 Task: Find an Airbnb in Kalamazoo, United States for 4 guests from 10th to 16th September, with specific amenities and a price range.
Action: Mouse moved to (677, 128)
Screenshot: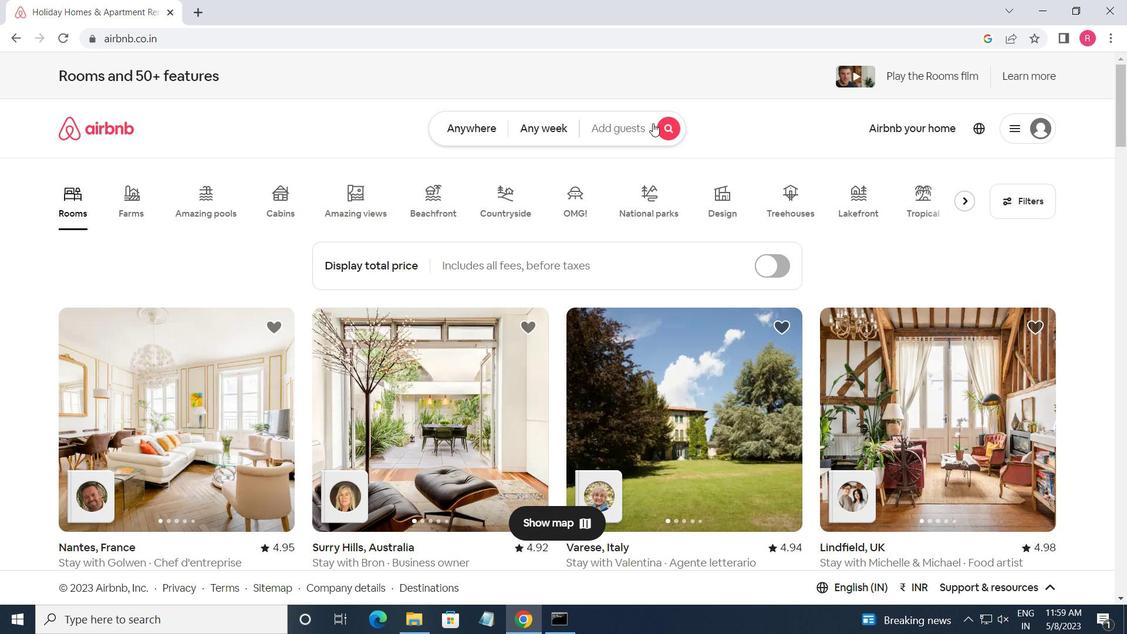 
Action: Mouse pressed left at (677, 128)
Screenshot: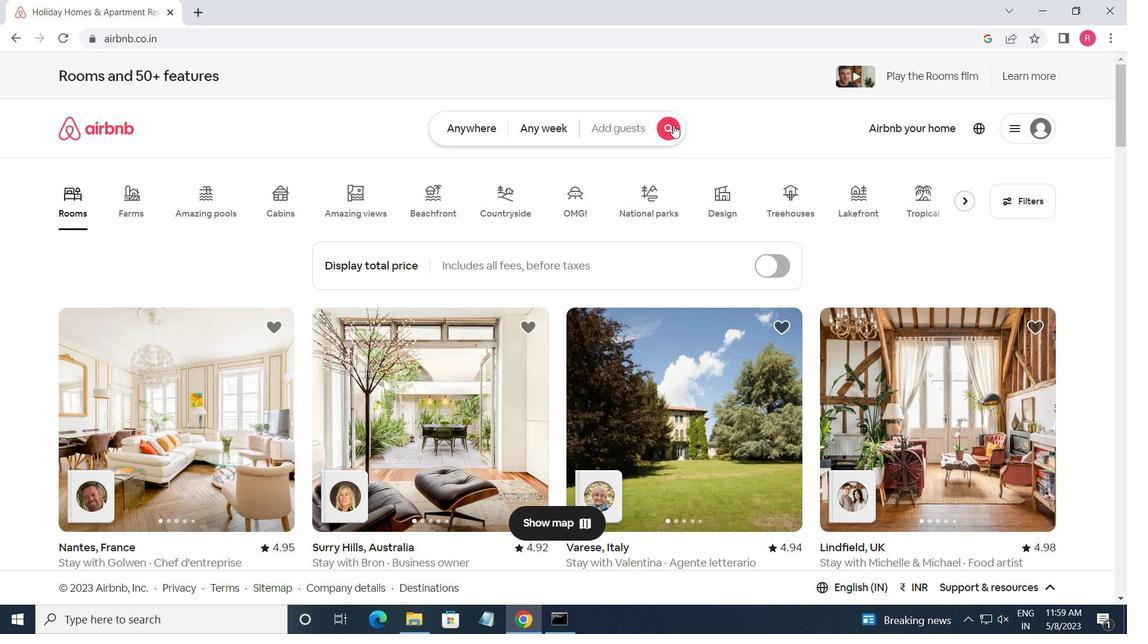 
Action: Mouse moved to (423, 186)
Screenshot: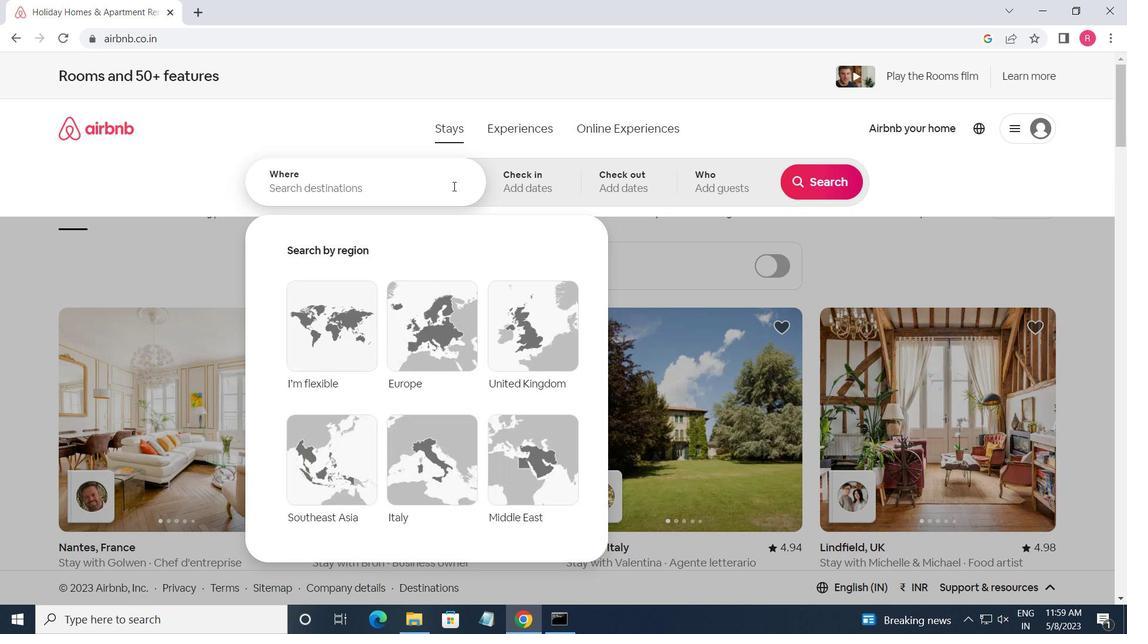 
Action: Mouse pressed left at (423, 186)
Screenshot: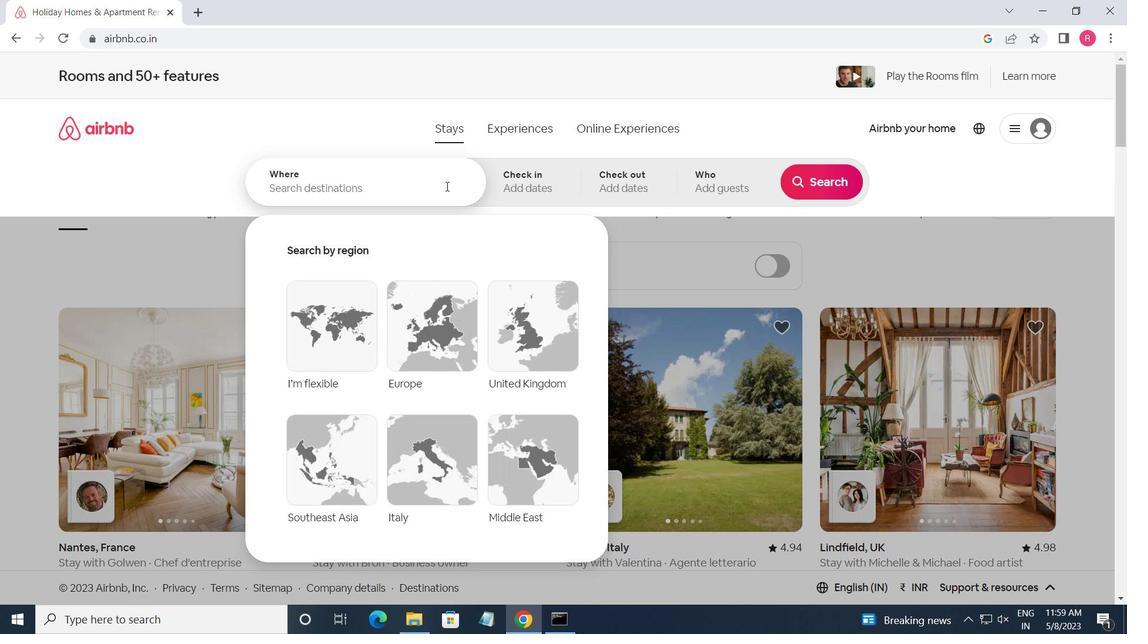 
Action: Key pressed <Key.shift_r>Kalamazoo,<Key.space><Key.shift_r>United<Key.space><Key.shift>STATES<Key.enter>
Screenshot: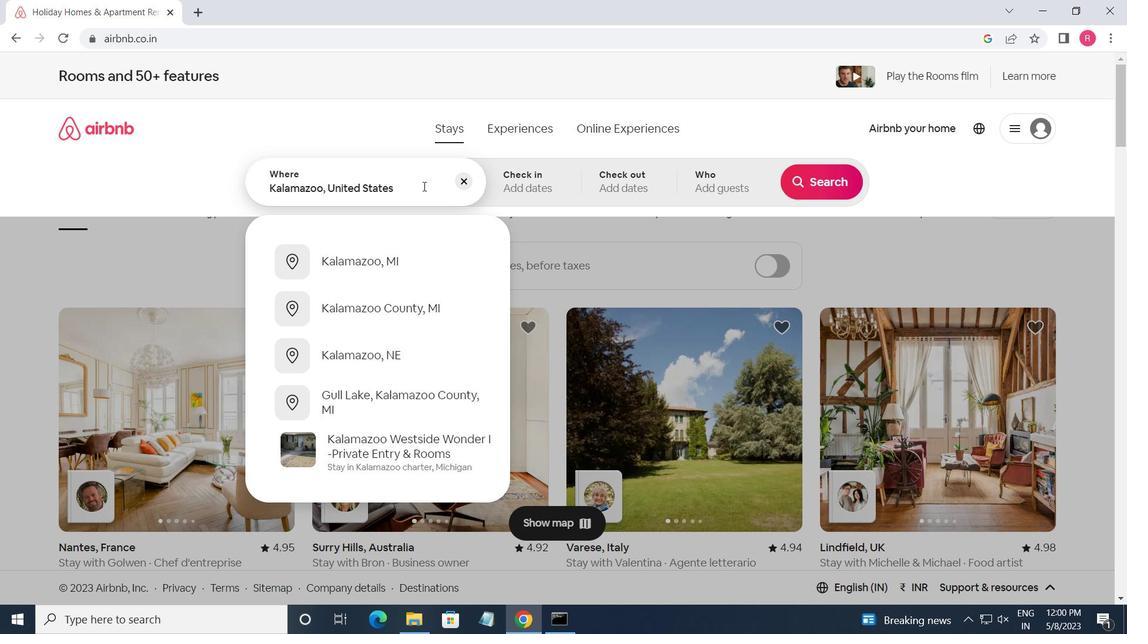 
Action: Mouse moved to (828, 300)
Screenshot: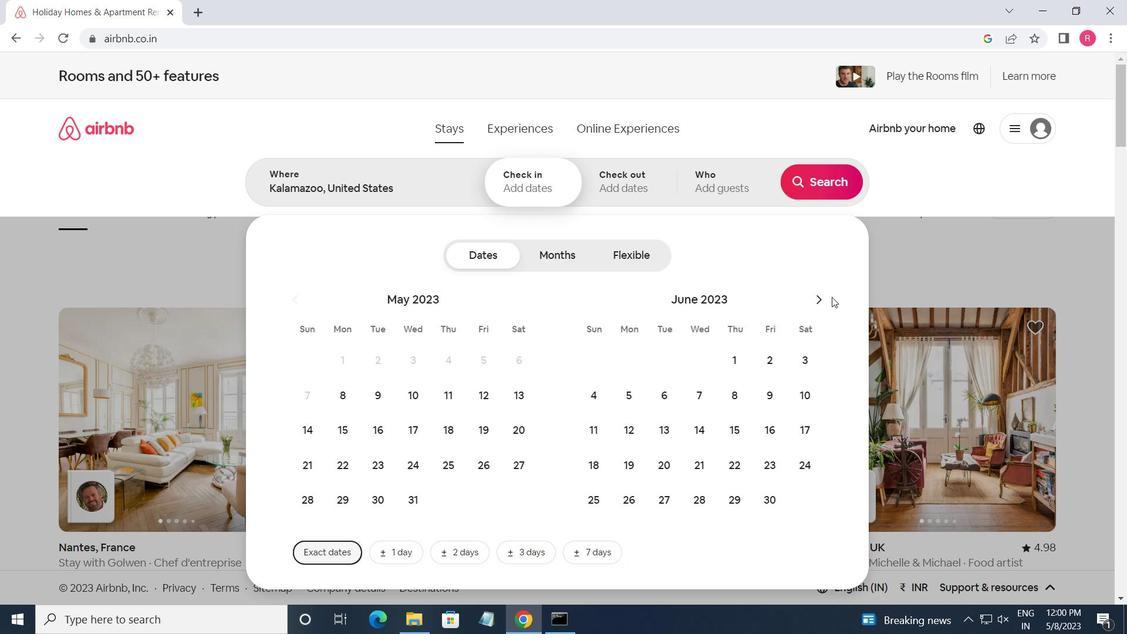
Action: Mouse pressed left at (828, 300)
Screenshot: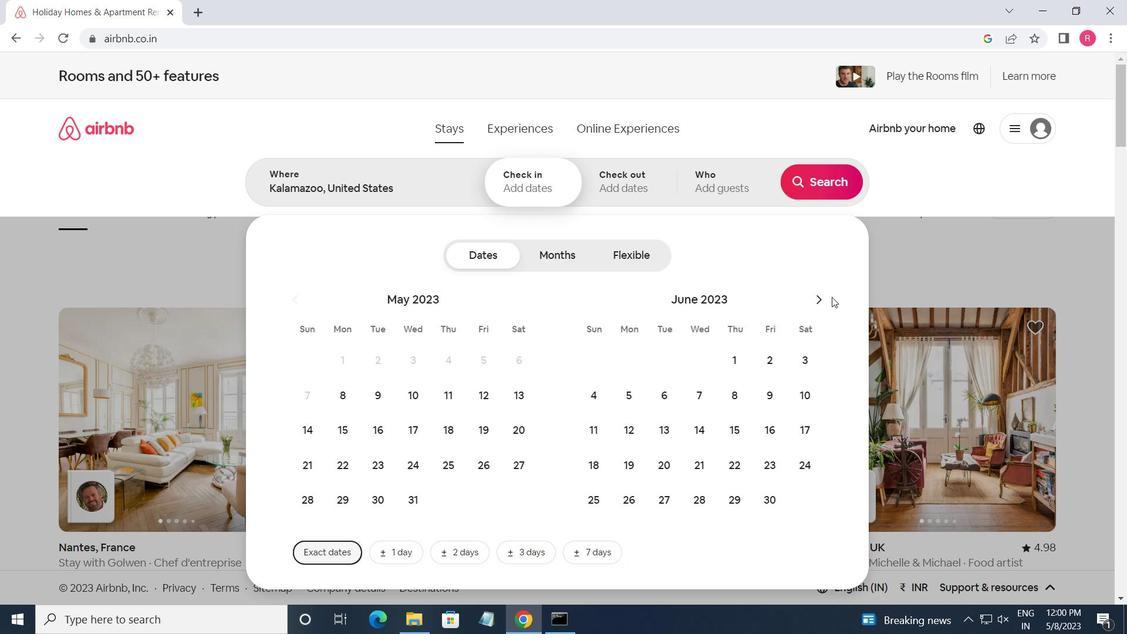 
Action: Mouse moved to (826, 301)
Screenshot: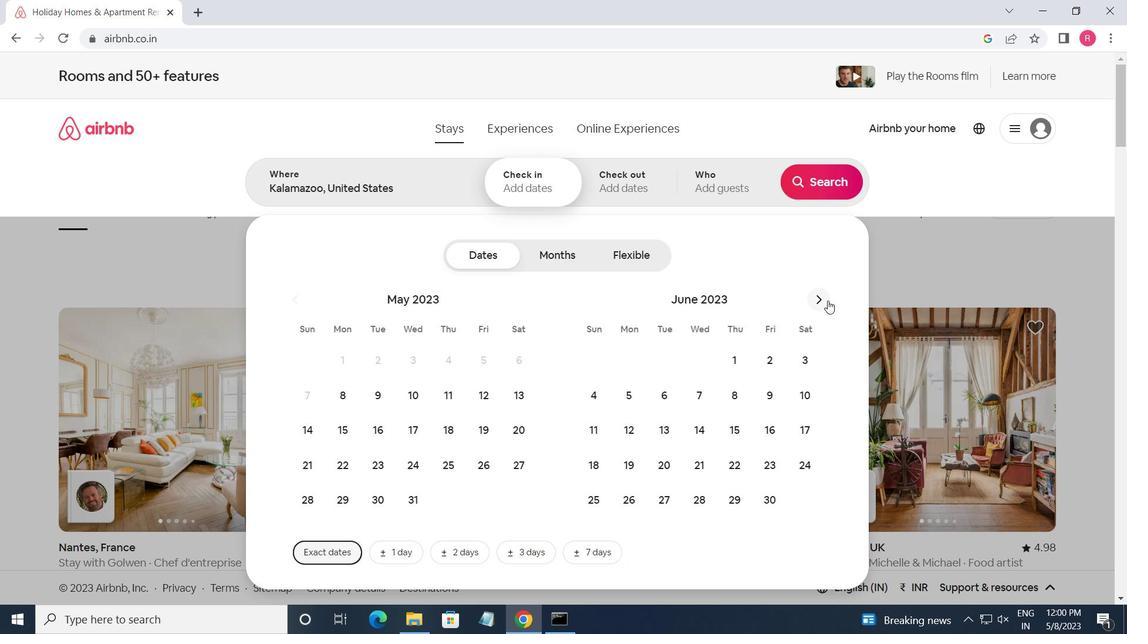 
Action: Mouse pressed left at (826, 301)
Screenshot: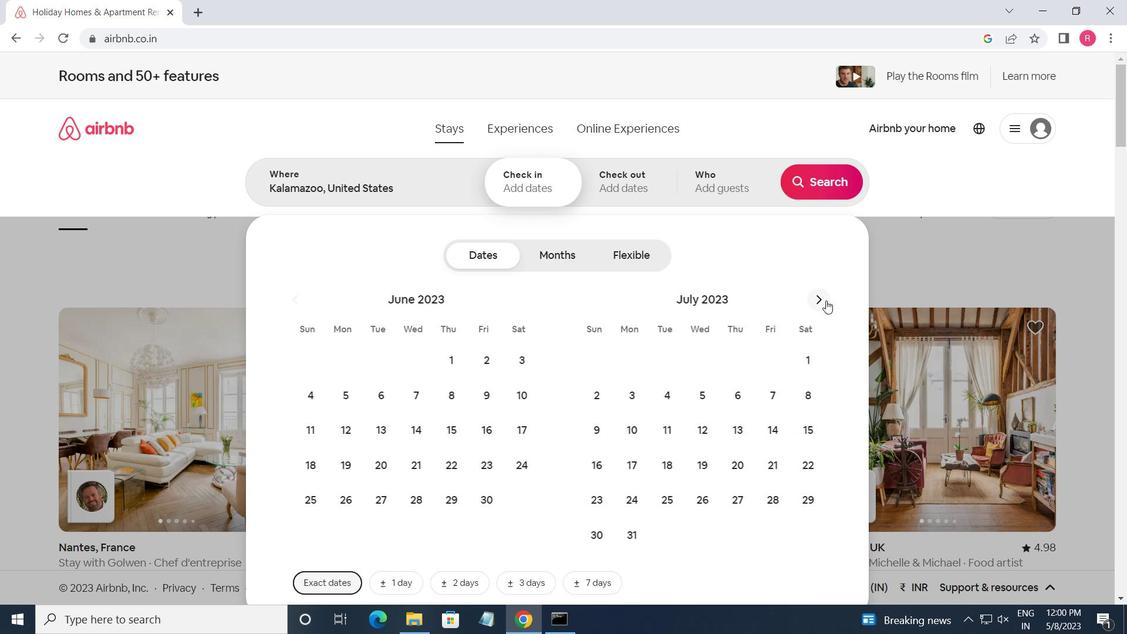 
Action: Mouse moved to (826, 301)
Screenshot: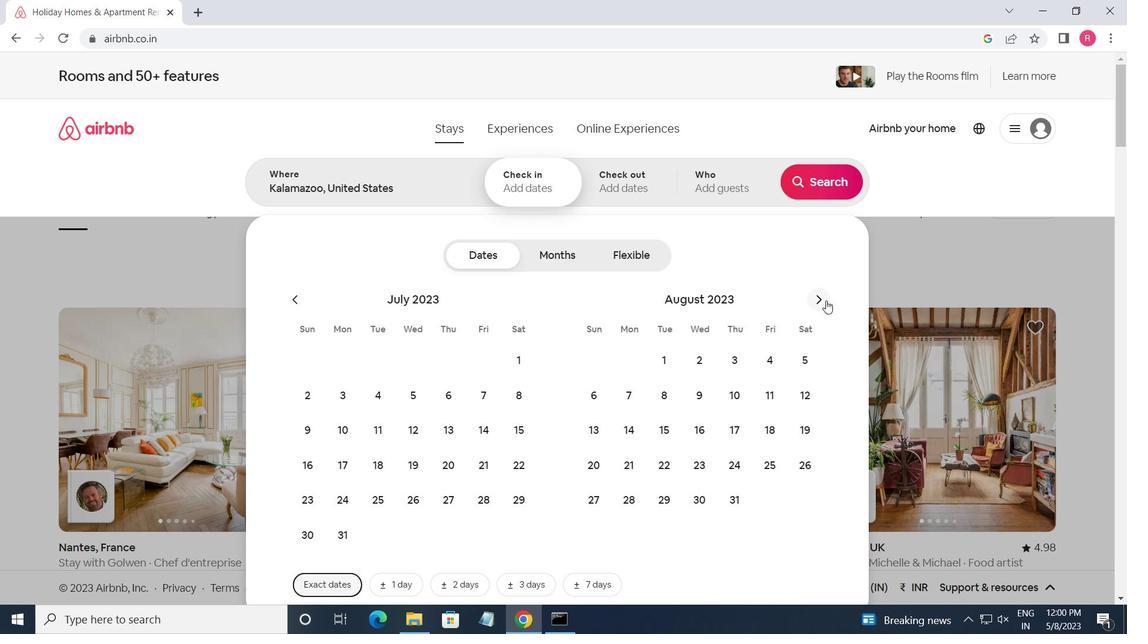 
Action: Mouse pressed left at (826, 301)
Screenshot: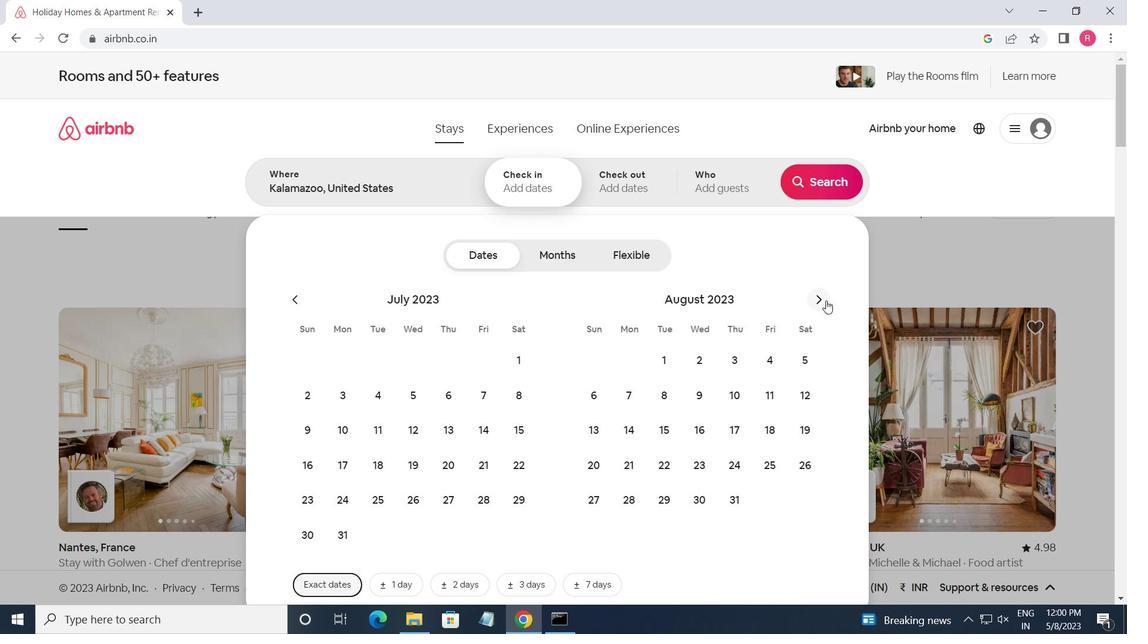 
Action: Mouse moved to (596, 431)
Screenshot: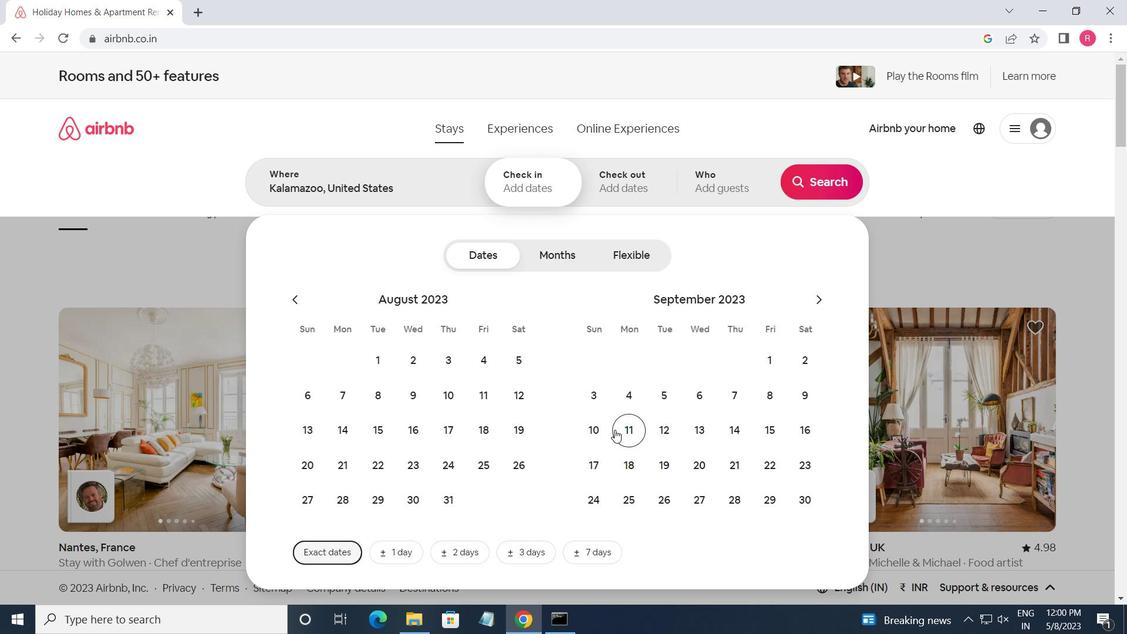 
Action: Mouse pressed left at (596, 431)
Screenshot: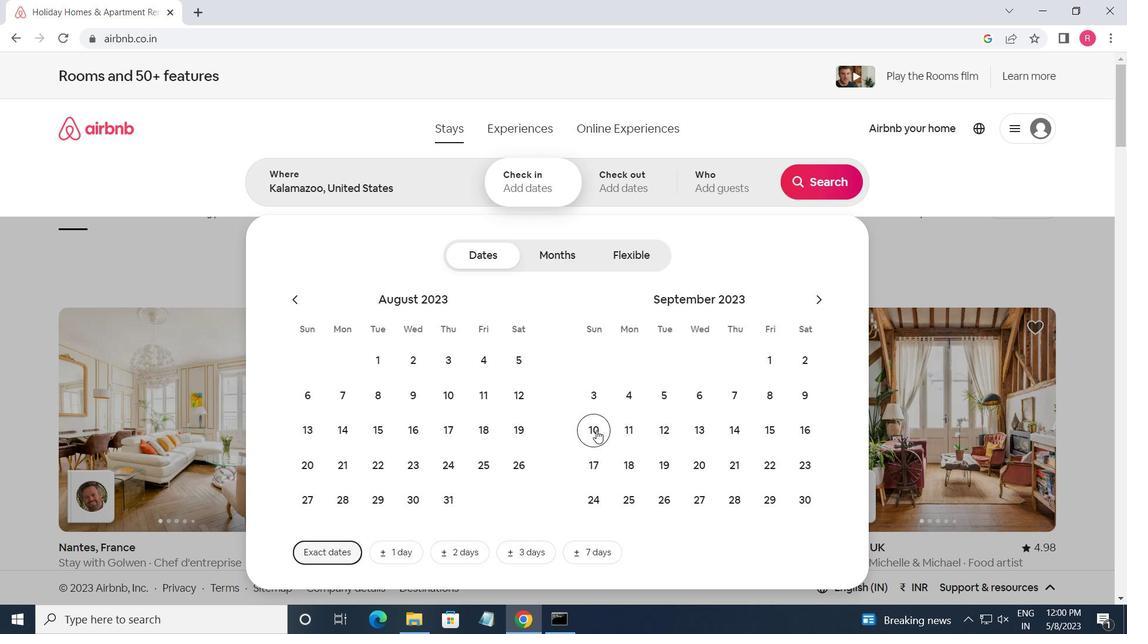 
Action: Mouse moved to (812, 432)
Screenshot: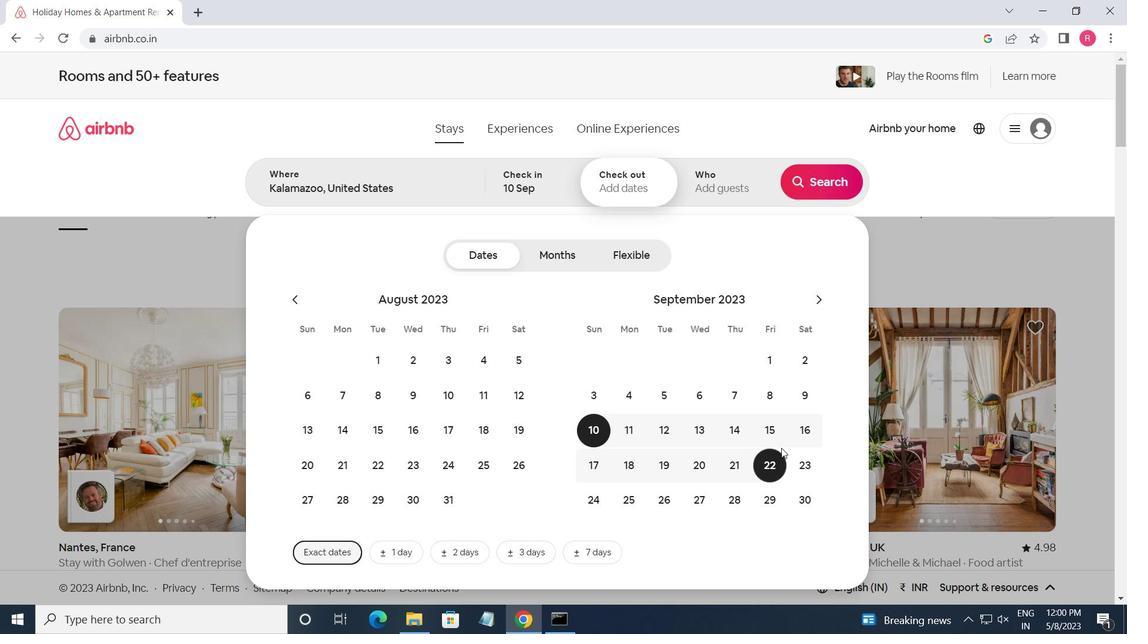 
Action: Mouse pressed left at (812, 432)
Screenshot: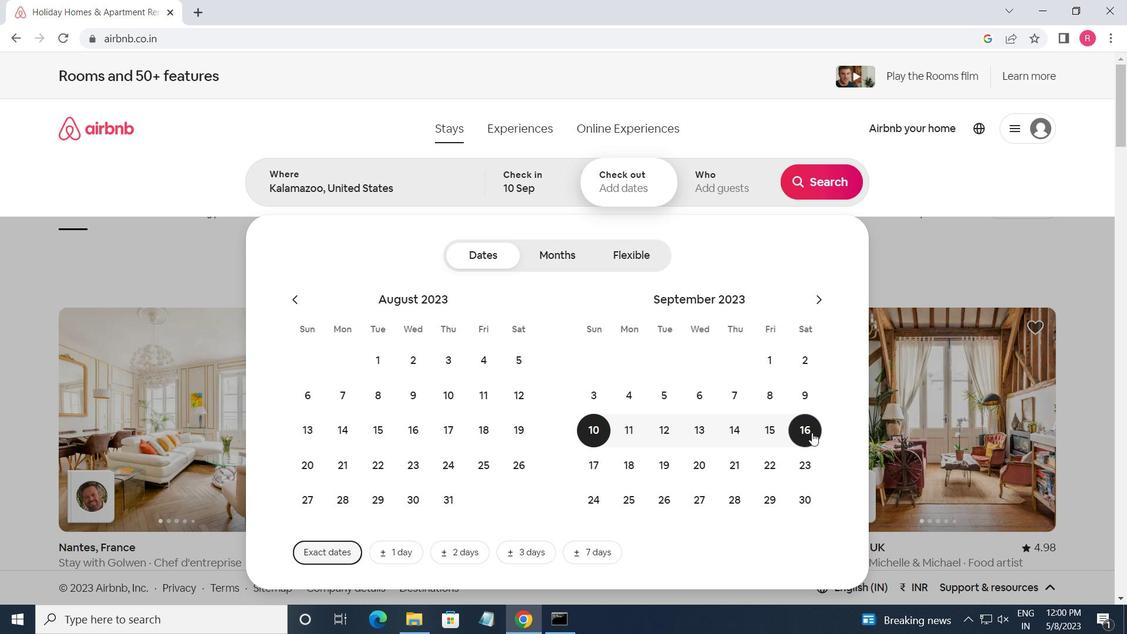 
Action: Mouse moved to (741, 199)
Screenshot: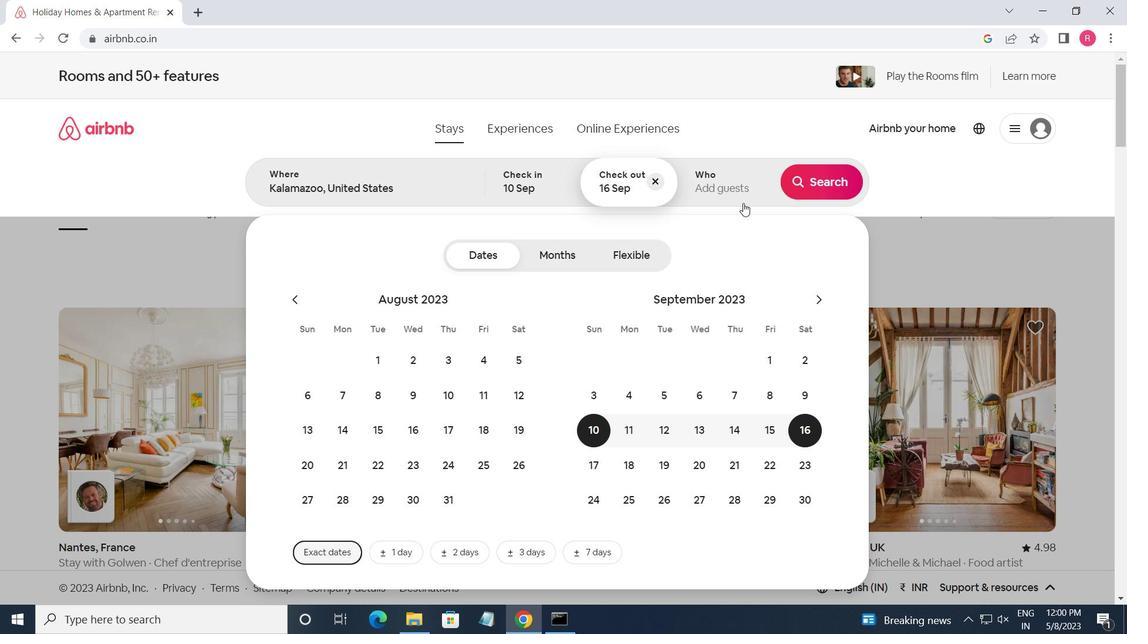 
Action: Mouse pressed left at (741, 199)
Screenshot: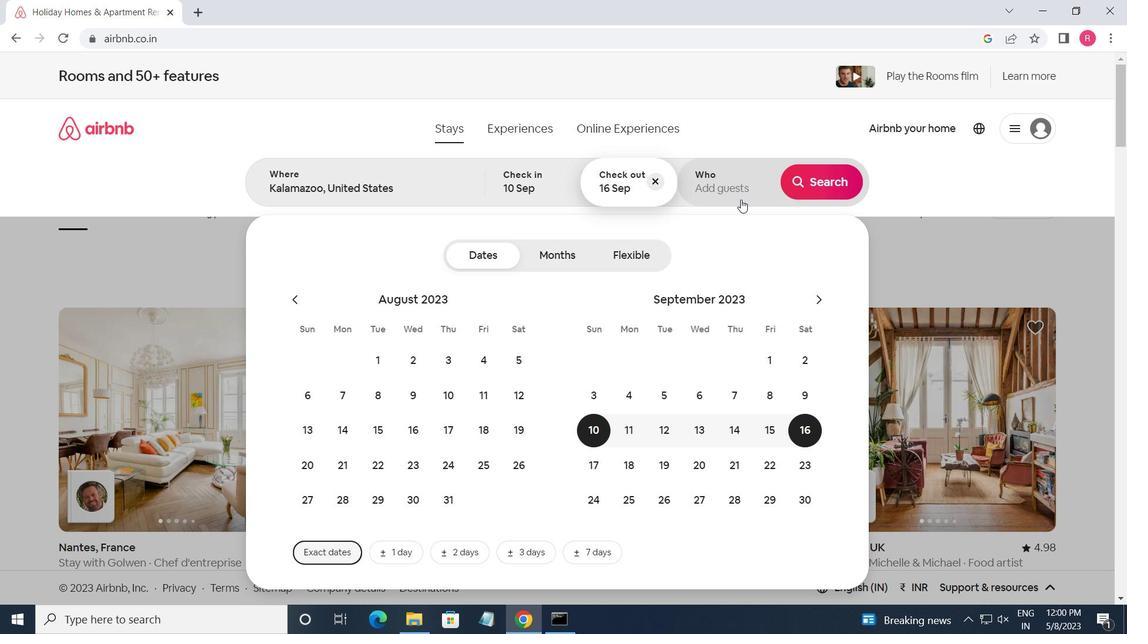 
Action: Mouse moved to (829, 260)
Screenshot: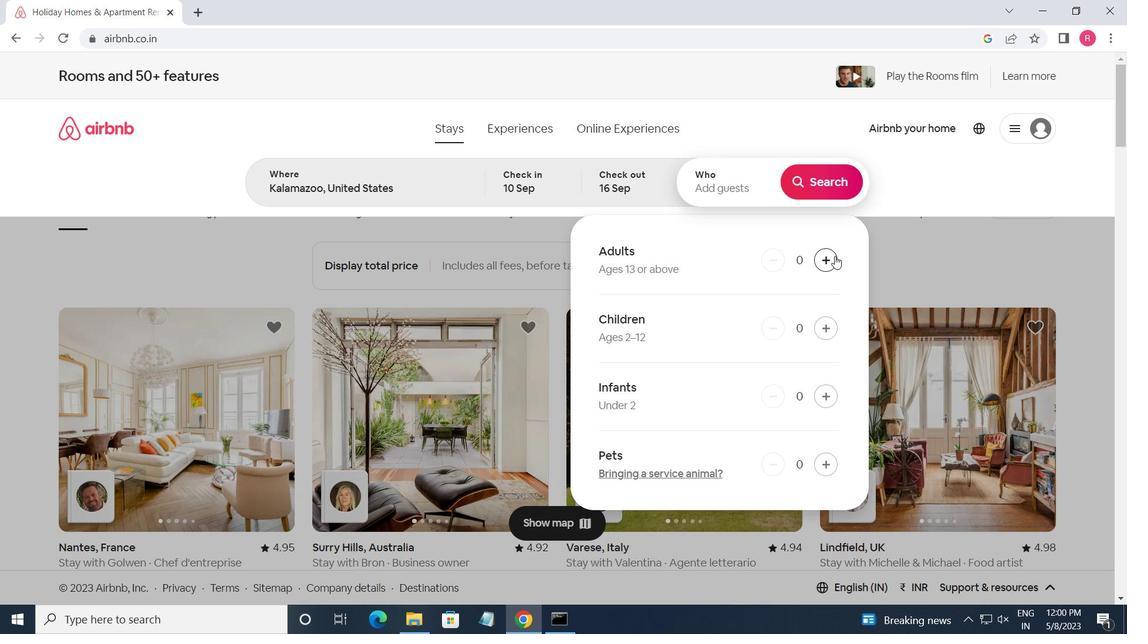
Action: Mouse pressed left at (829, 260)
Screenshot: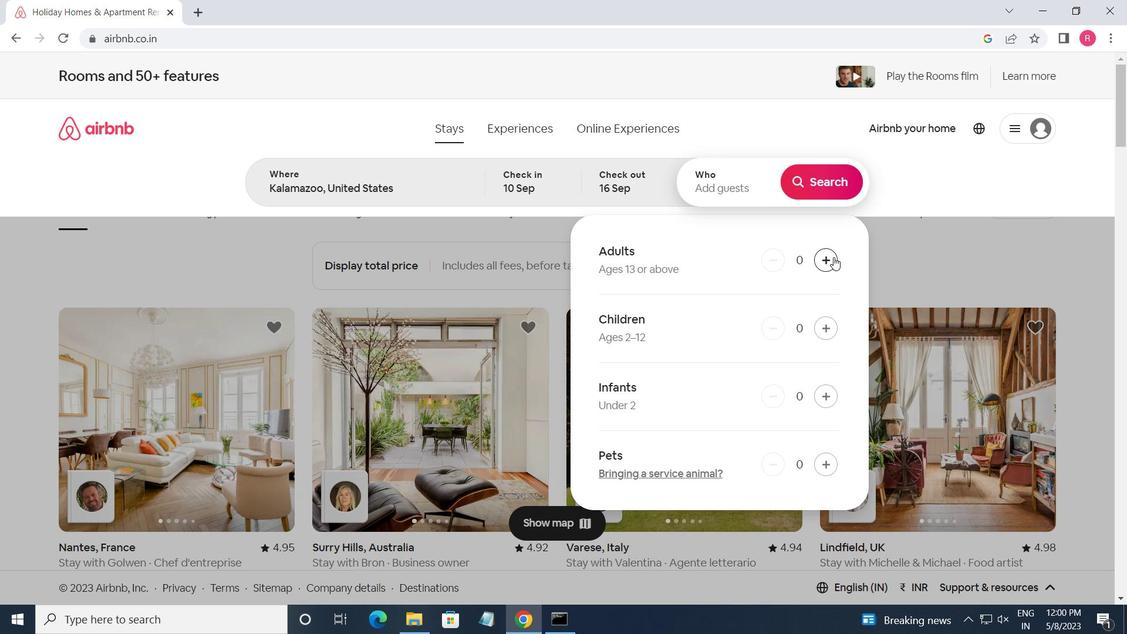 
Action: Mouse moved to (828, 261)
Screenshot: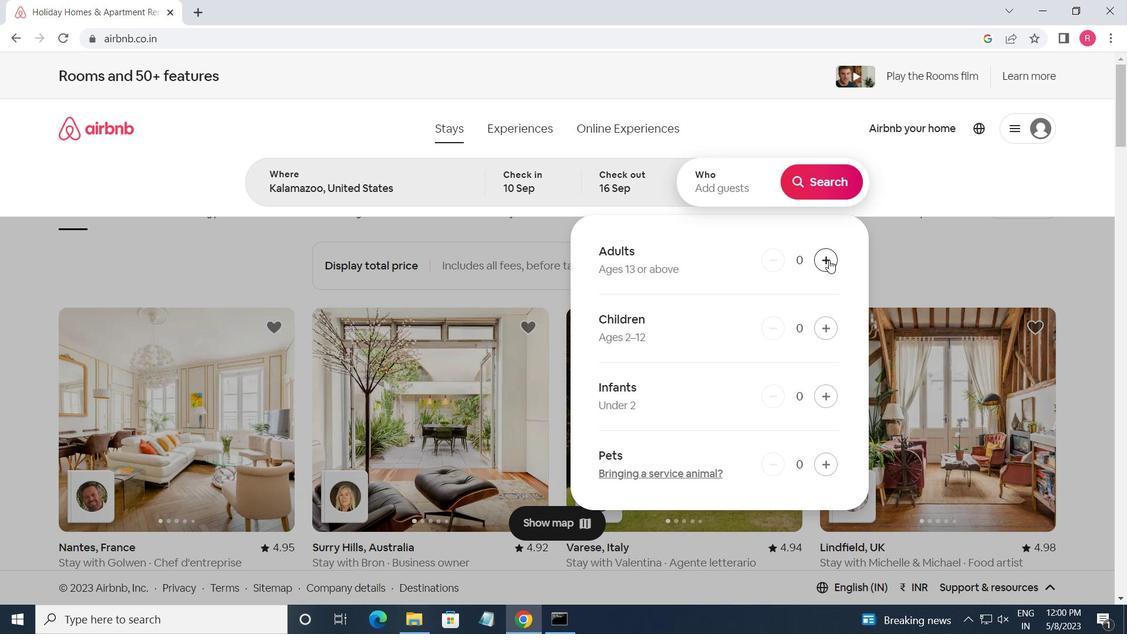 
Action: Mouse pressed left at (828, 261)
Screenshot: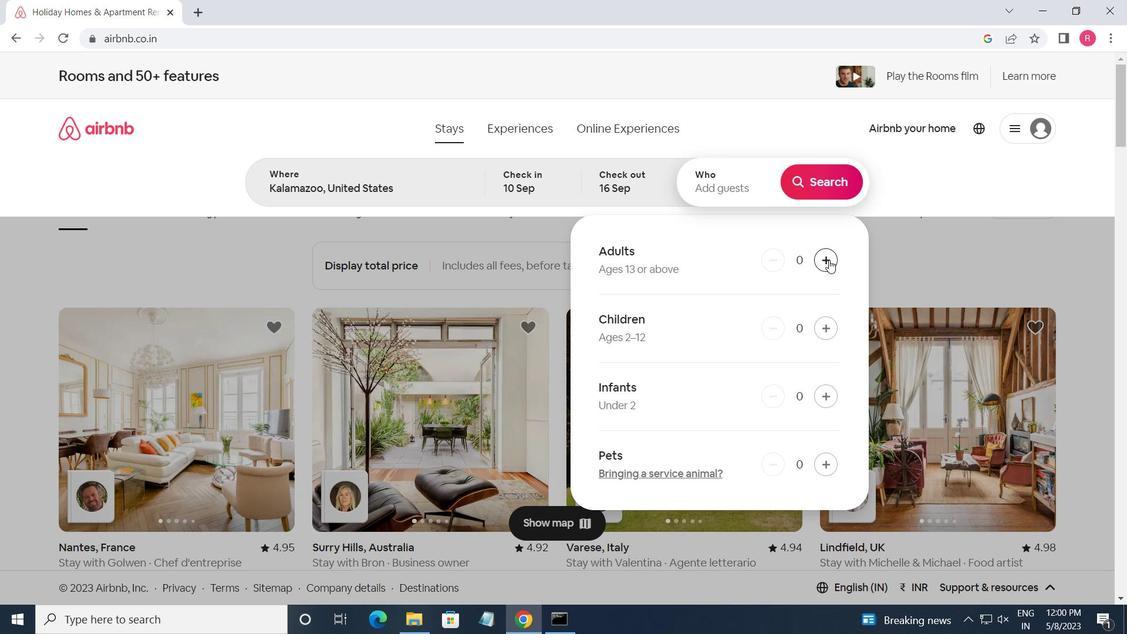 
Action: Mouse pressed left at (828, 261)
Screenshot: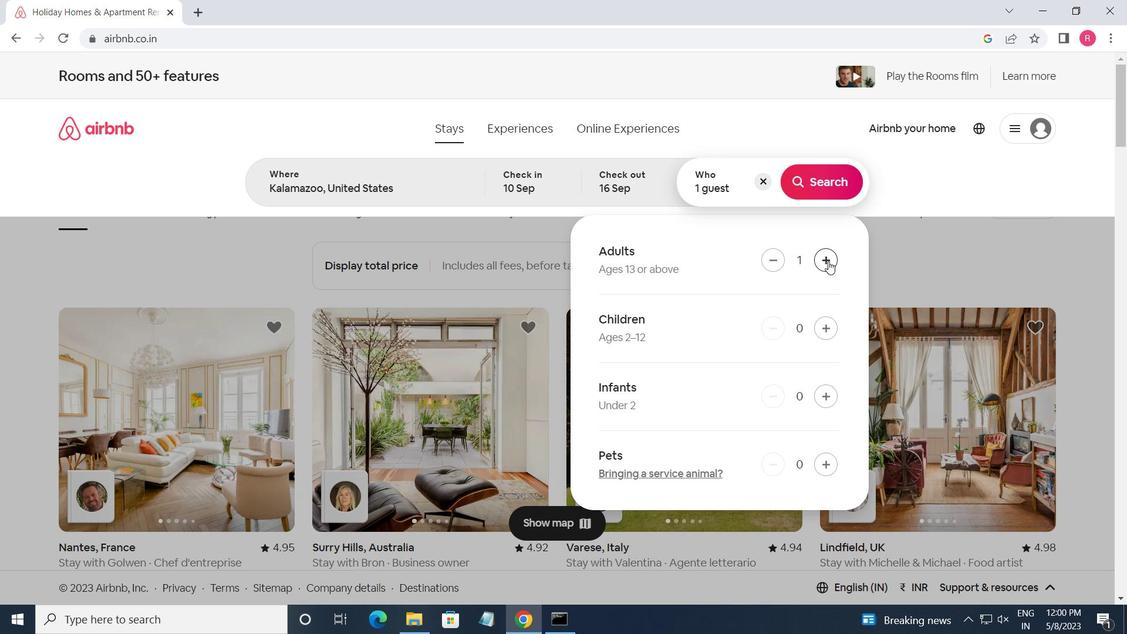 
Action: Mouse pressed left at (828, 261)
Screenshot: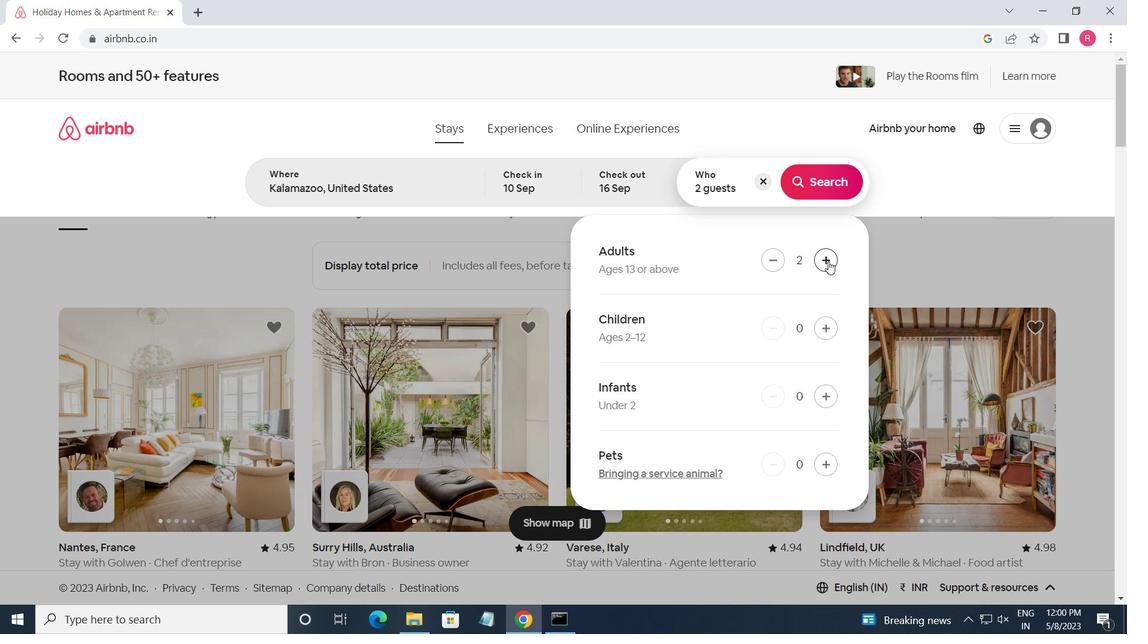 
Action: Mouse moved to (808, 187)
Screenshot: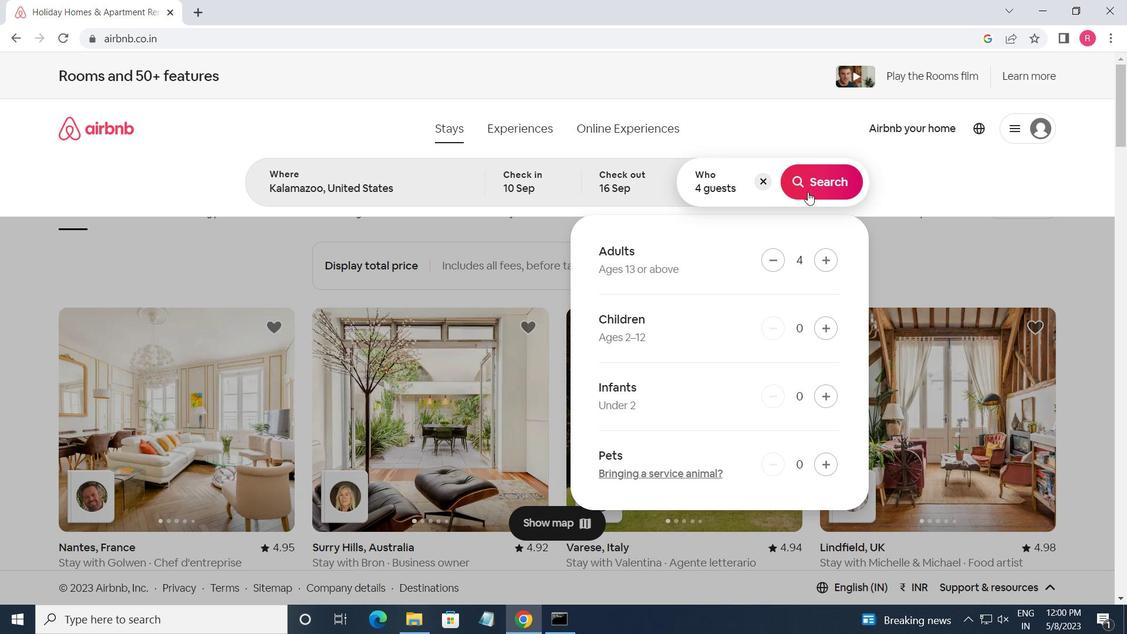 
Action: Mouse pressed left at (808, 187)
Screenshot: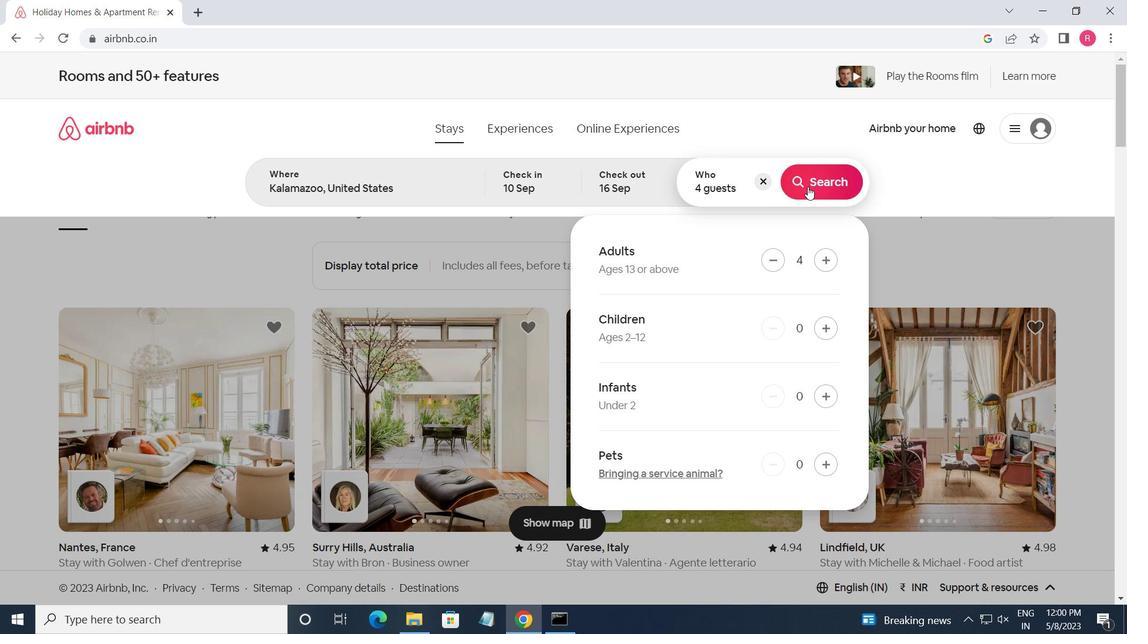 
Action: Mouse moved to (1058, 149)
Screenshot: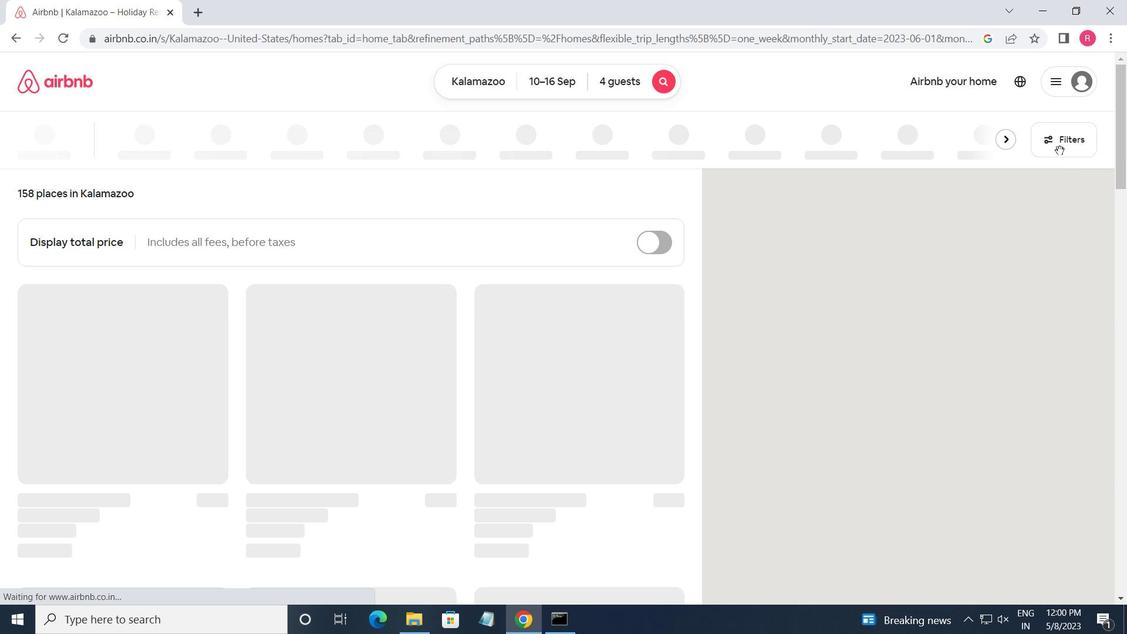 
Action: Mouse pressed left at (1058, 149)
Screenshot: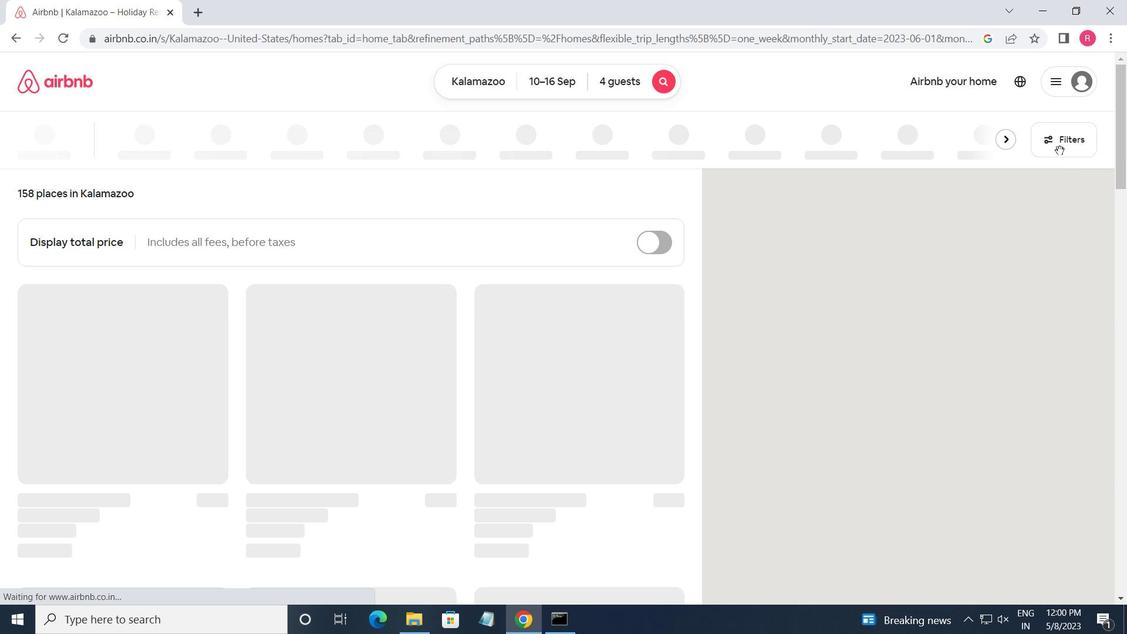
Action: Mouse moved to (410, 493)
Screenshot: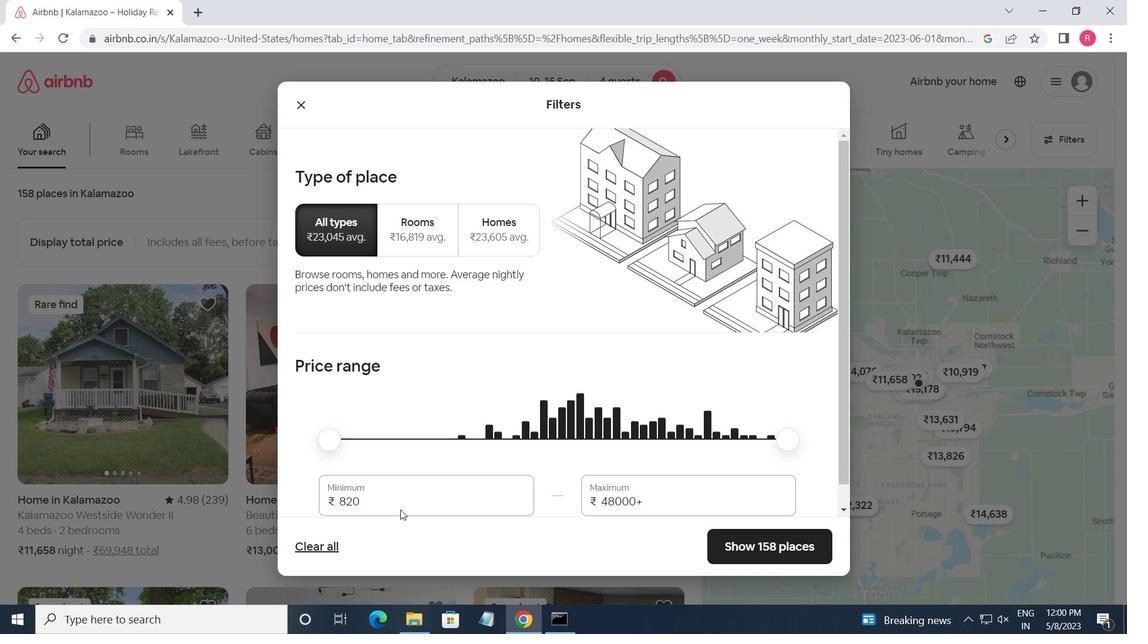 
Action: Mouse pressed left at (410, 493)
Screenshot: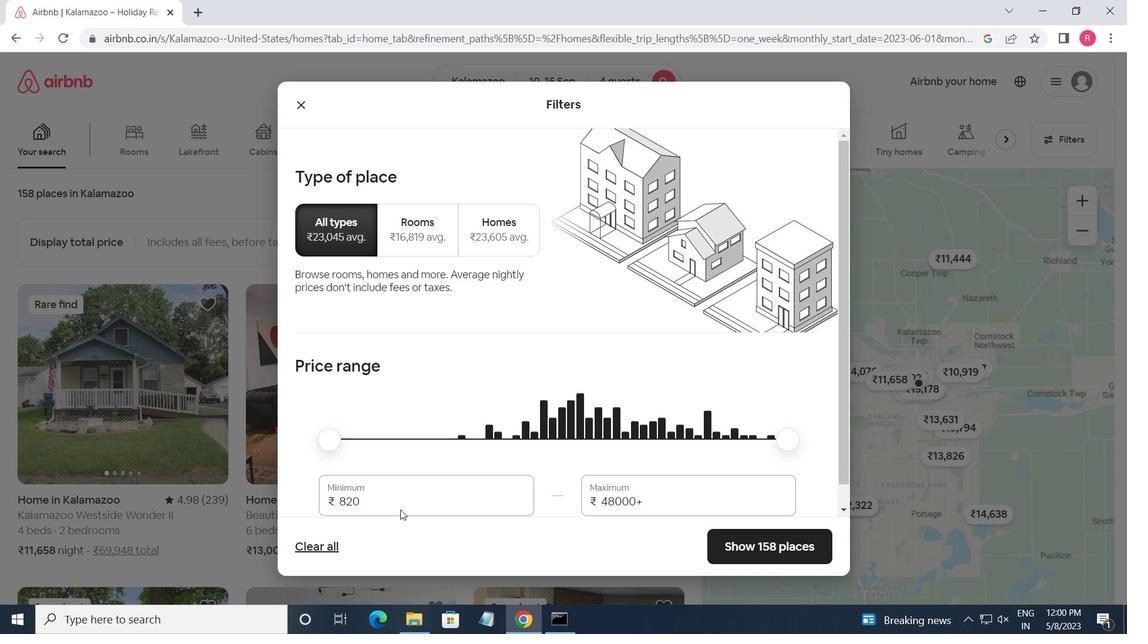 
Action: Mouse moved to (429, 482)
Screenshot: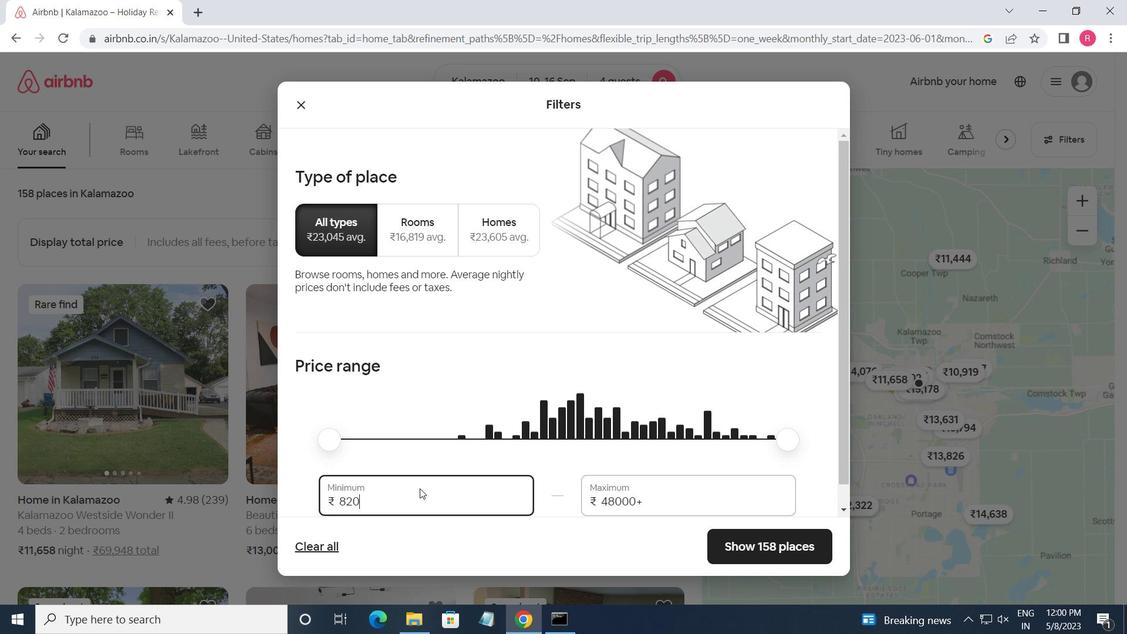 
Action: Key pressed <Key.backspace><Key.backspace><Key.backspace>10000<Key.tab>14000
Screenshot: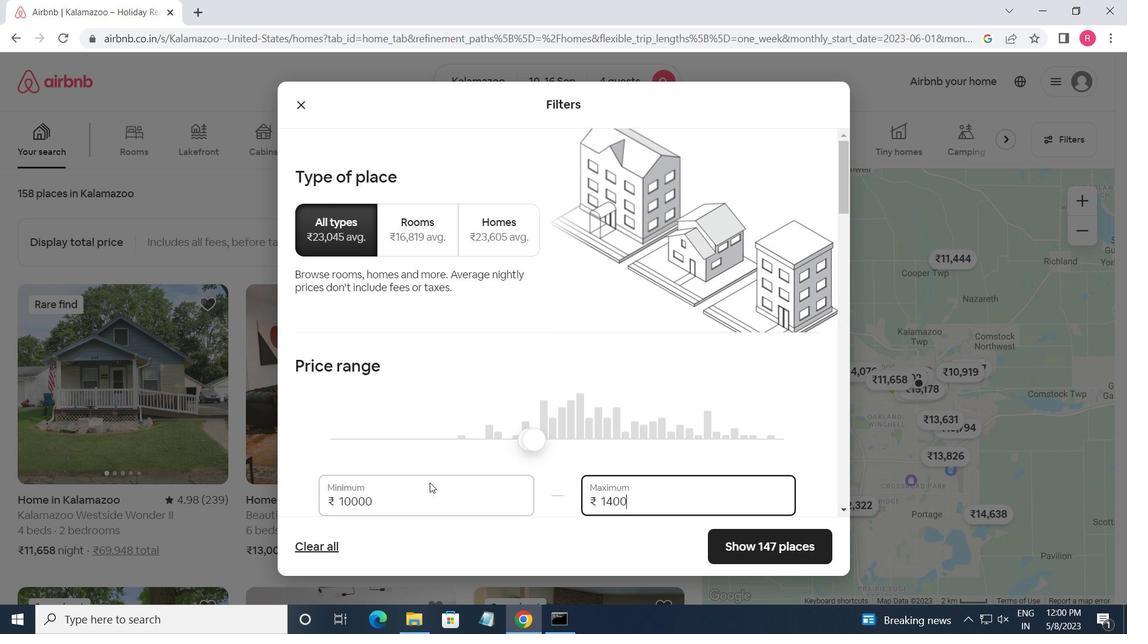 
Action: Mouse moved to (399, 487)
Screenshot: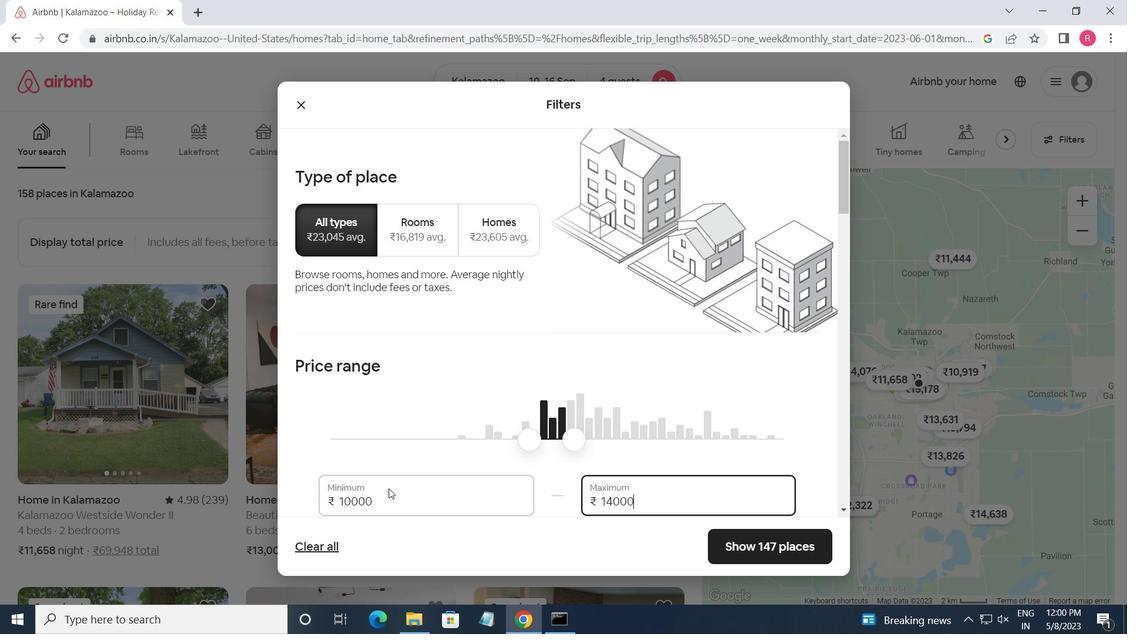 
Action: Mouse scrolled (399, 486) with delta (0, 0)
Screenshot: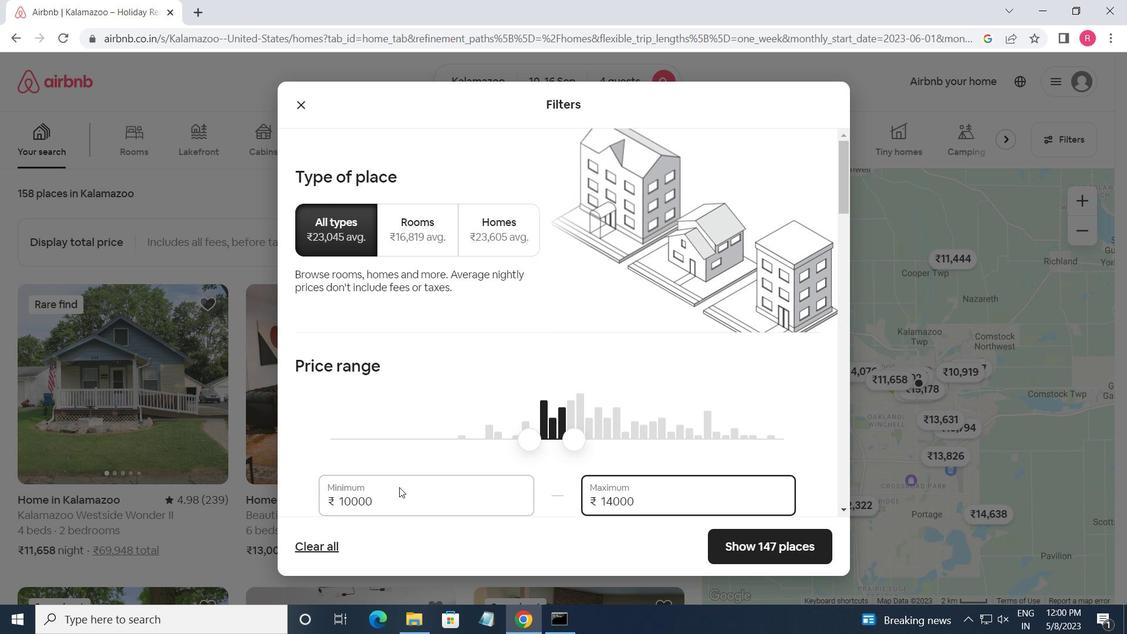 
Action: Mouse scrolled (399, 486) with delta (0, 0)
Screenshot: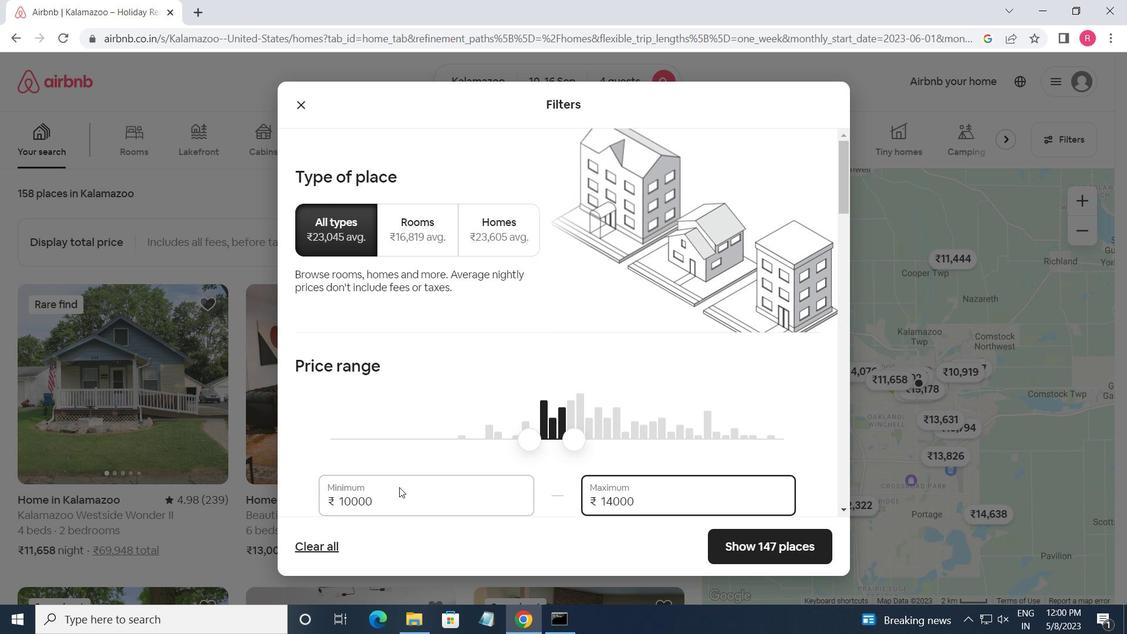 
Action: Mouse moved to (399, 487)
Screenshot: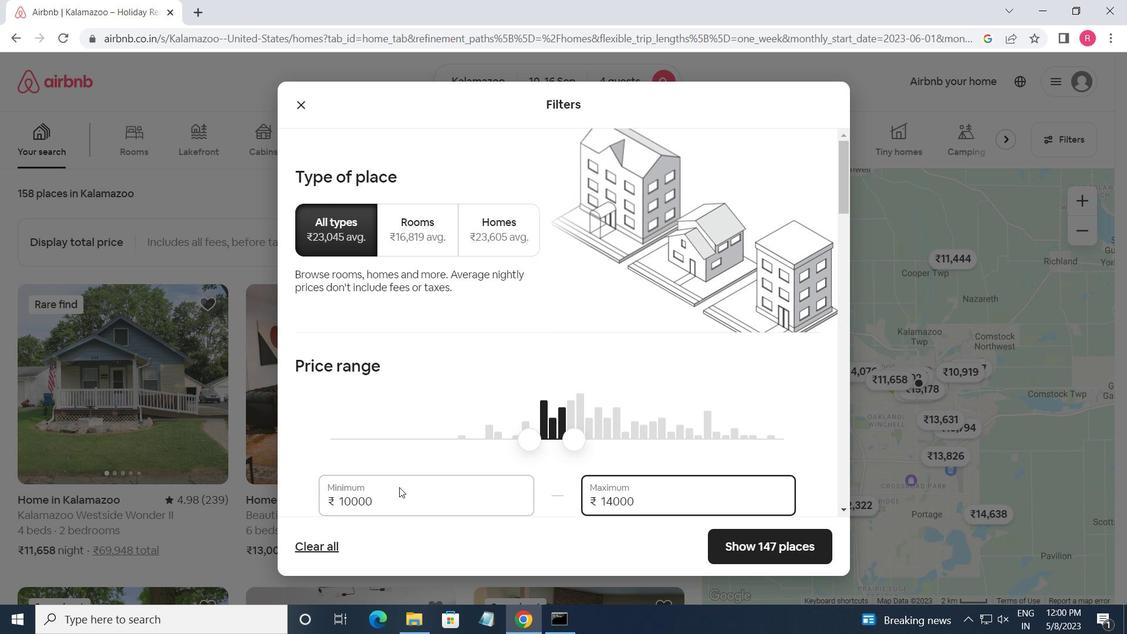 
Action: Mouse scrolled (399, 486) with delta (0, 0)
Screenshot: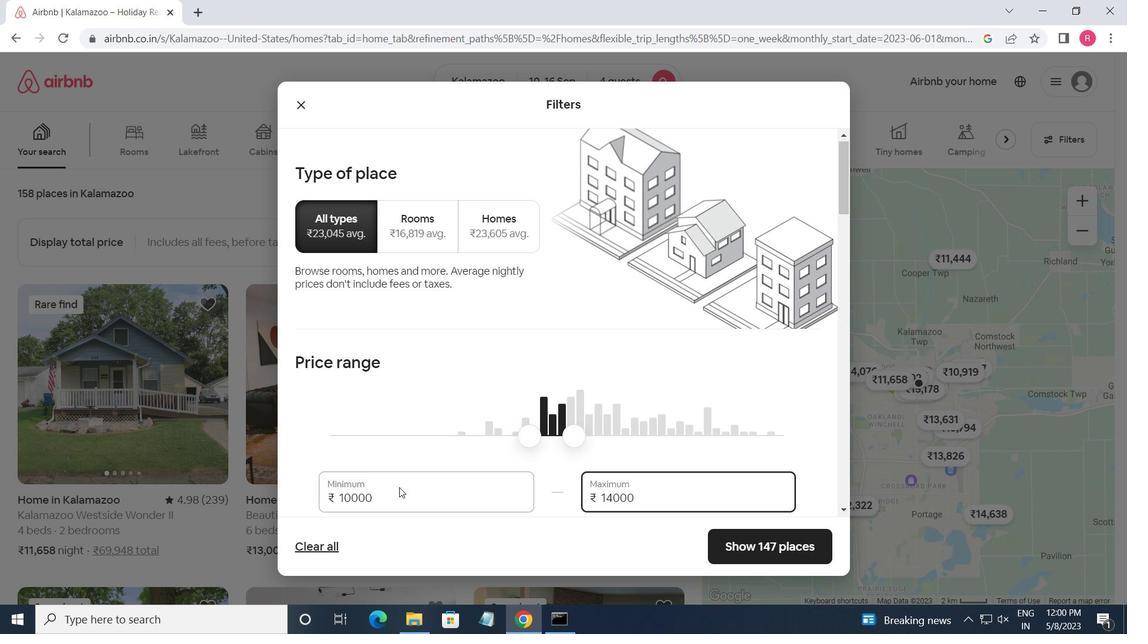 
Action: Mouse moved to (528, 437)
Screenshot: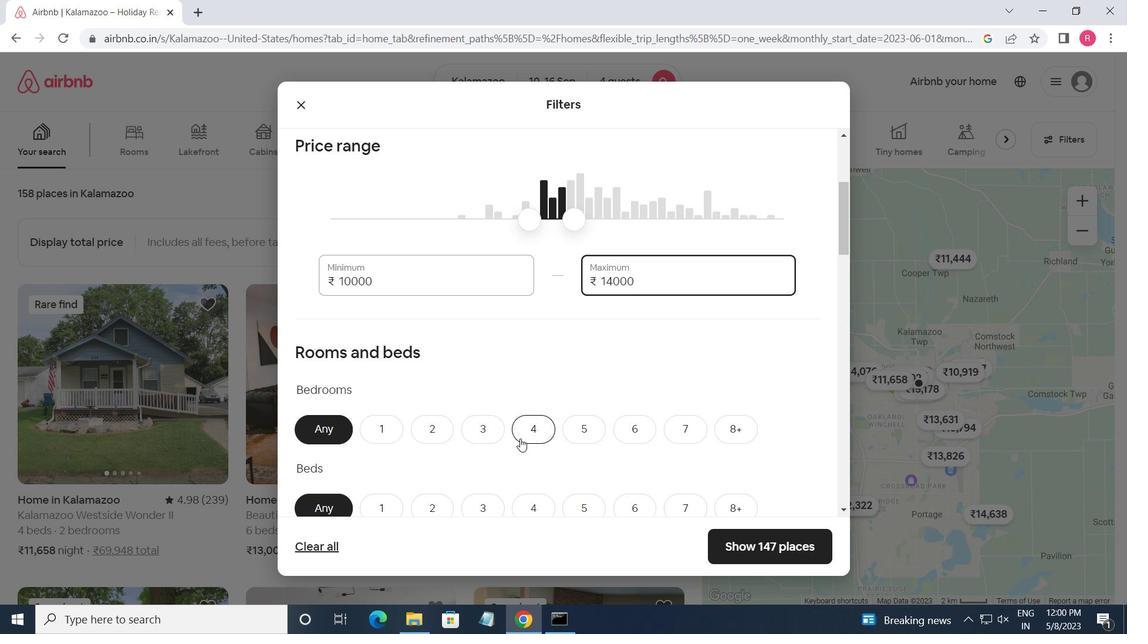 
Action: Mouse pressed left at (528, 437)
Screenshot: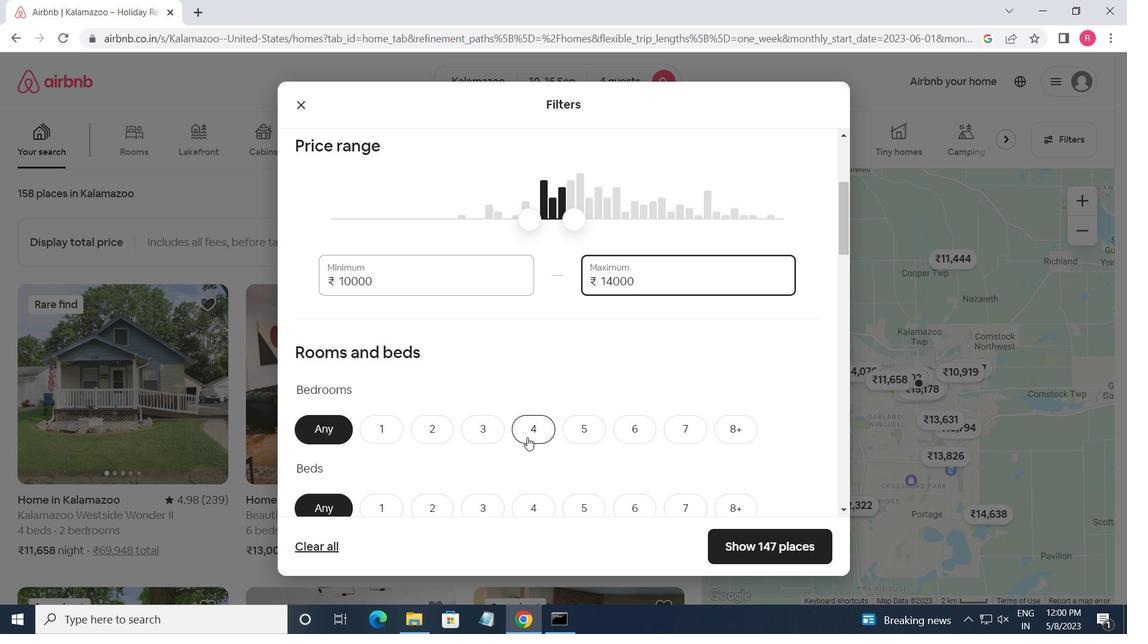 
Action: Mouse moved to (543, 504)
Screenshot: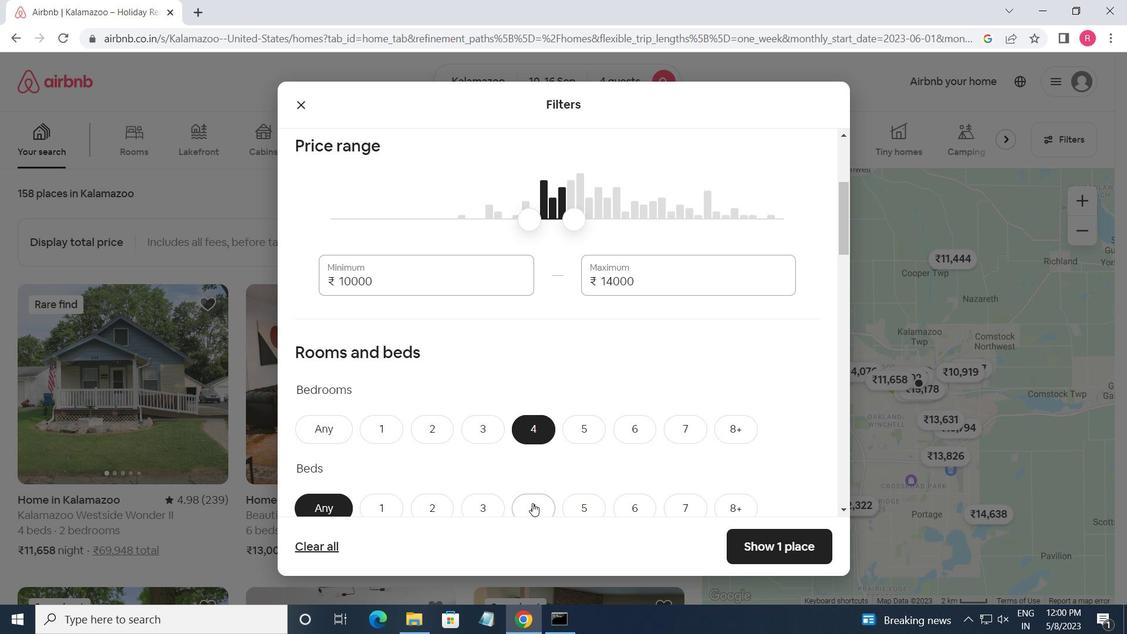 
Action: Mouse pressed left at (543, 504)
Screenshot: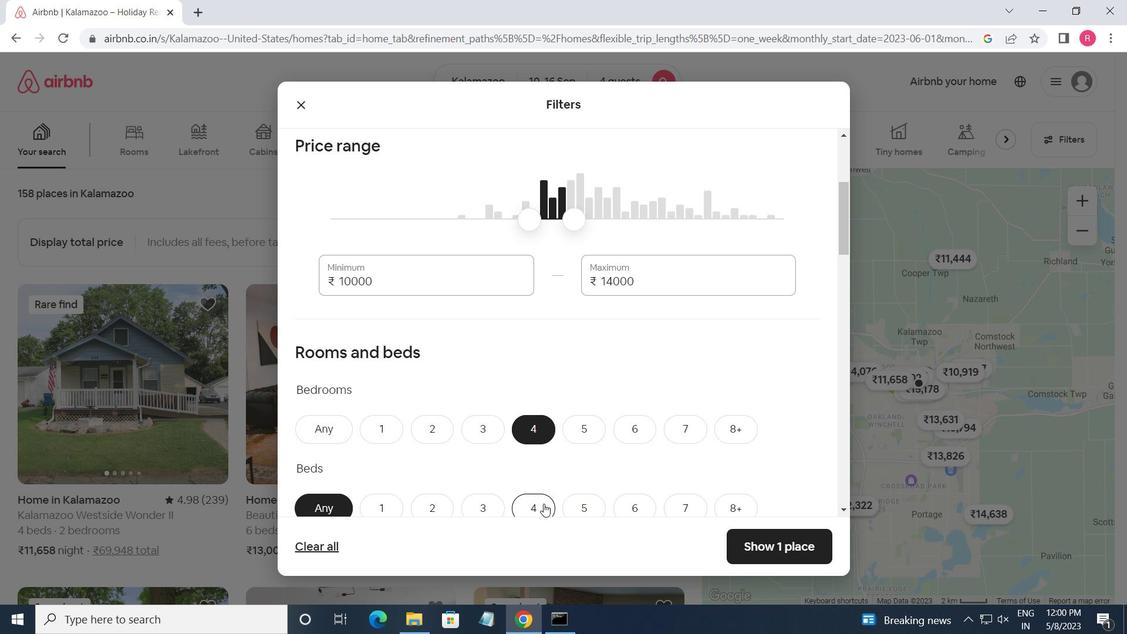 
Action: Mouse moved to (541, 457)
Screenshot: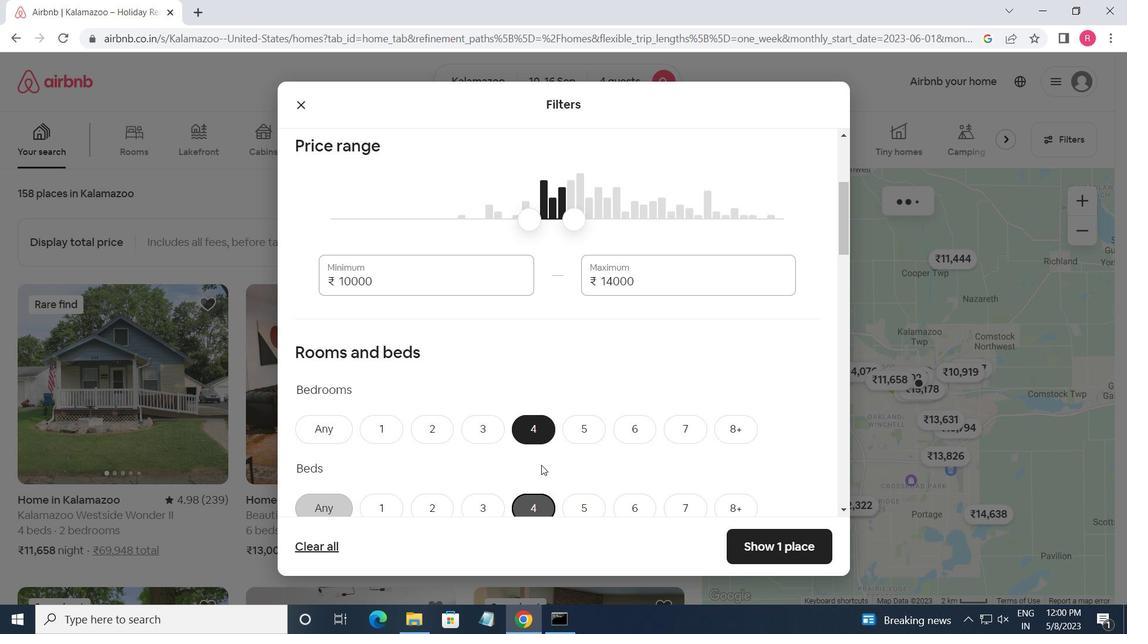 
Action: Mouse scrolled (541, 456) with delta (0, 0)
Screenshot: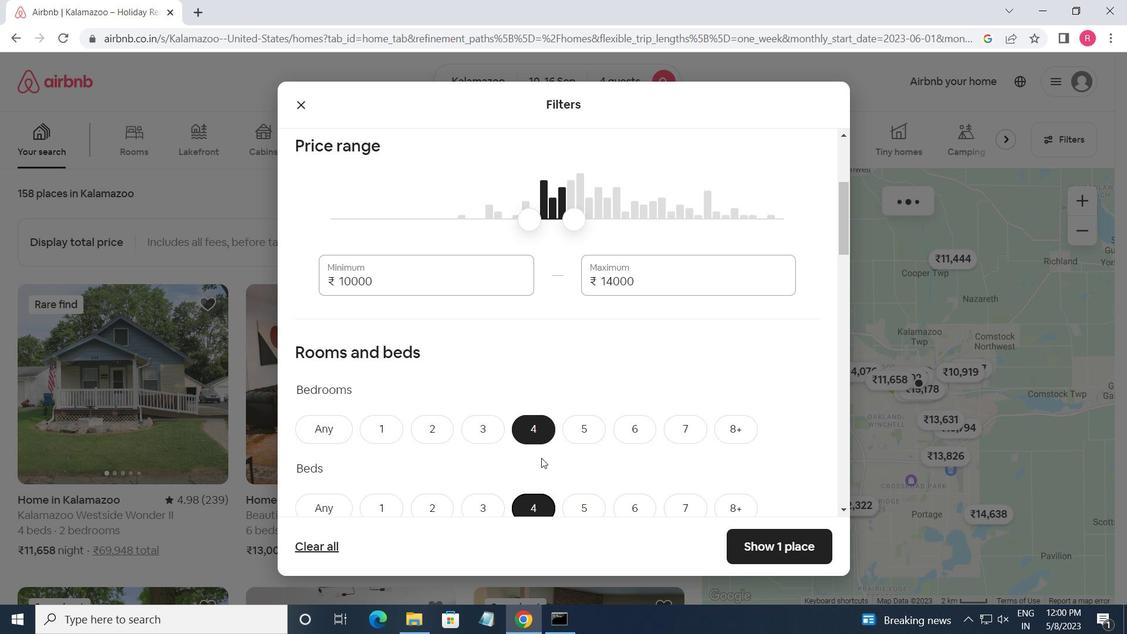 
Action: Mouse scrolled (541, 456) with delta (0, 0)
Screenshot: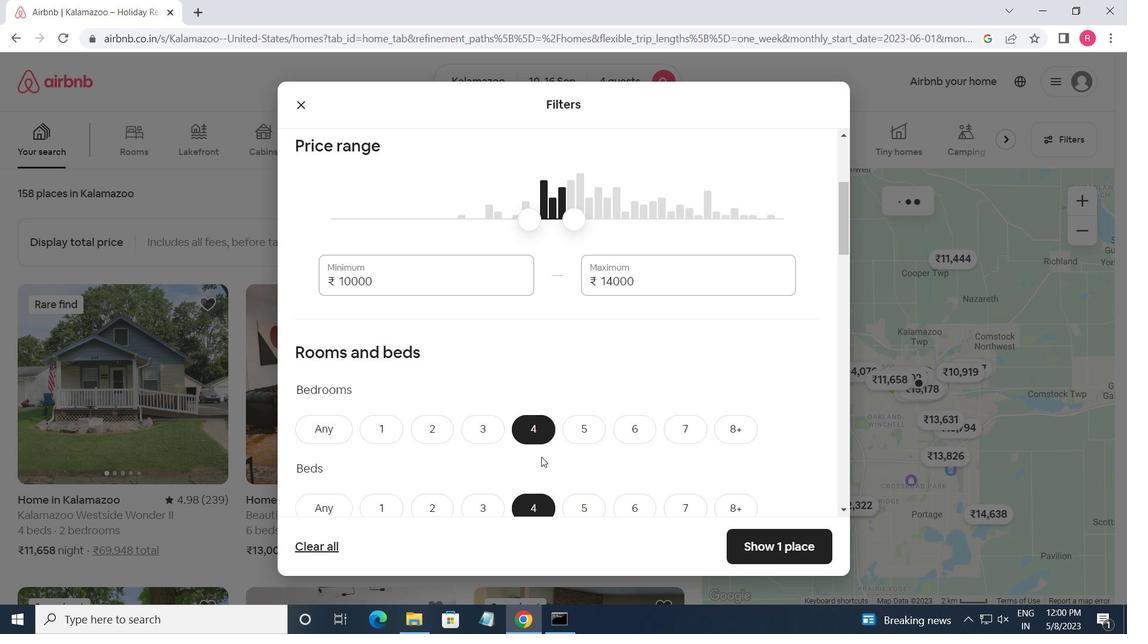 
Action: Mouse scrolled (541, 456) with delta (0, 0)
Screenshot: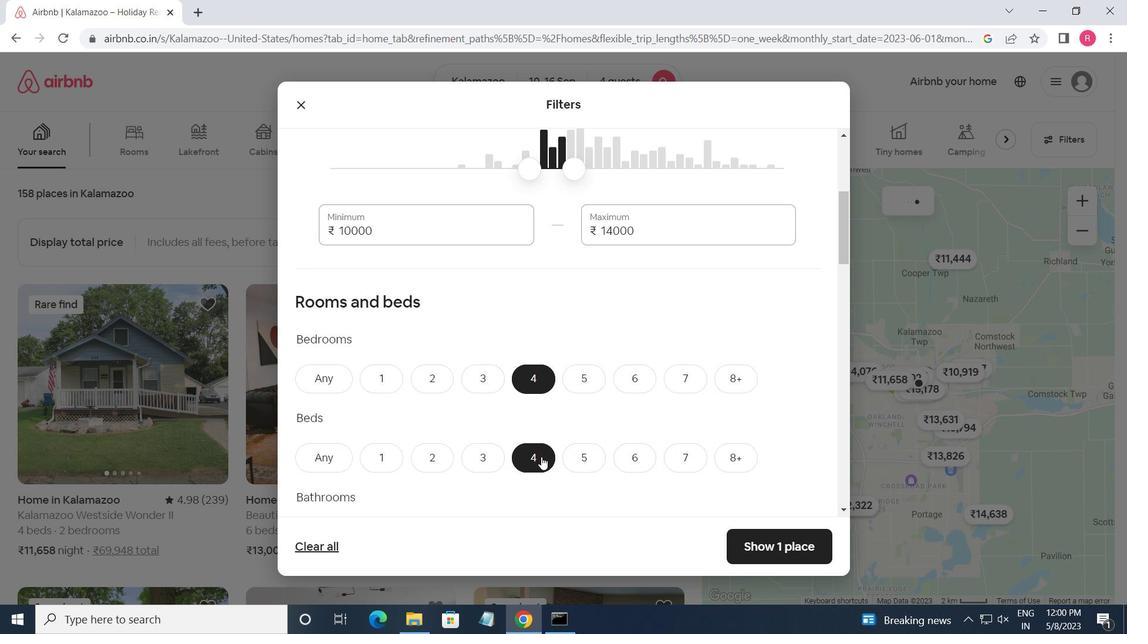 
Action: Mouse moved to (541, 456)
Screenshot: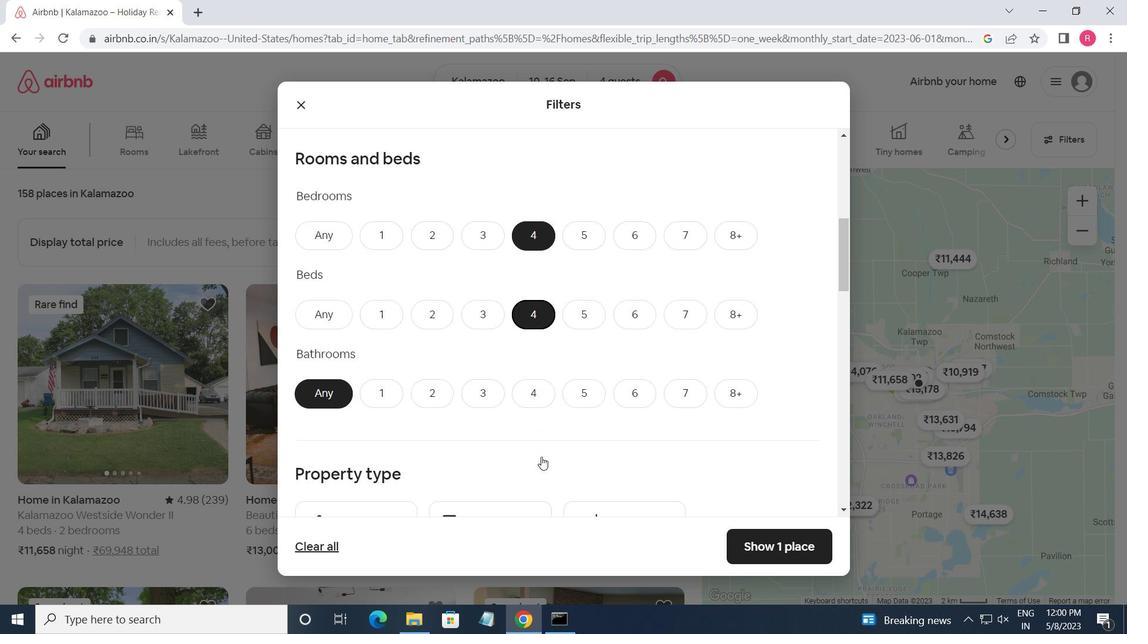 
Action: Mouse scrolled (541, 456) with delta (0, 0)
Screenshot: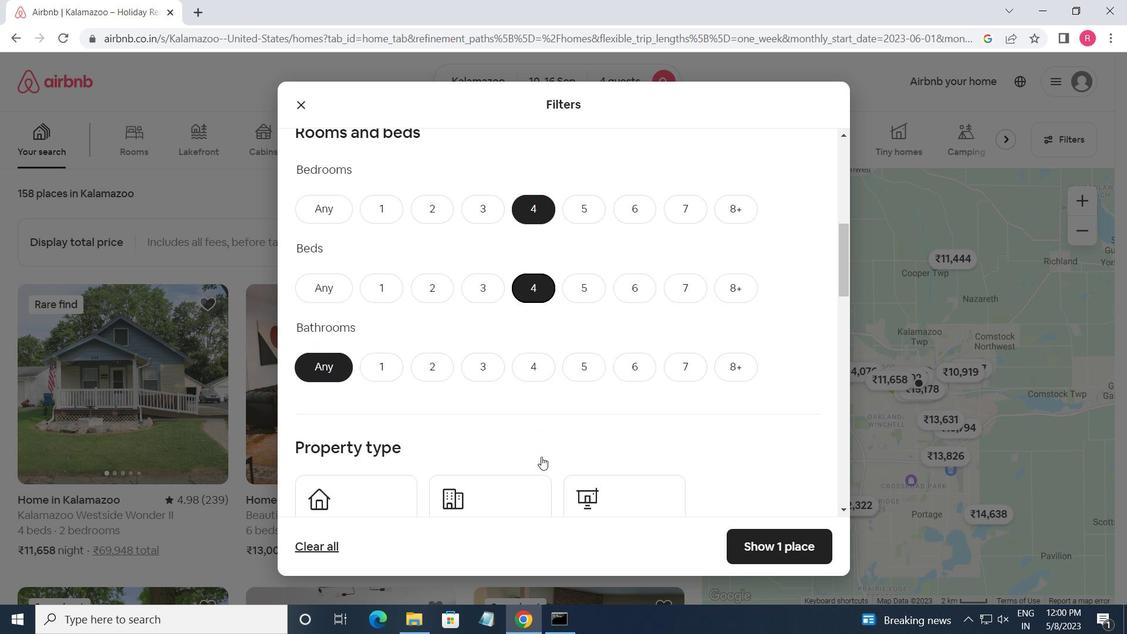 
Action: Mouse moved to (536, 303)
Screenshot: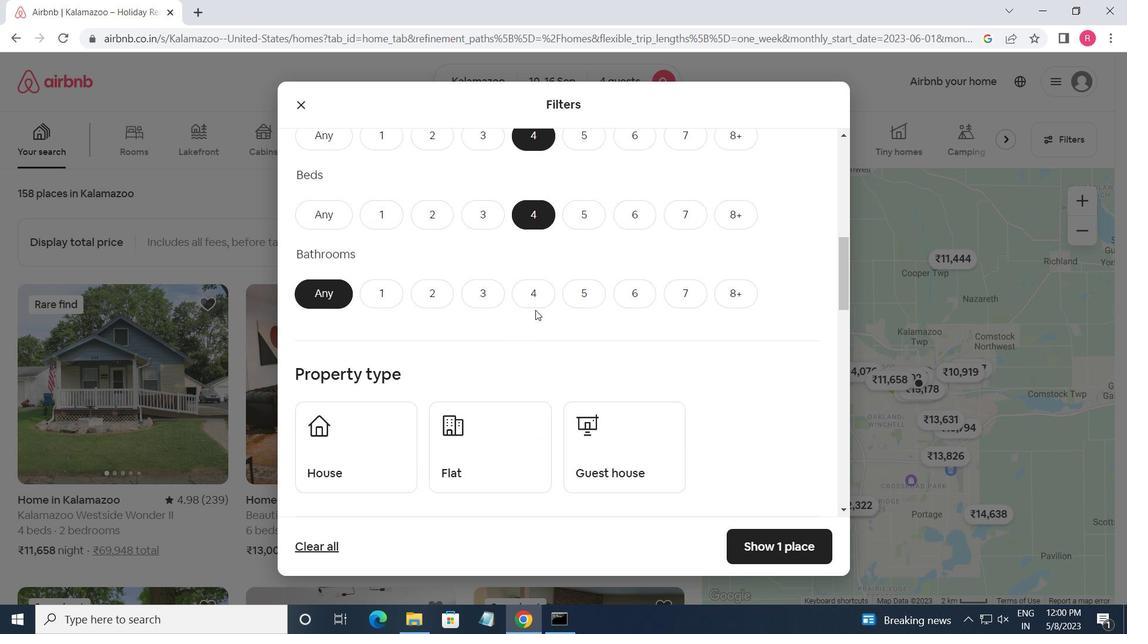 
Action: Mouse pressed left at (536, 303)
Screenshot: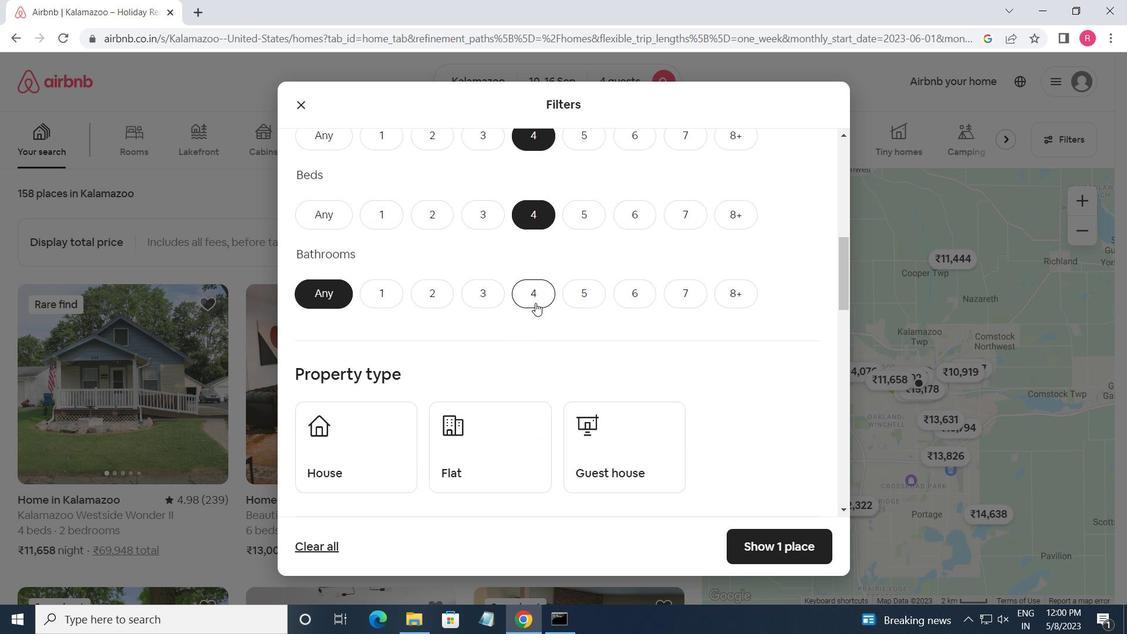 
Action: Mouse moved to (538, 303)
Screenshot: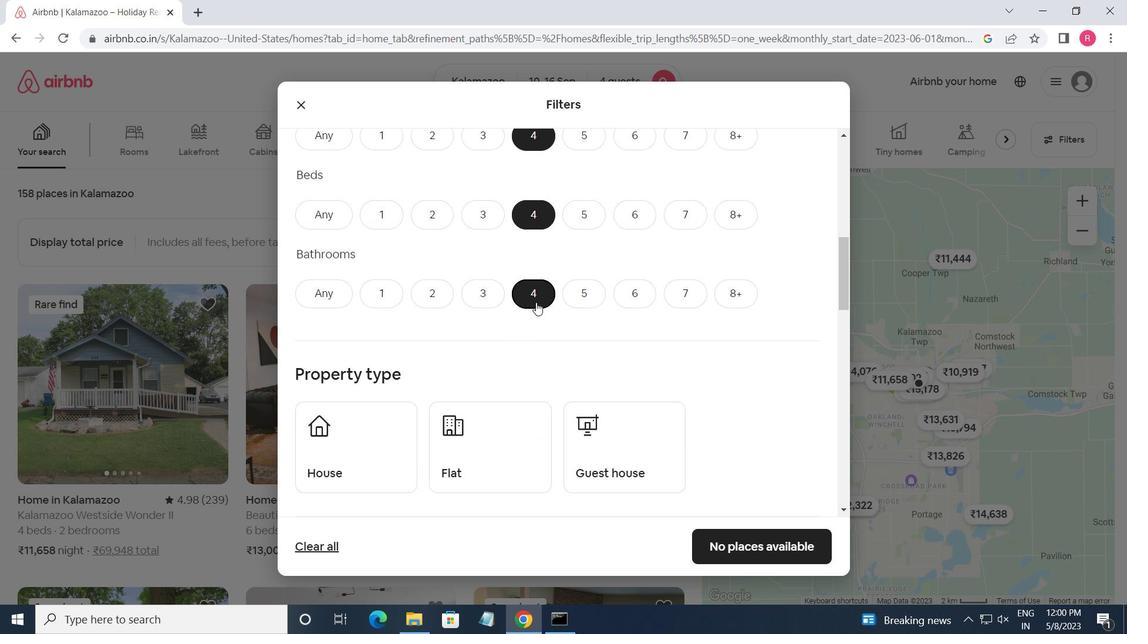 
Action: Mouse scrolled (538, 302) with delta (0, 0)
Screenshot: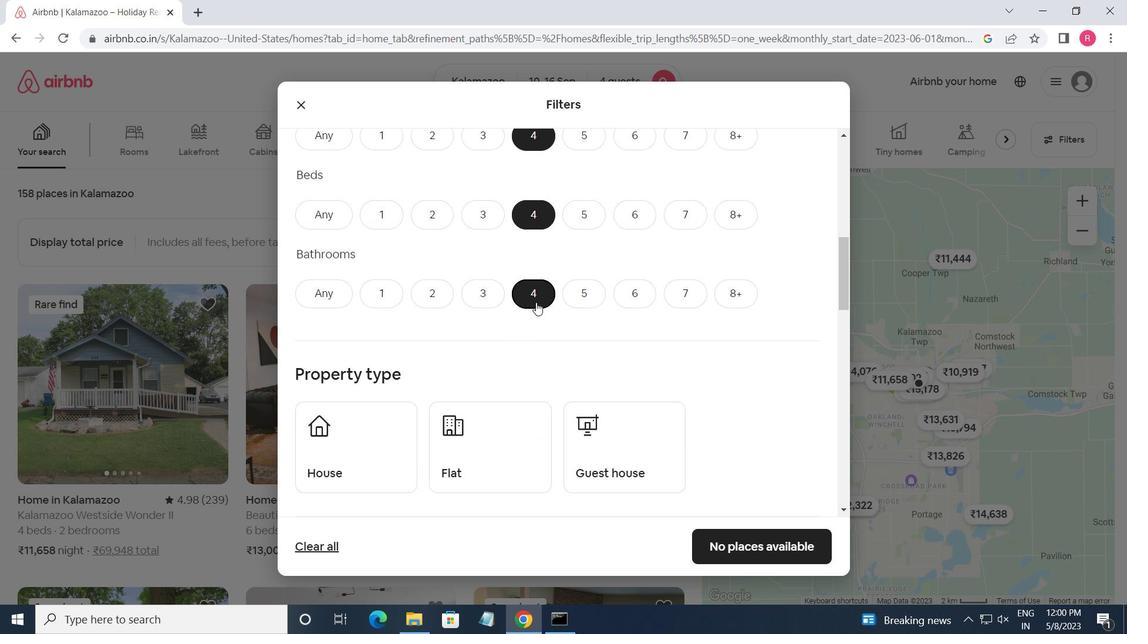 
Action: Mouse moved to (317, 365)
Screenshot: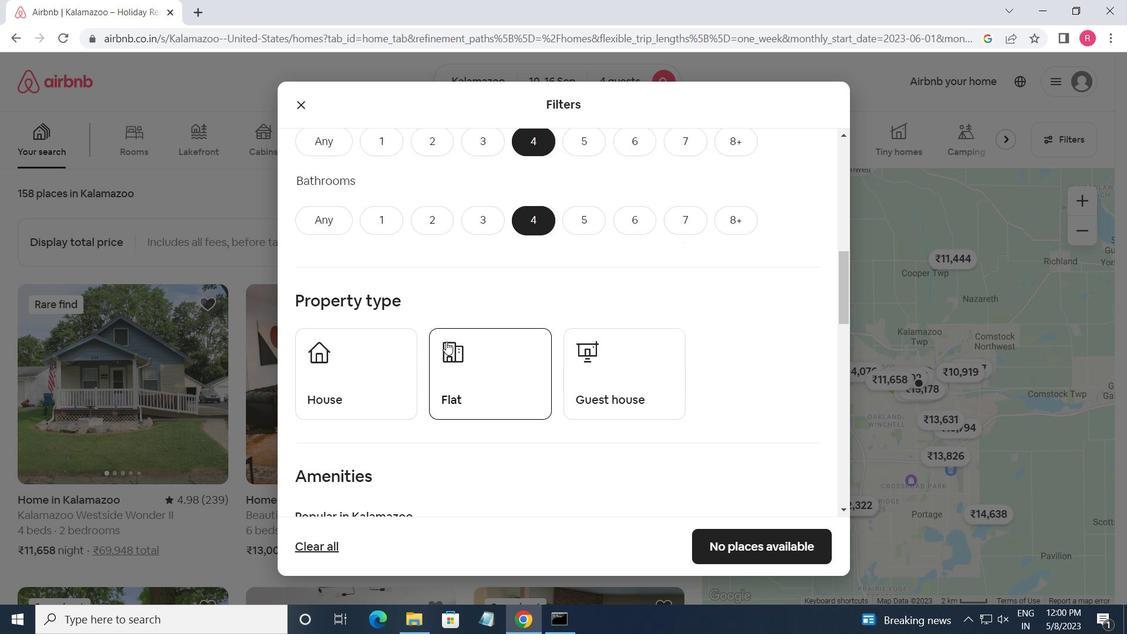 
Action: Mouse pressed left at (317, 365)
Screenshot: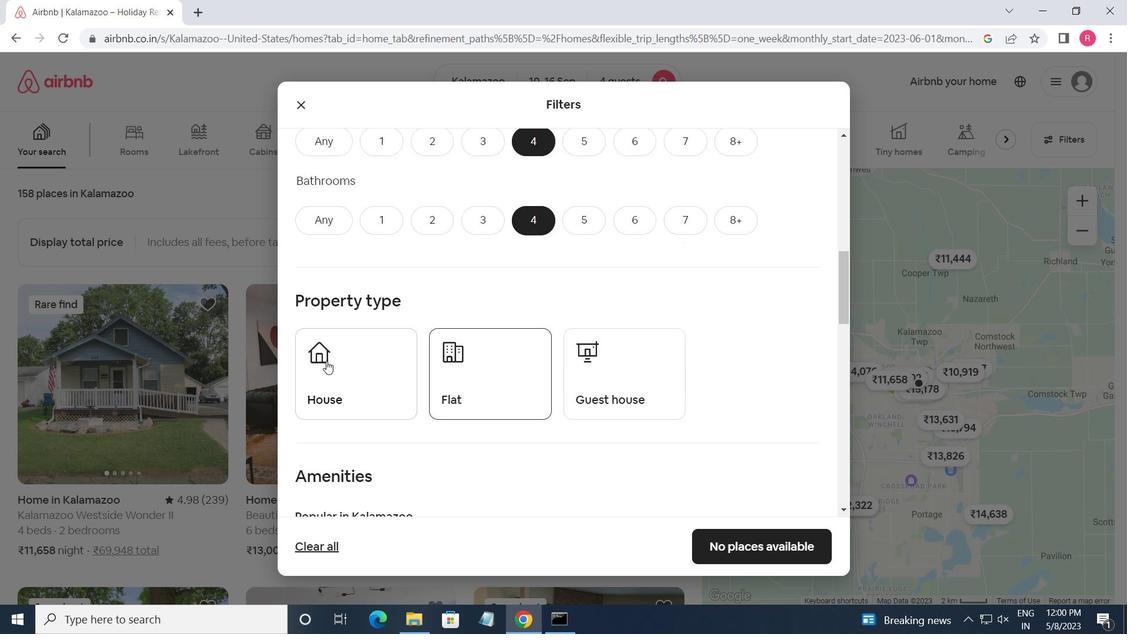 
Action: Mouse moved to (522, 369)
Screenshot: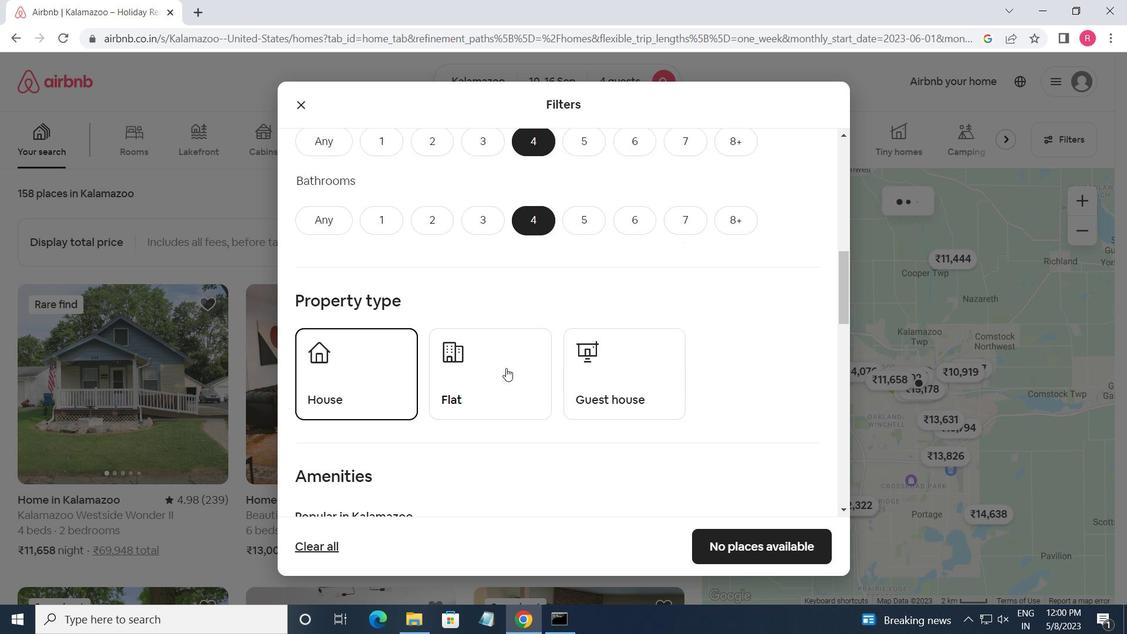 
Action: Mouse pressed left at (522, 369)
Screenshot: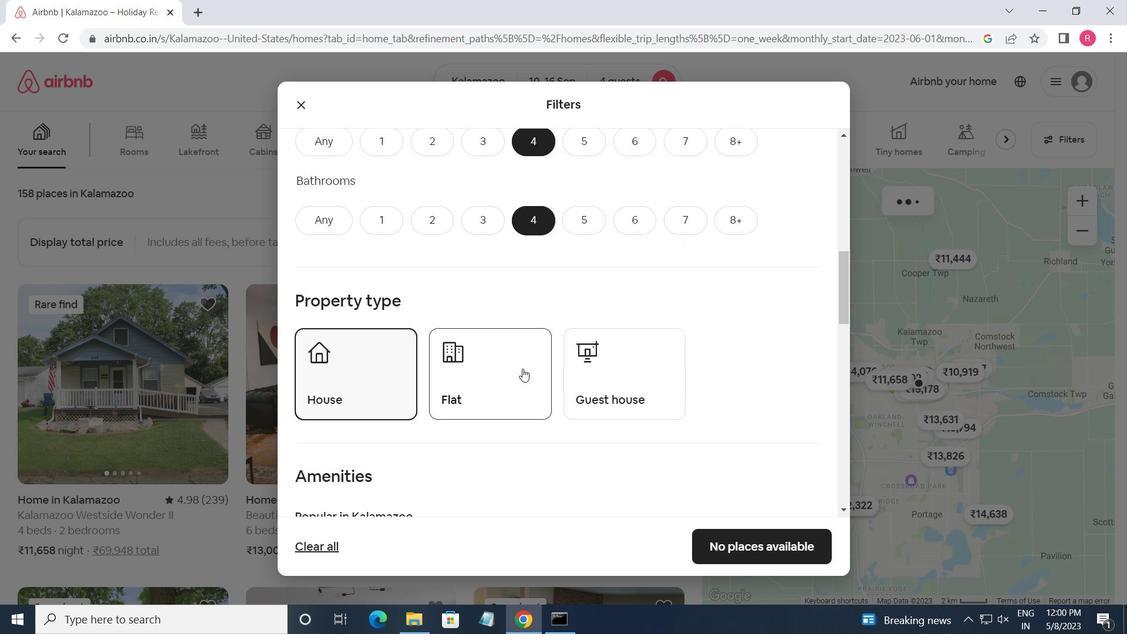 
Action: Mouse moved to (587, 372)
Screenshot: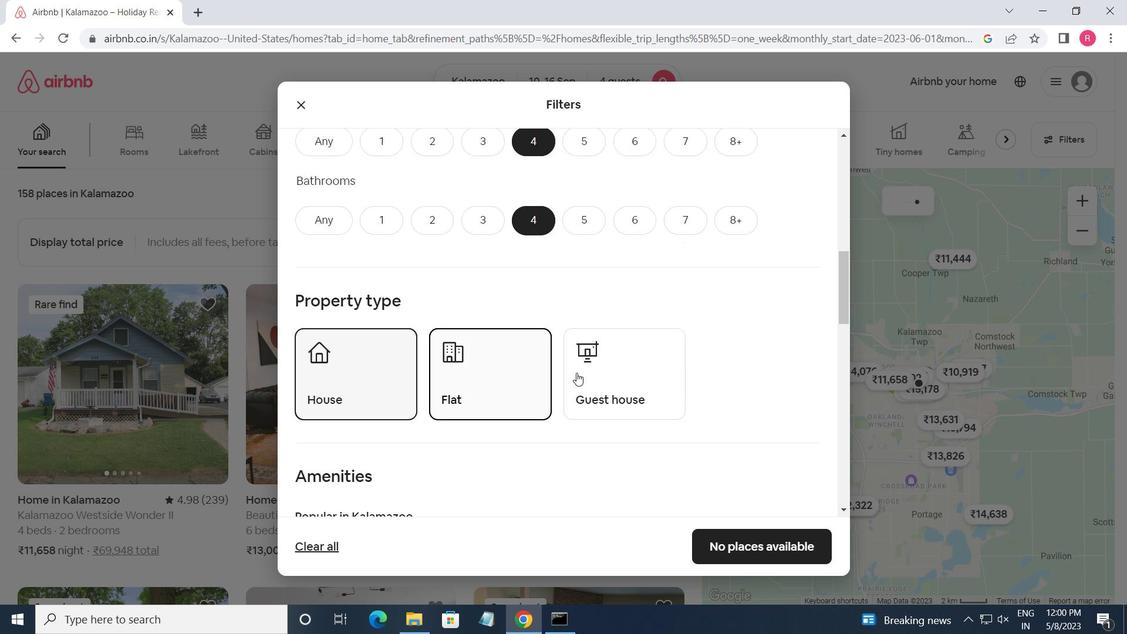 
Action: Mouse pressed left at (587, 372)
Screenshot: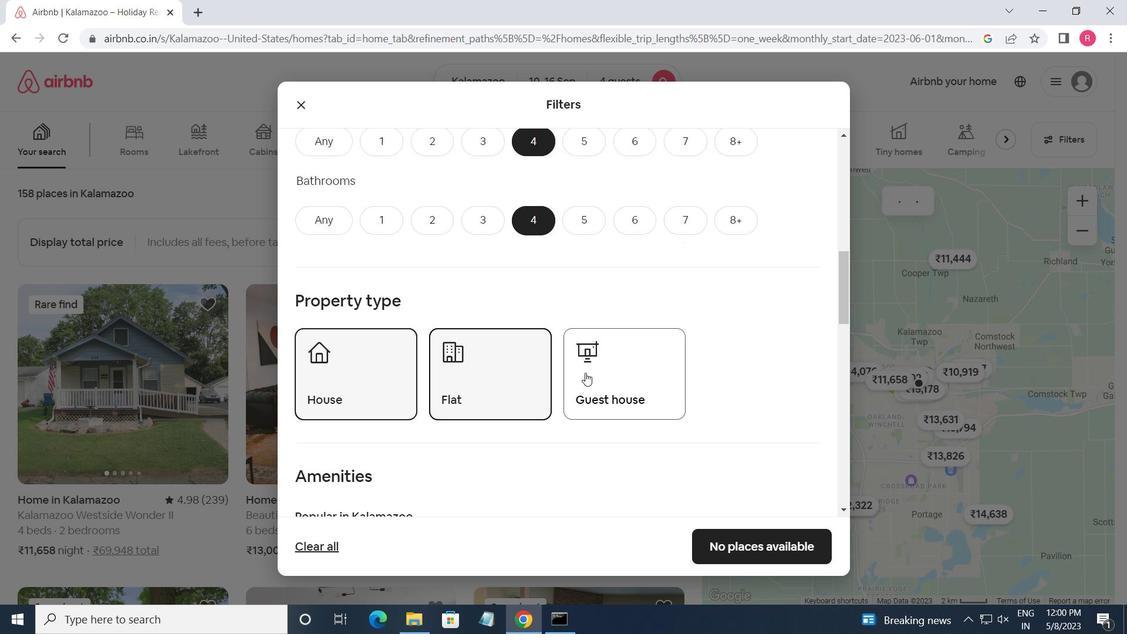 
Action: Mouse moved to (590, 370)
Screenshot: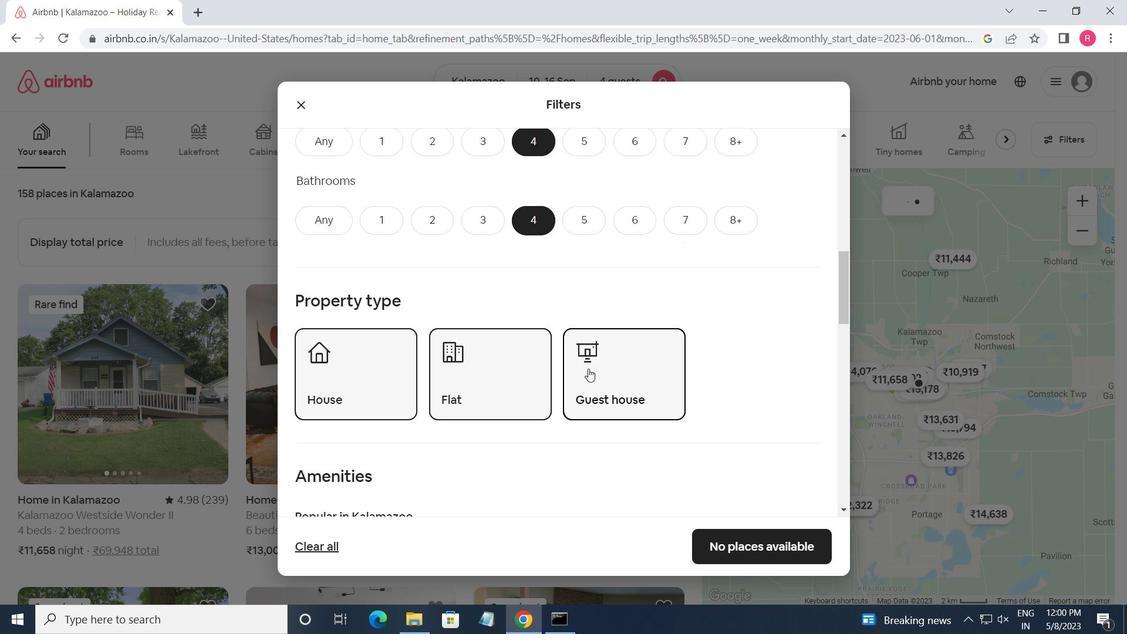
Action: Mouse scrolled (590, 369) with delta (0, 0)
Screenshot: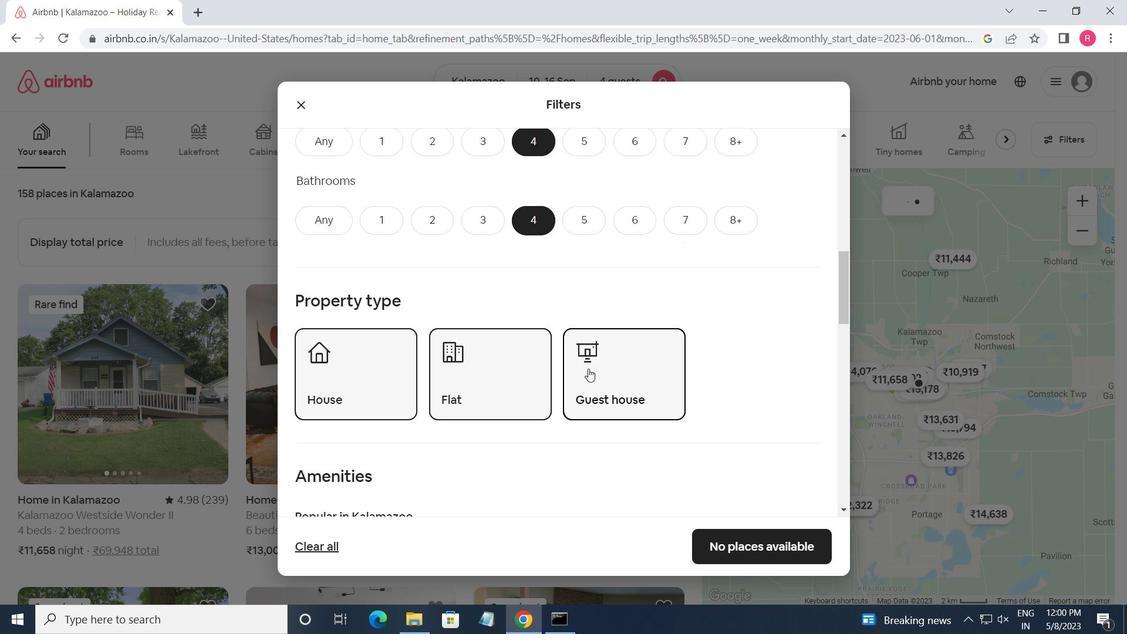 
Action: Mouse scrolled (590, 369) with delta (0, 0)
Screenshot: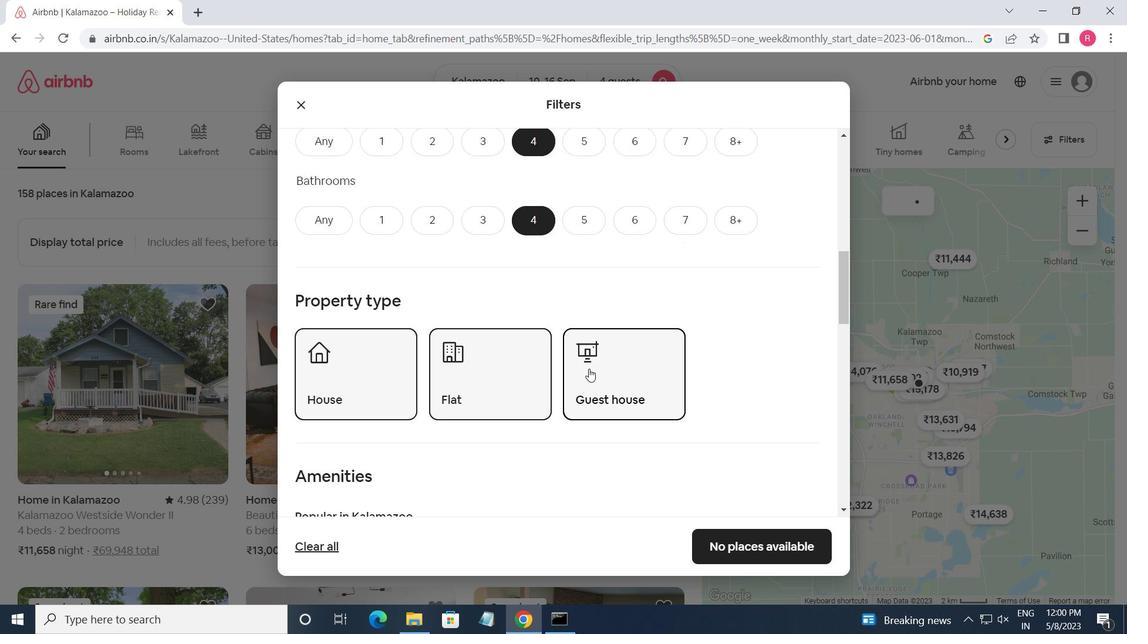 
Action: Mouse scrolled (590, 369) with delta (0, 0)
Screenshot: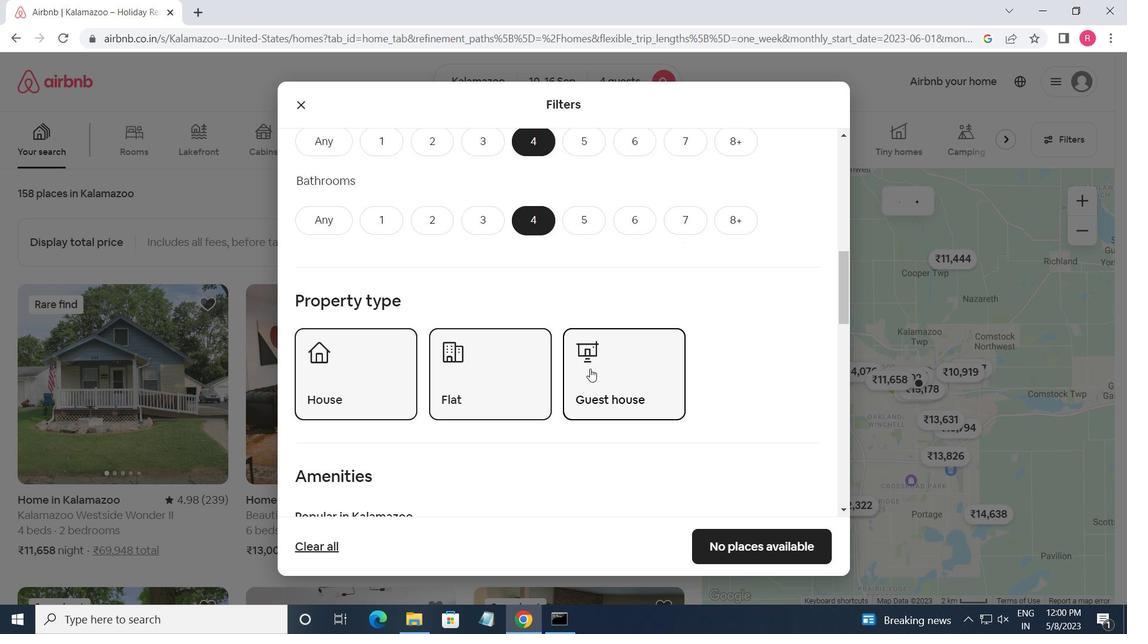 
Action: Mouse moved to (310, 335)
Screenshot: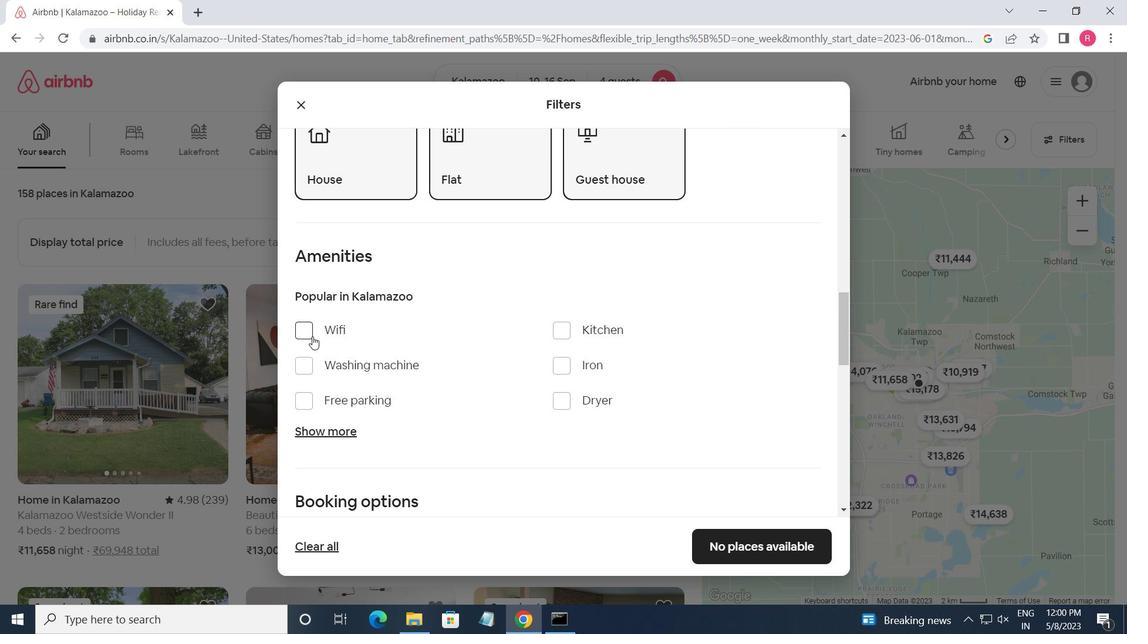
Action: Mouse pressed left at (310, 335)
Screenshot: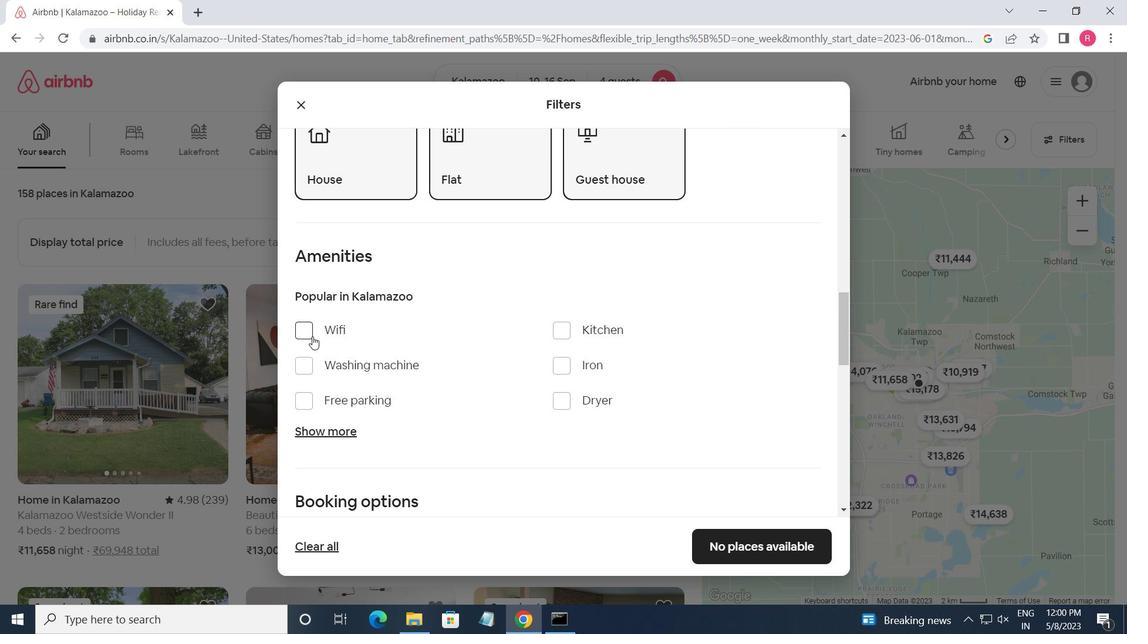 
Action: Mouse moved to (317, 433)
Screenshot: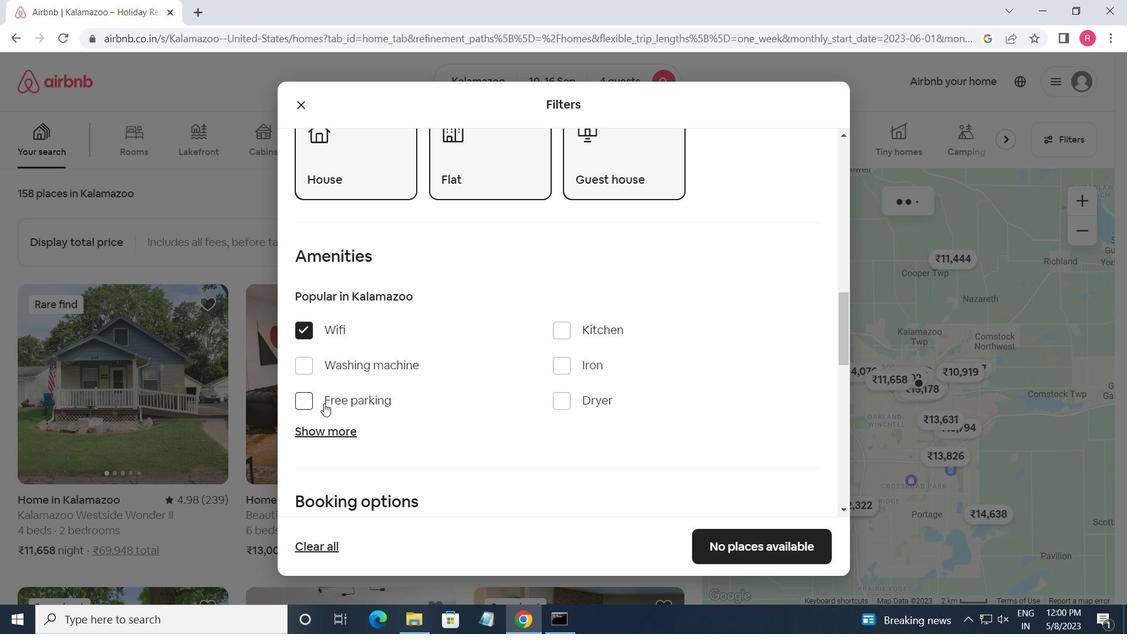 
Action: Mouse pressed left at (317, 433)
Screenshot: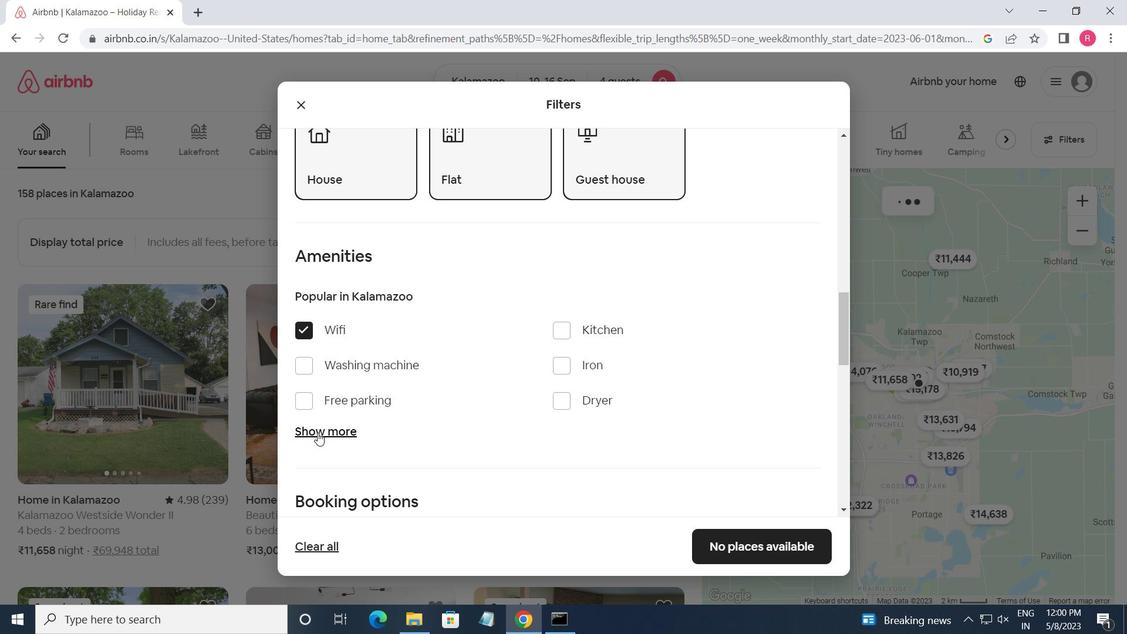 
Action: Mouse moved to (296, 402)
Screenshot: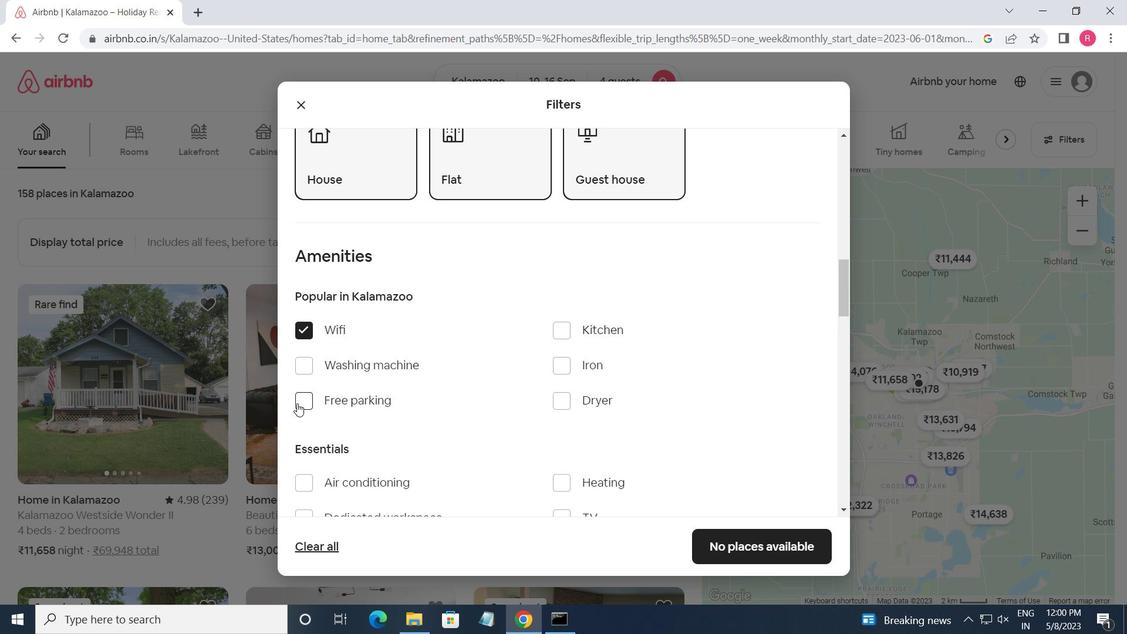 
Action: Mouse pressed left at (296, 402)
Screenshot: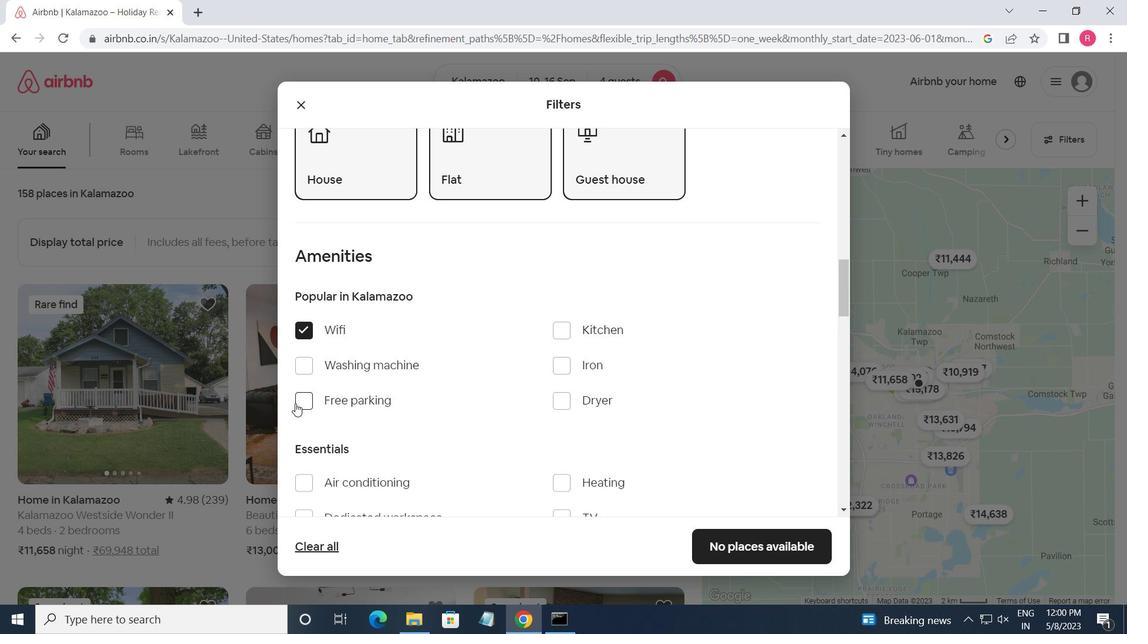 
Action: Mouse moved to (442, 437)
Screenshot: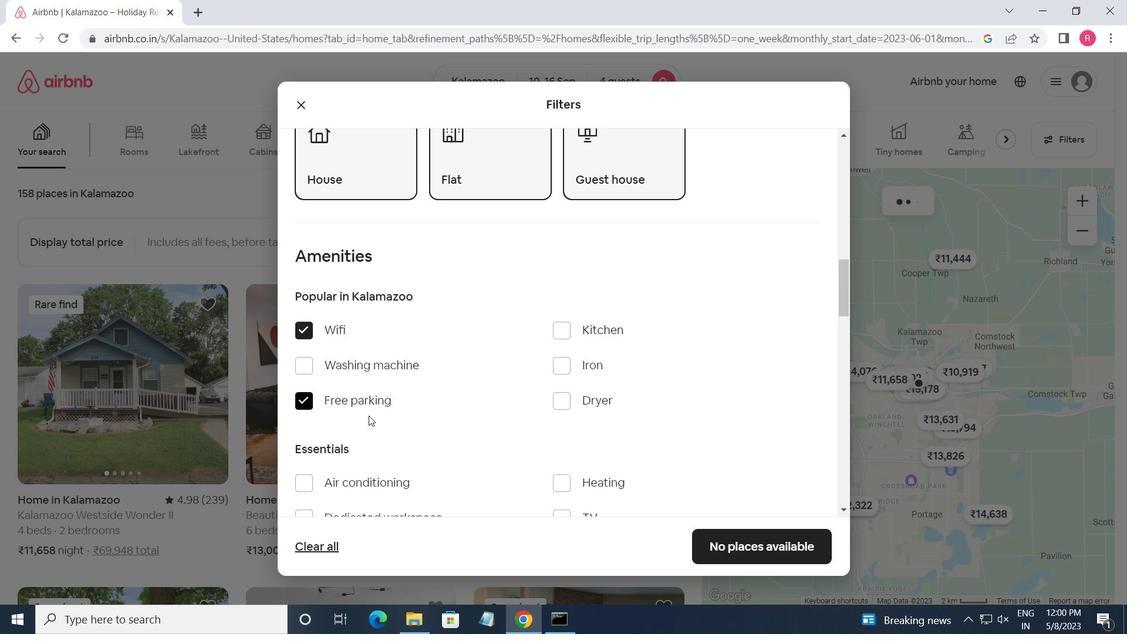 
Action: Mouse scrolled (442, 436) with delta (0, 0)
Screenshot: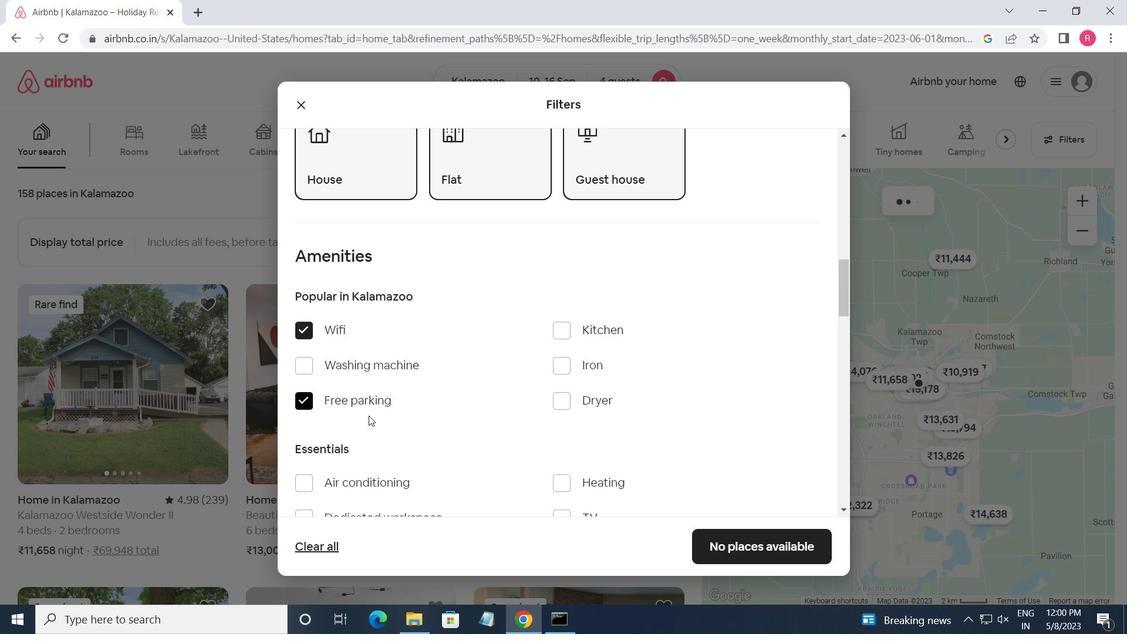 
Action: Mouse scrolled (442, 436) with delta (0, 0)
Screenshot: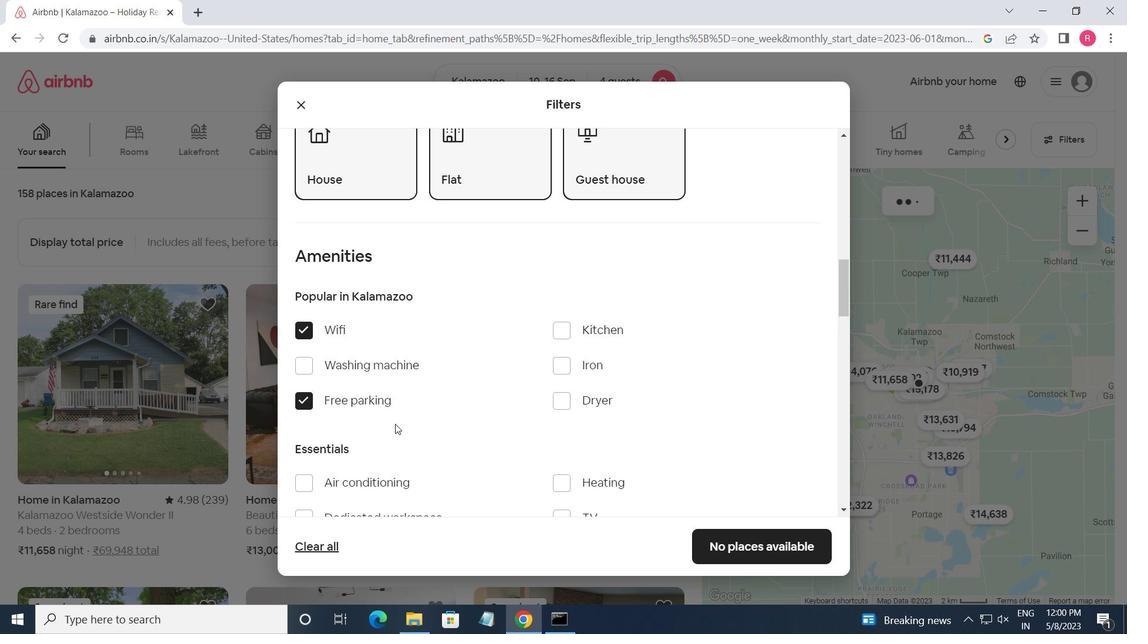 
Action: Mouse moved to (564, 372)
Screenshot: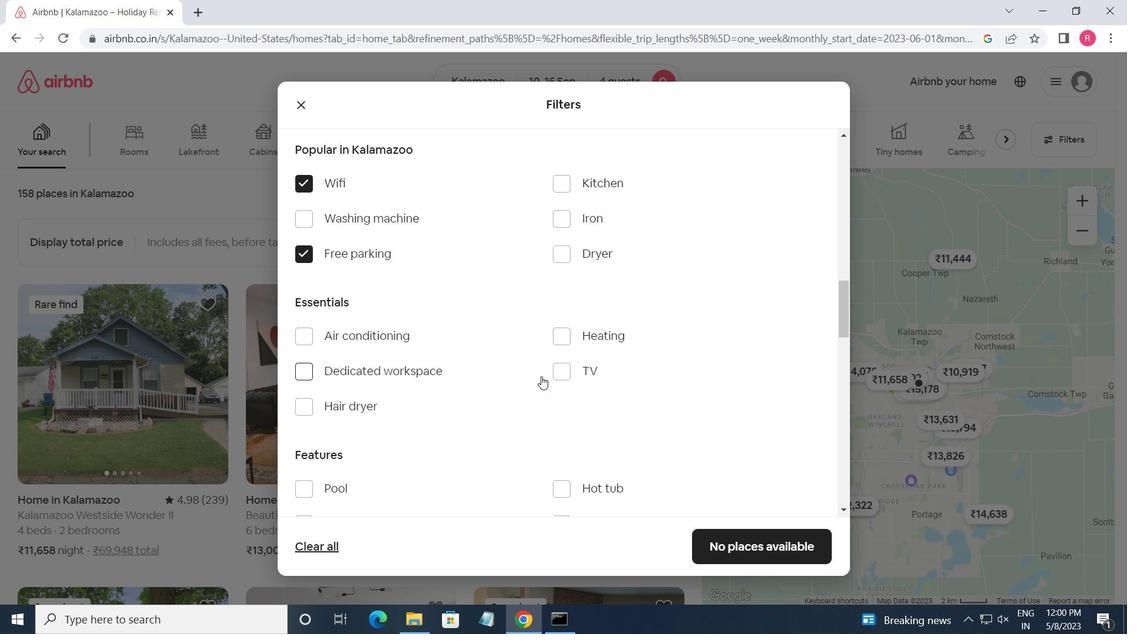
Action: Mouse pressed left at (564, 372)
Screenshot: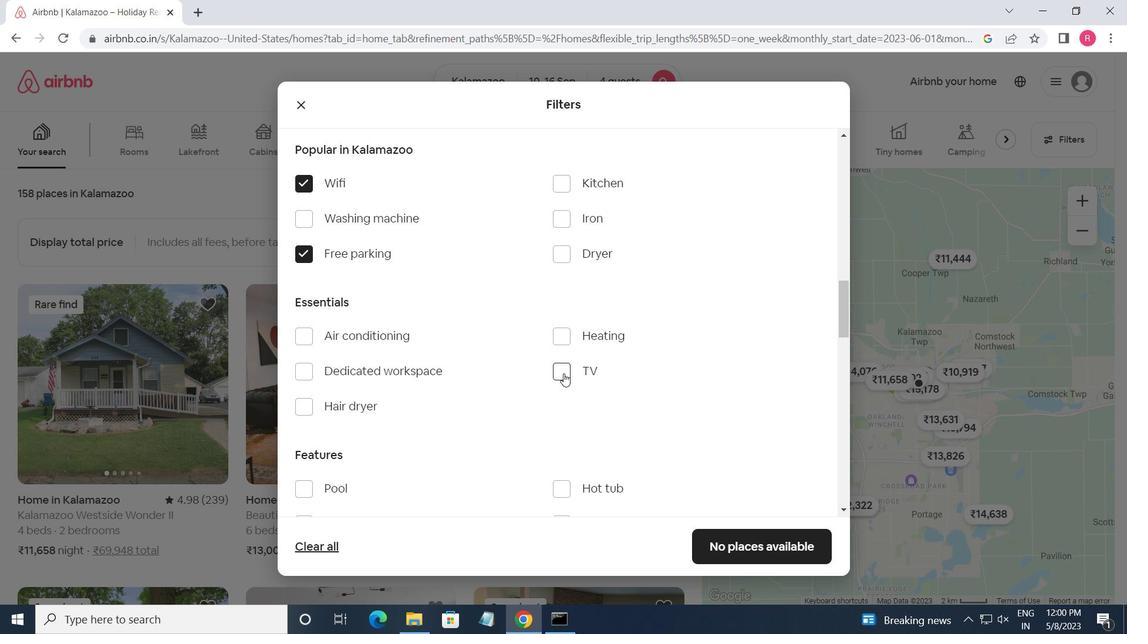
Action: Mouse moved to (382, 464)
Screenshot: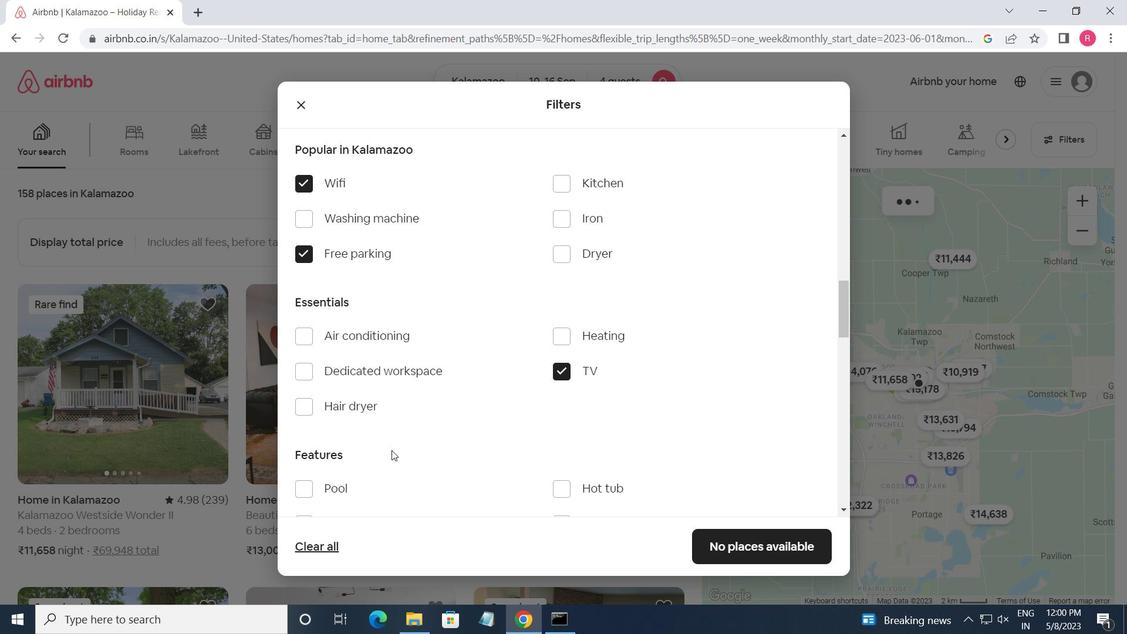 
Action: Mouse scrolled (382, 463) with delta (0, 0)
Screenshot: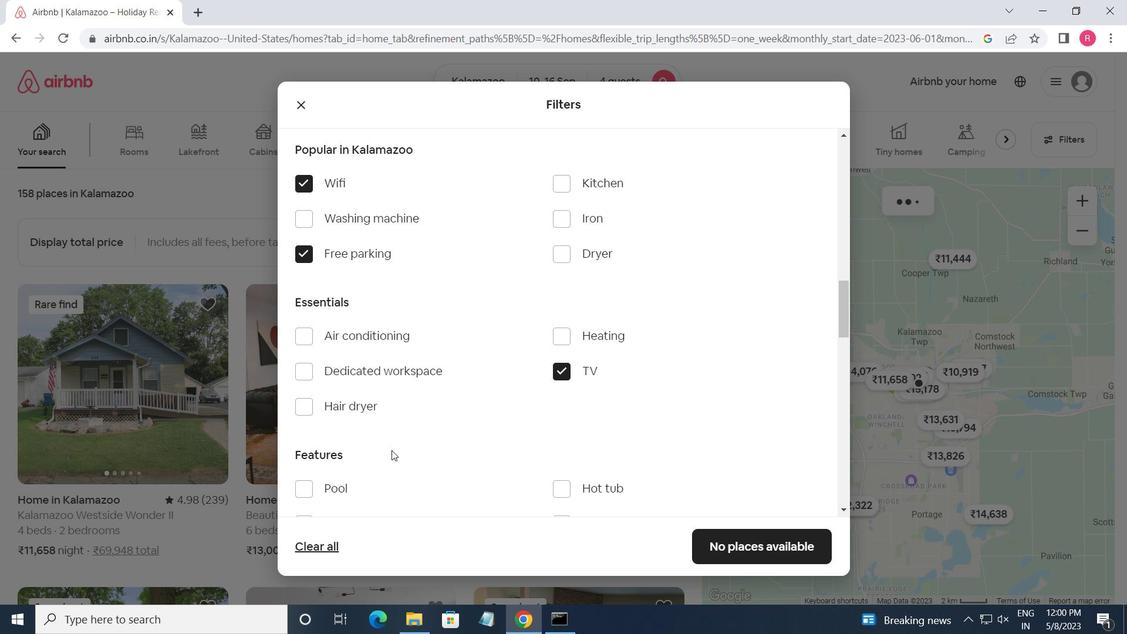 
Action: Mouse scrolled (382, 463) with delta (0, 0)
Screenshot: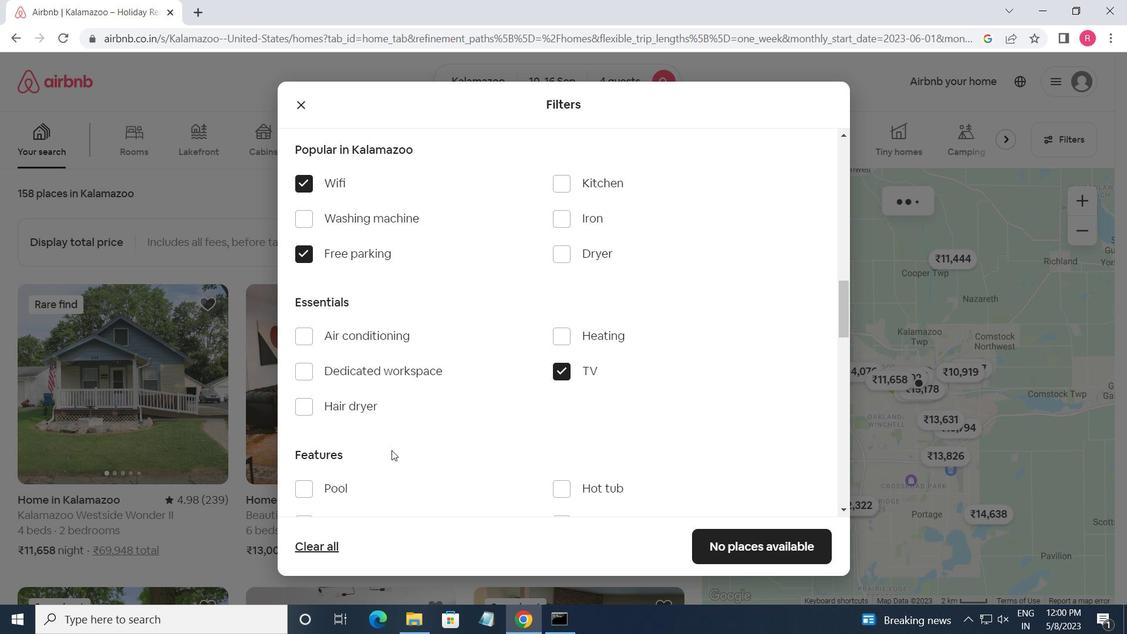 
Action: Mouse moved to (381, 464)
Screenshot: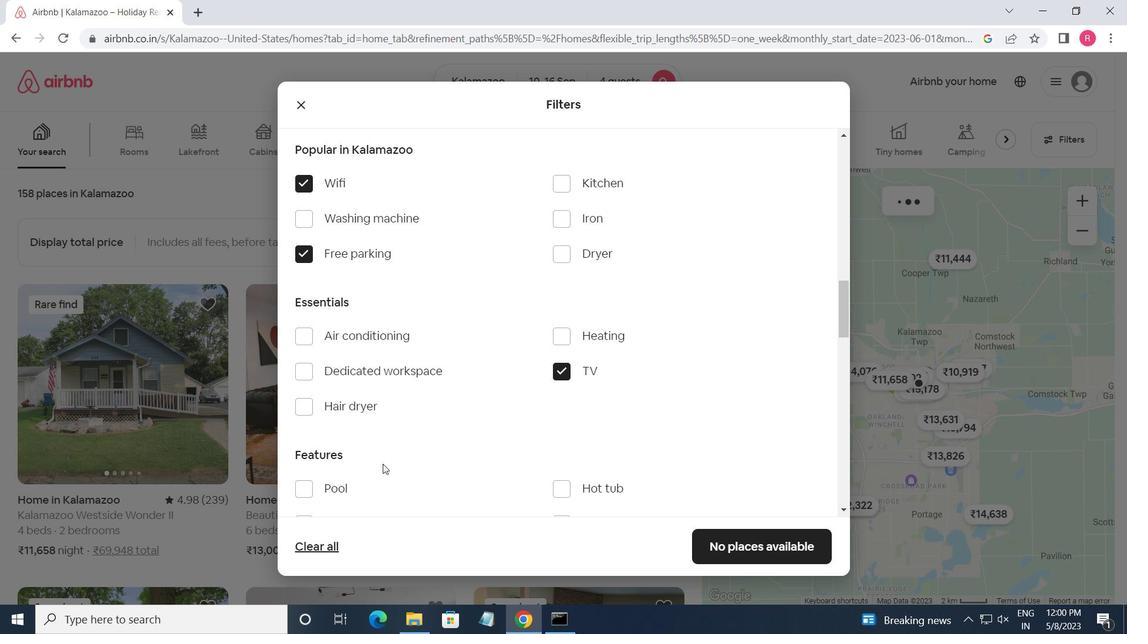 
Action: Mouse scrolled (381, 463) with delta (0, 0)
Screenshot: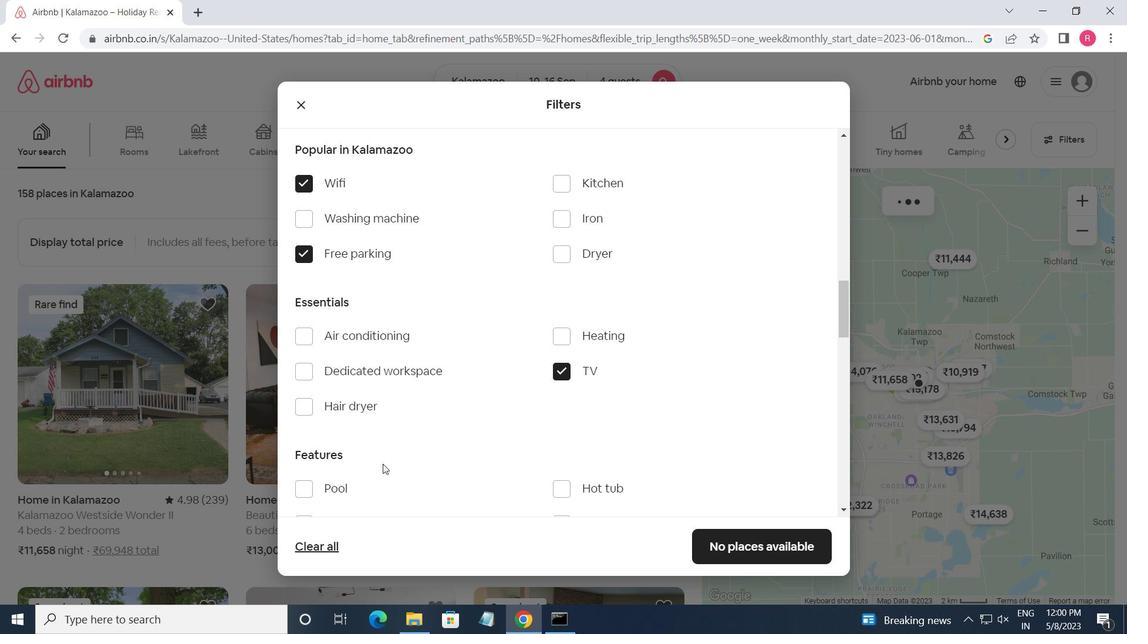 
Action: Mouse moved to (306, 338)
Screenshot: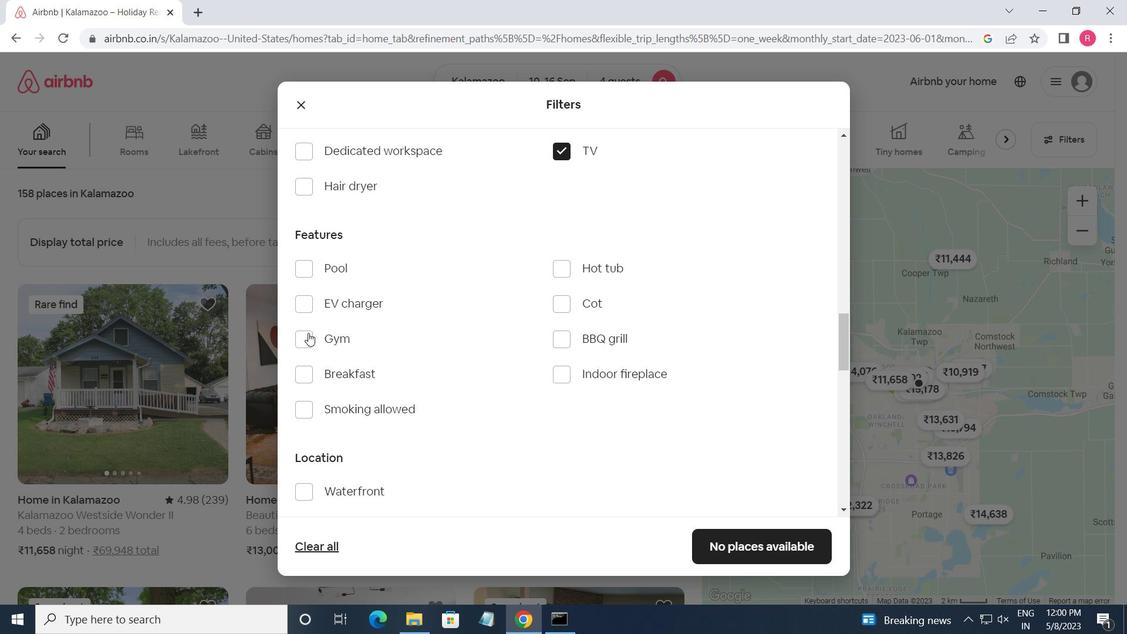 
Action: Mouse pressed left at (306, 338)
Screenshot: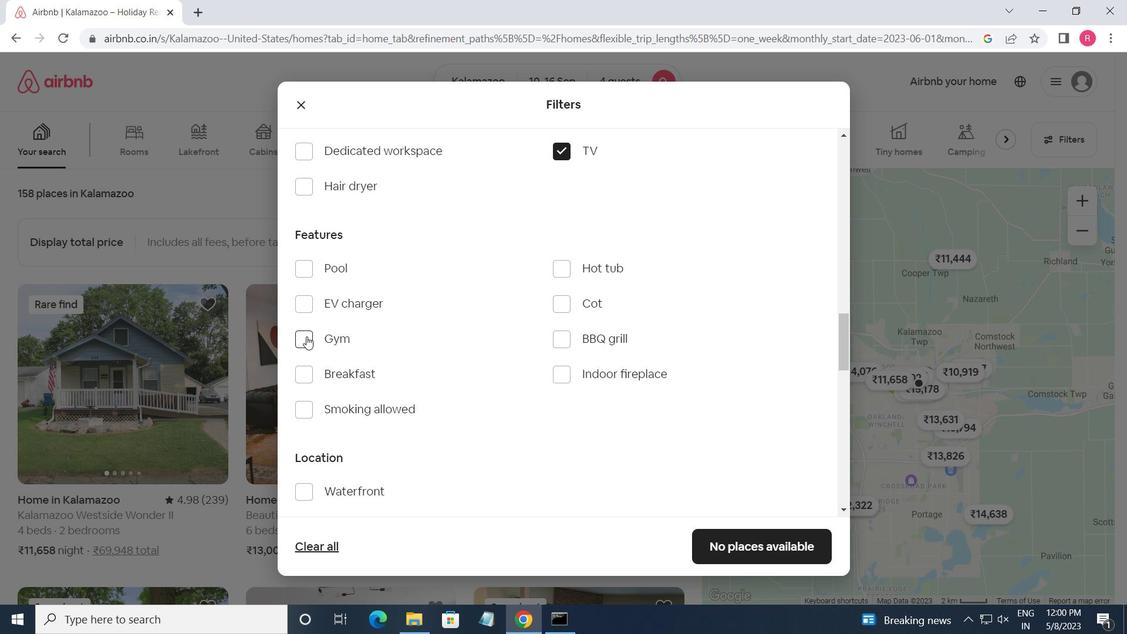 
Action: Mouse moved to (307, 377)
Screenshot: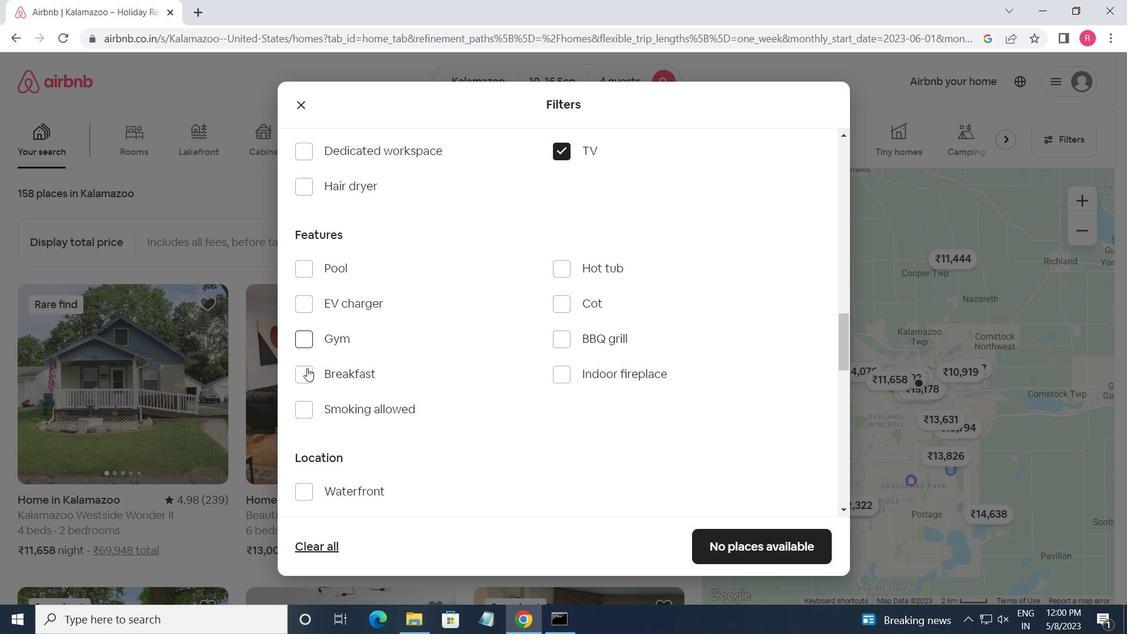
Action: Mouse pressed left at (307, 377)
Screenshot: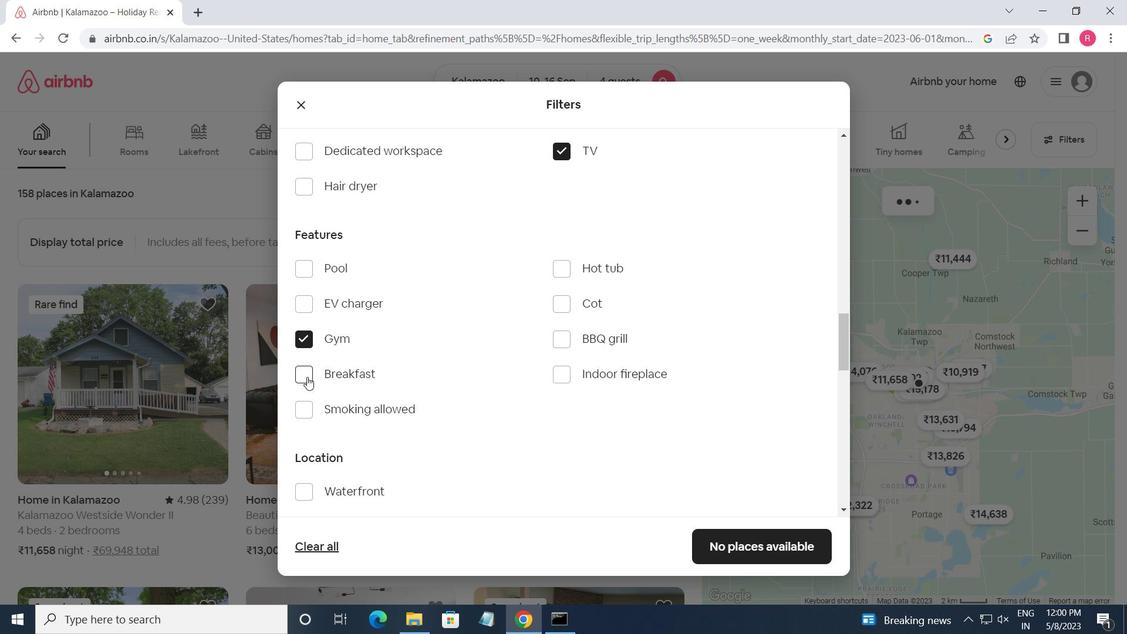 
Action: Mouse moved to (310, 382)
Screenshot: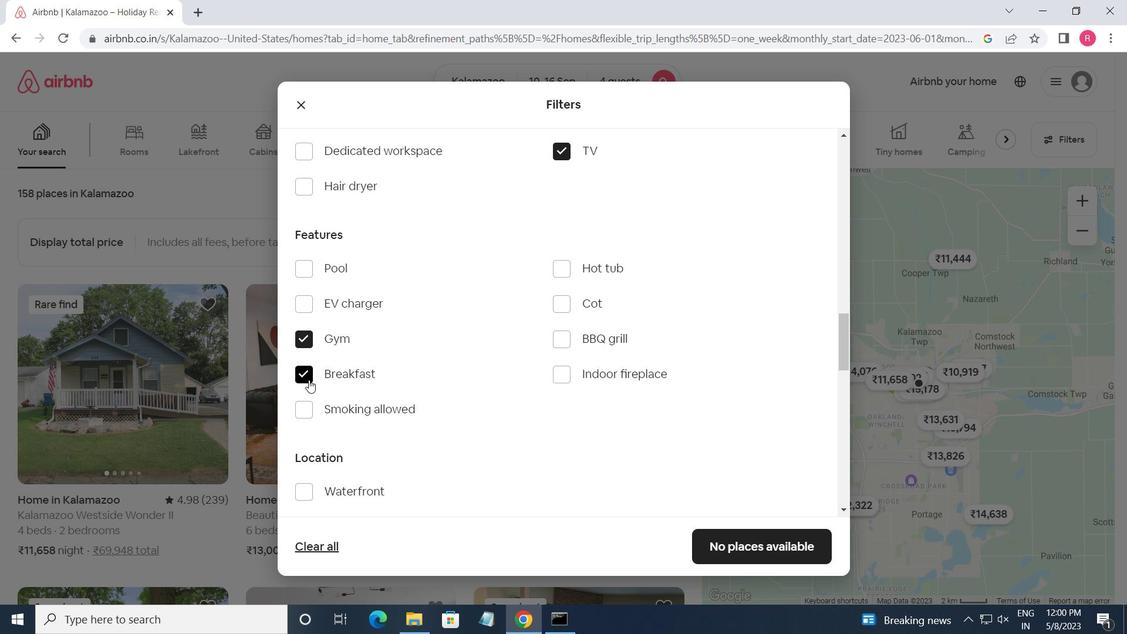 
Action: Mouse scrolled (310, 382) with delta (0, 0)
Screenshot: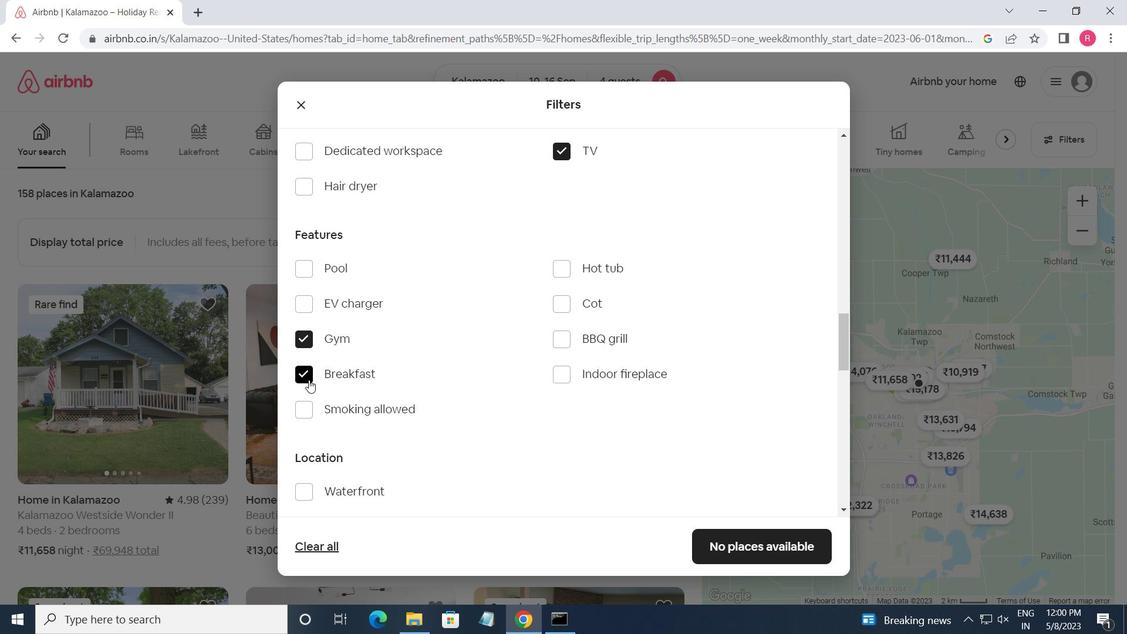 
Action: Mouse moved to (311, 386)
Screenshot: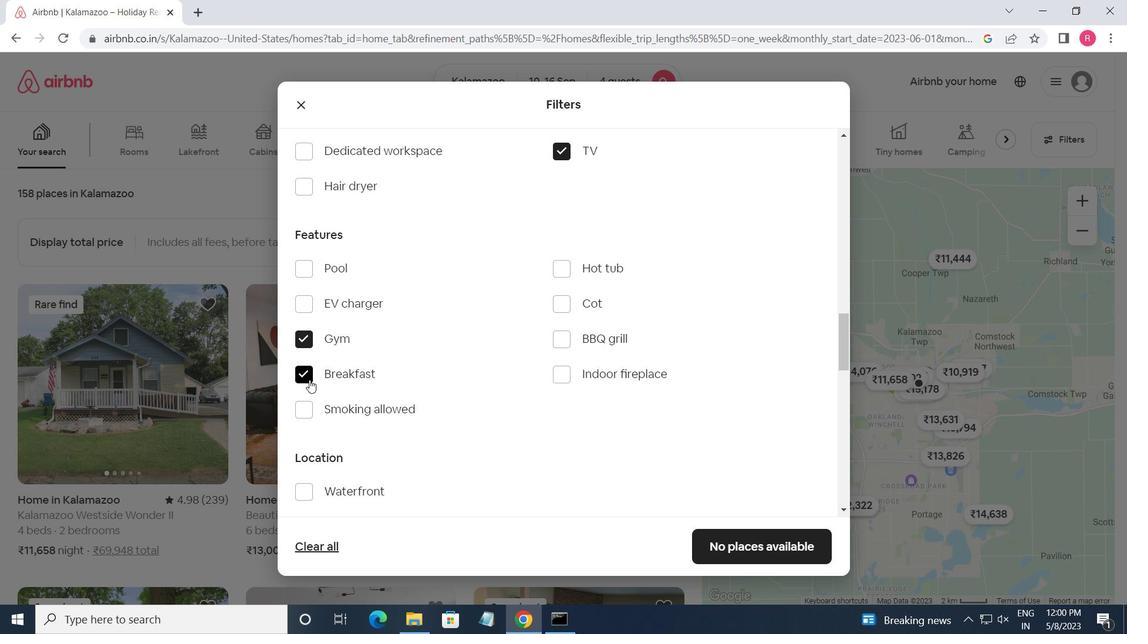 
Action: Mouse scrolled (311, 385) with delta (0, 0)
Screenshot: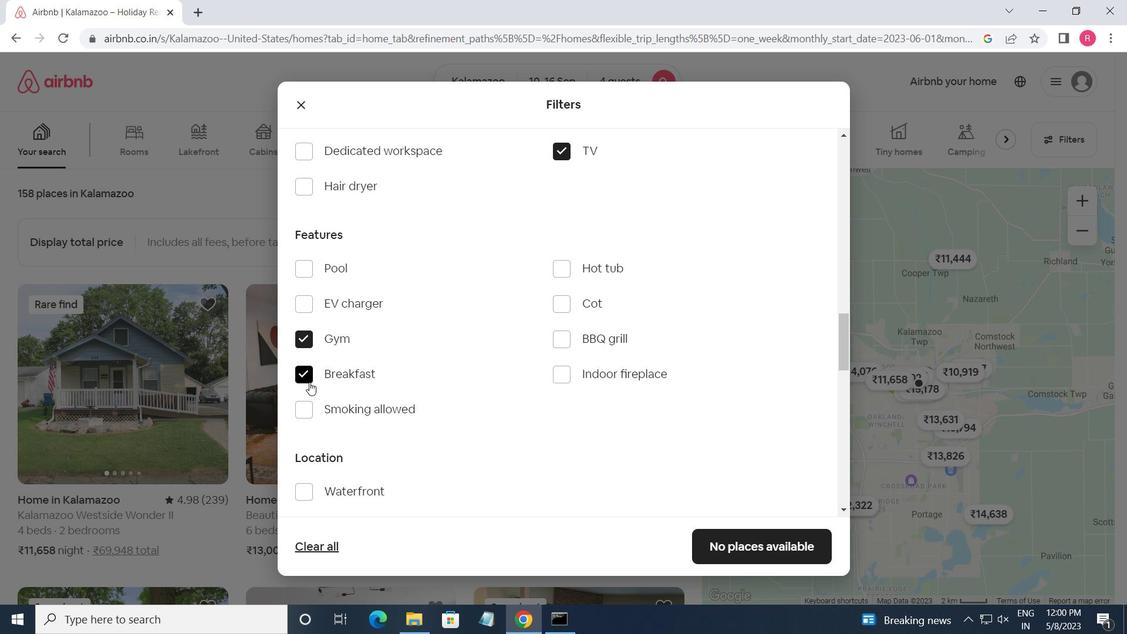 
Action: Mouse scrolled (311, 385) with delta (0, 0)
Screenshot: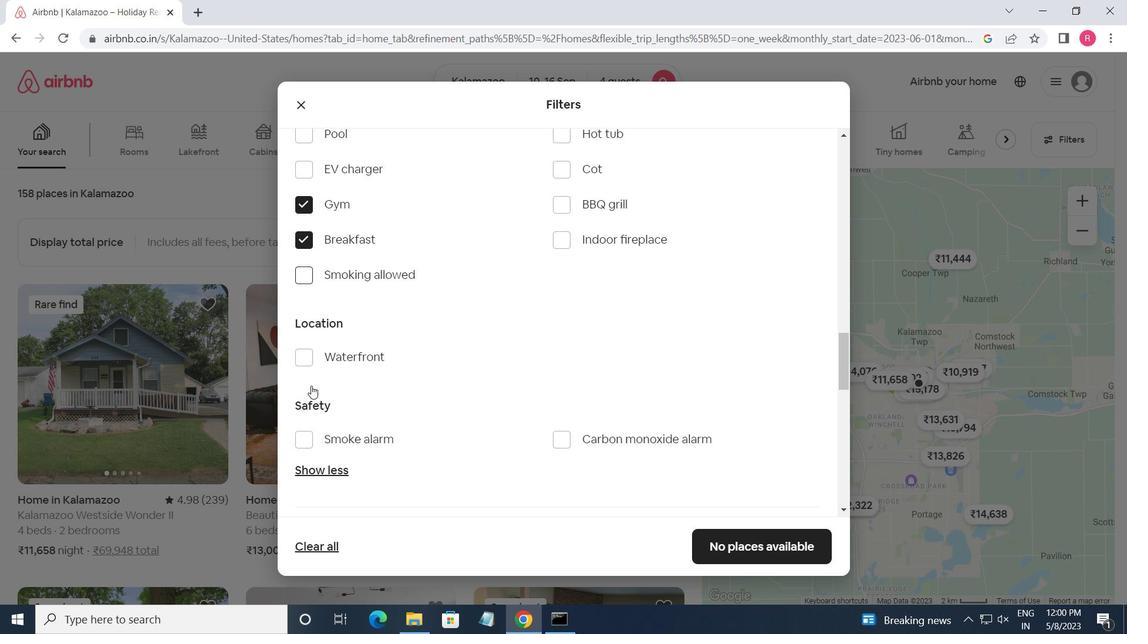 
Action: Mouse moved to (387, 371)
Screenshot: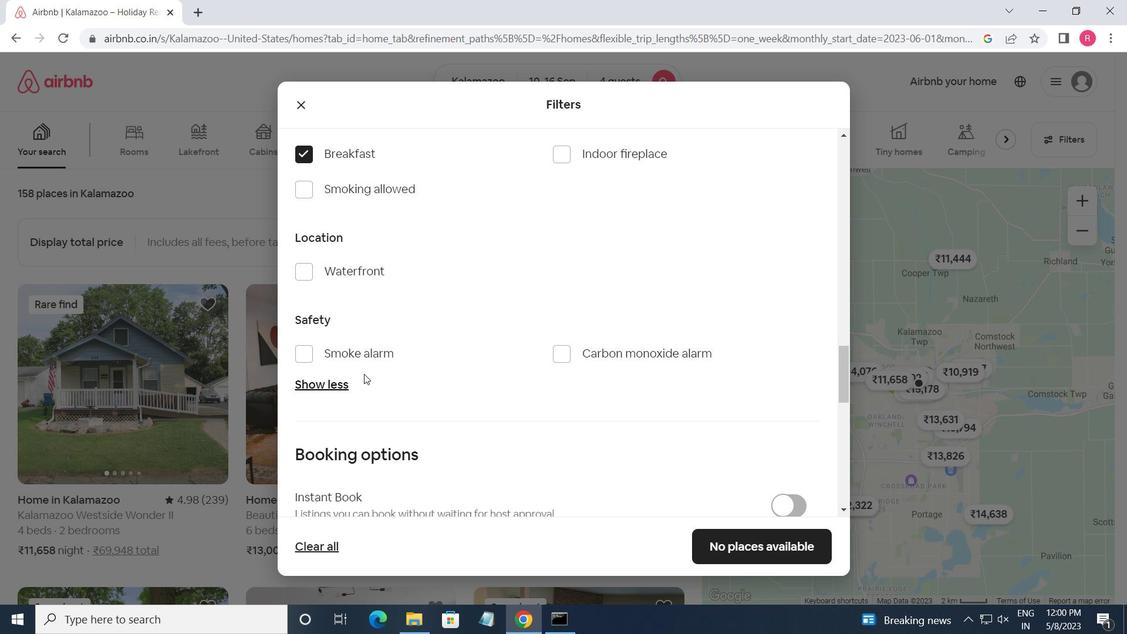 
Action: Mouse scrolled (387, 371) with delta (0, 0)
Screenshot: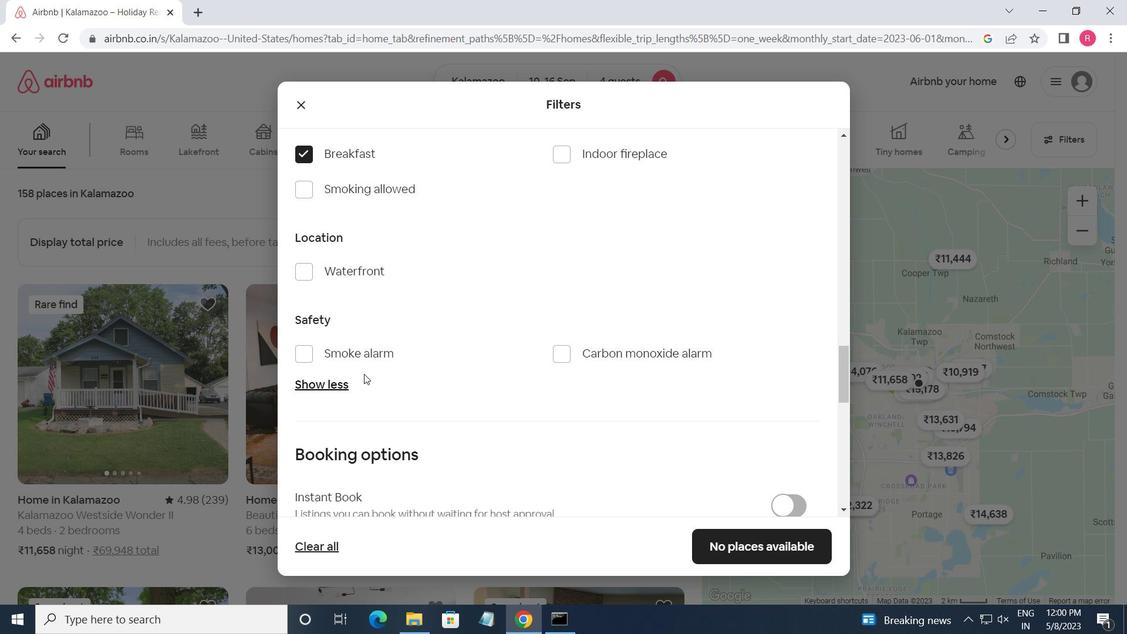 
Action: Mouse moved to (392, 372)
Screenshot: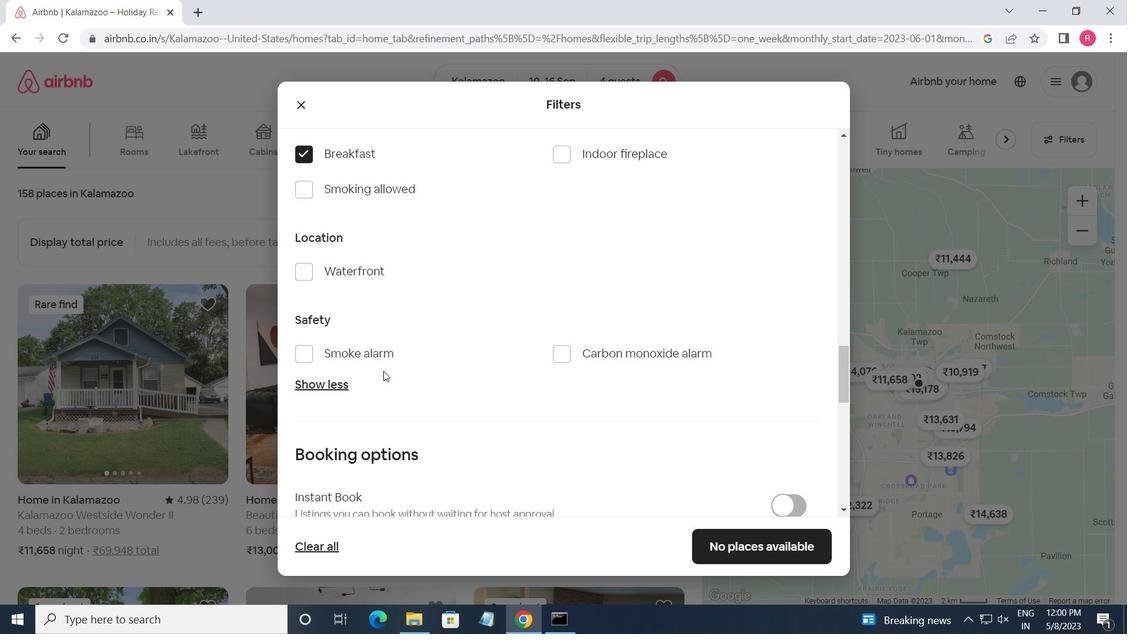 
Action: Mouse scrolled (392, 371) with delta (0, 0)
Screenshot: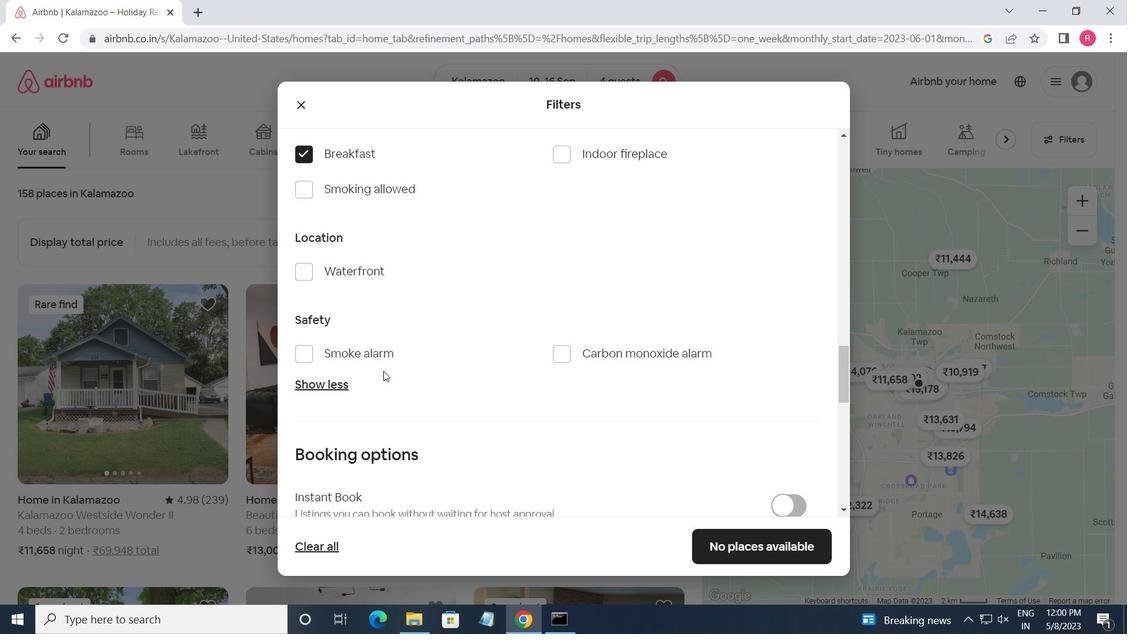 
Action: Mouse moved to (792, 412)
Screenshot: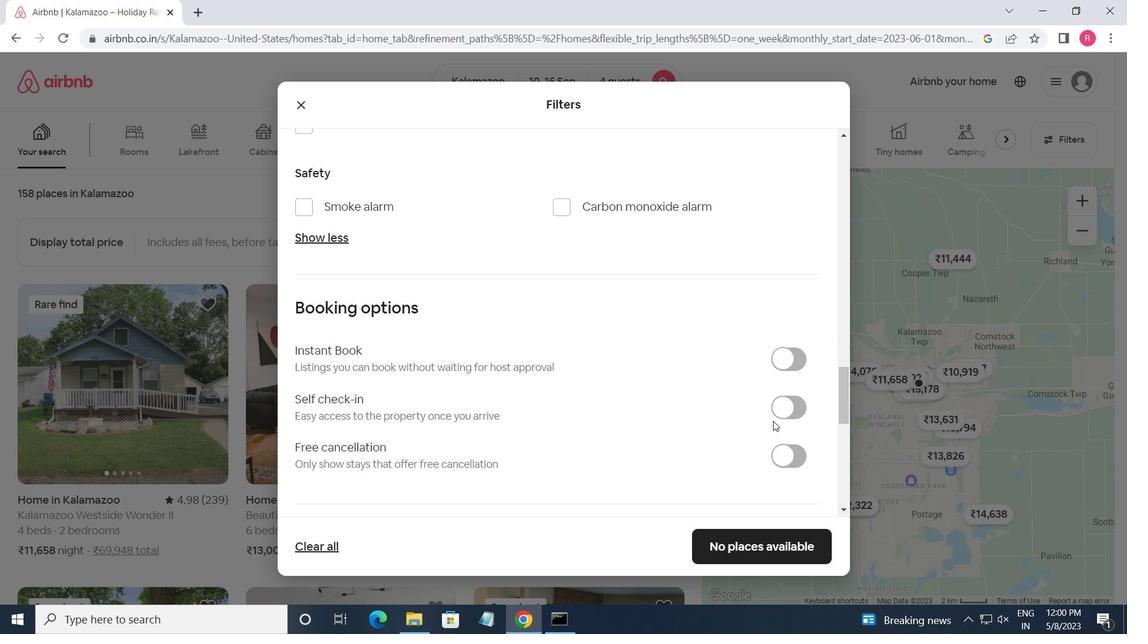 
Action: Mouse pressed left at (792, 412)
Screenshot: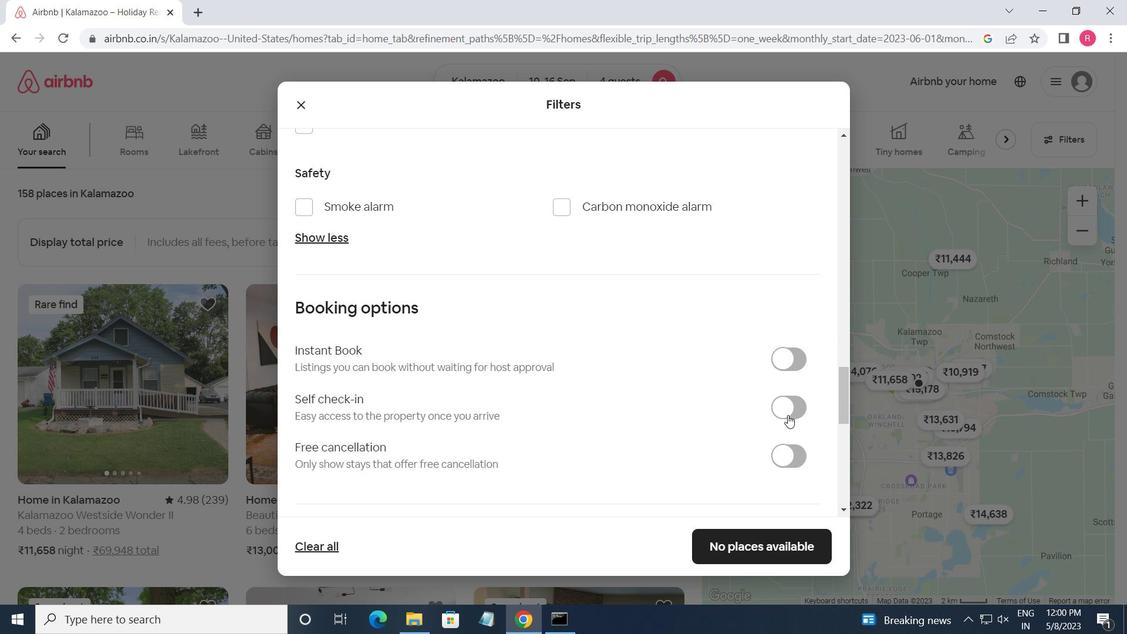 
Action: Mouse moved to (398, 357)
Screenshot: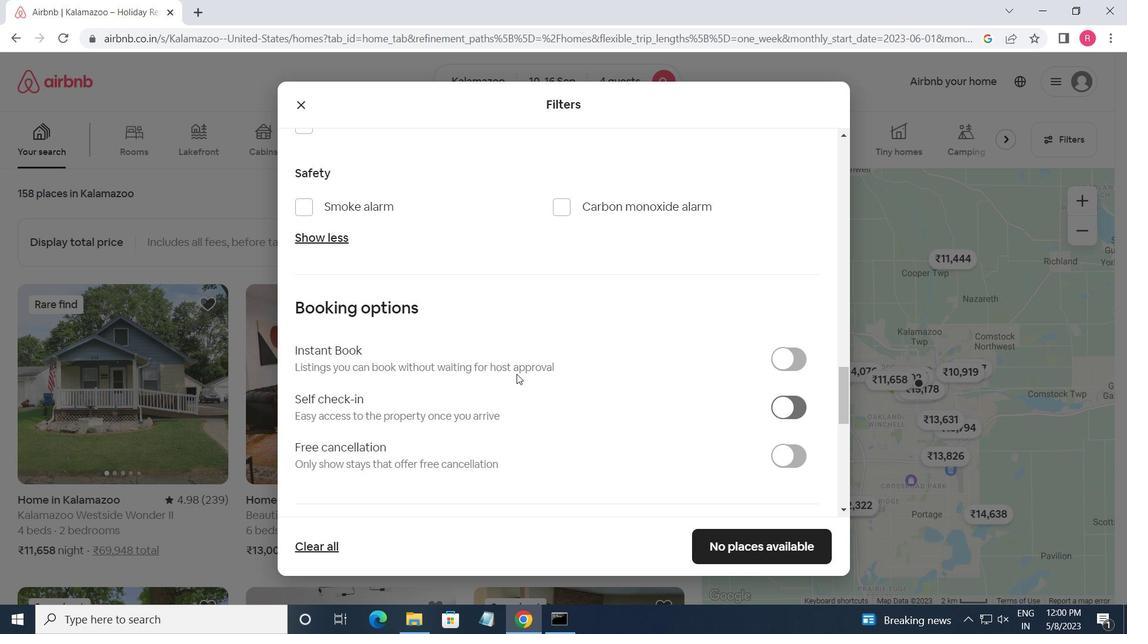
Action: Mouse scrolled (398, 357) with delta (0, 0)
Screenshot: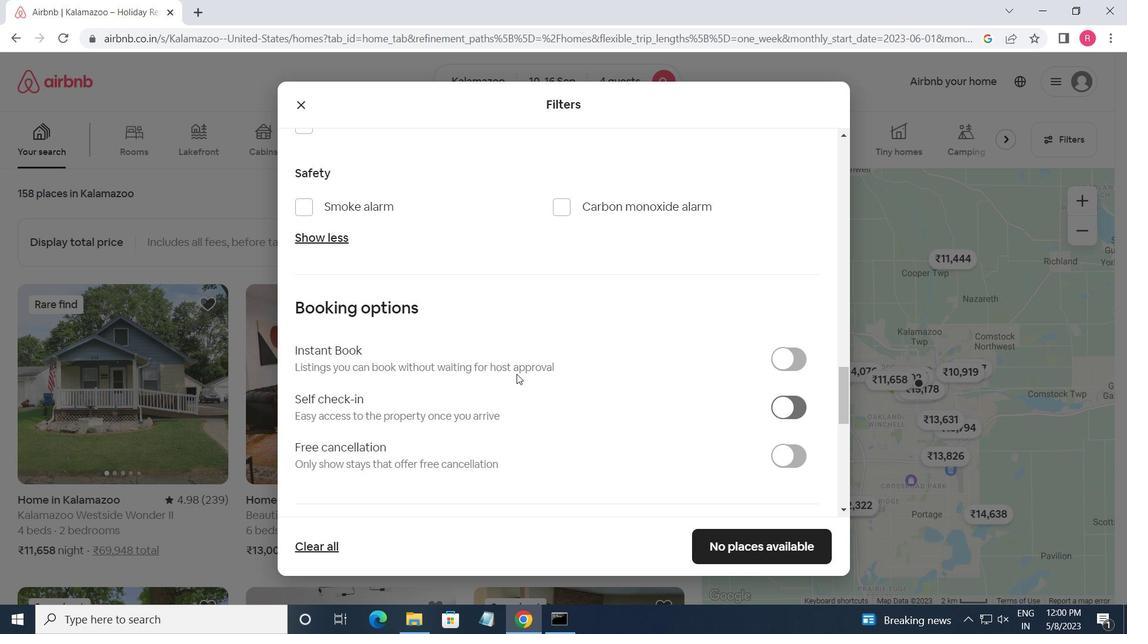 
Action: Mouse moved to (398, 357)
Screenshot: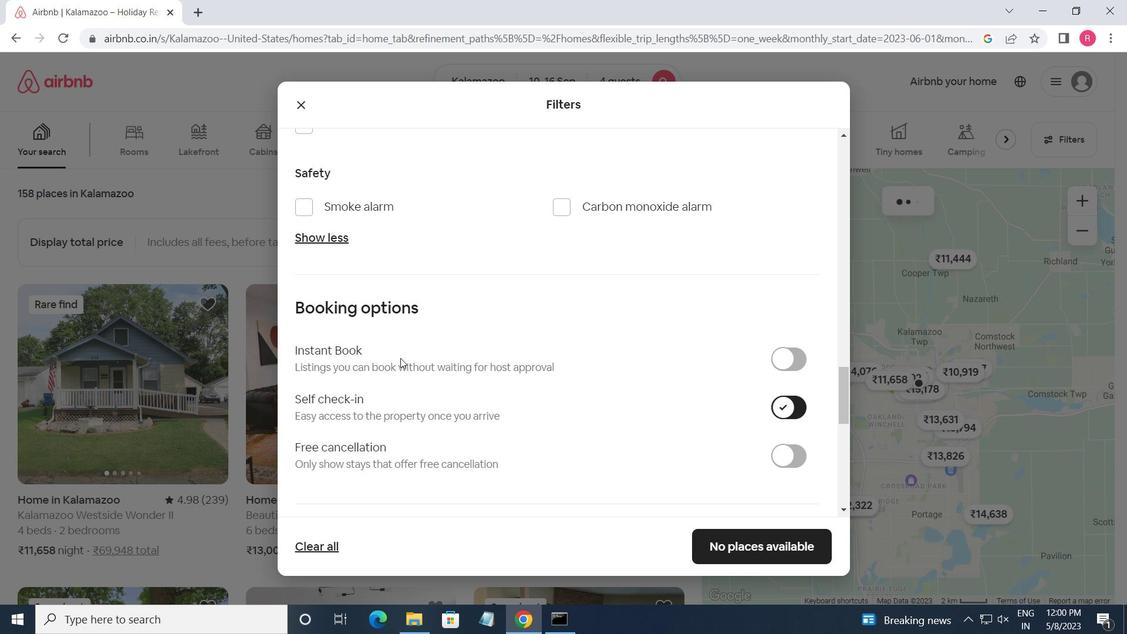 
Action: Mouse scrolled (398, 357) with delta (0, 0)
Screenshot: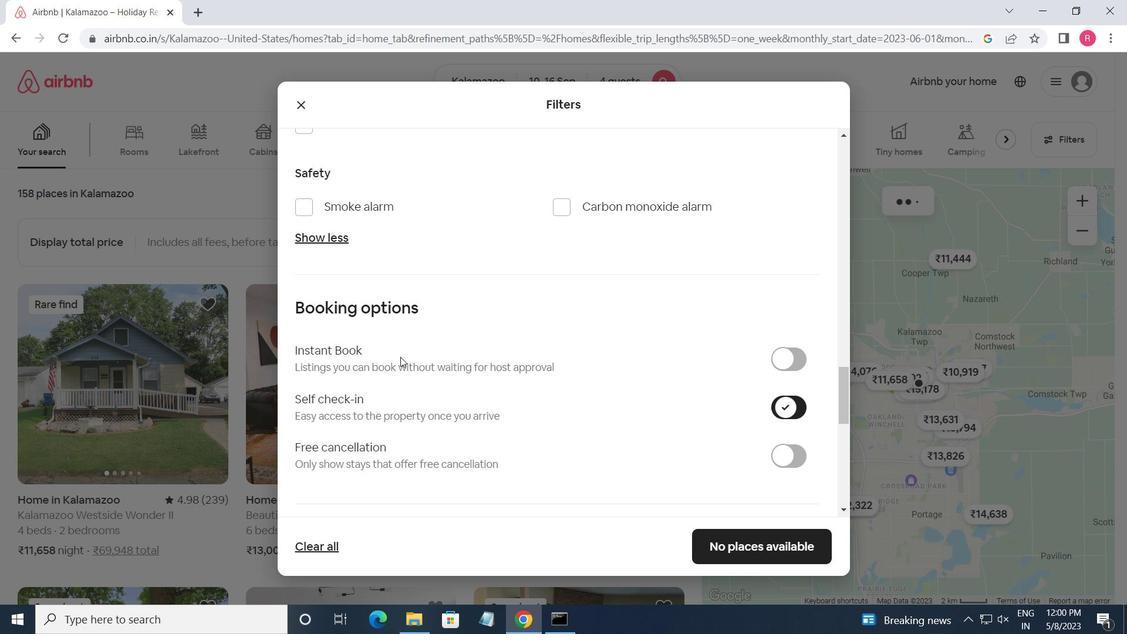 
Action: Mouse moved to (398, 357)
Screenshot: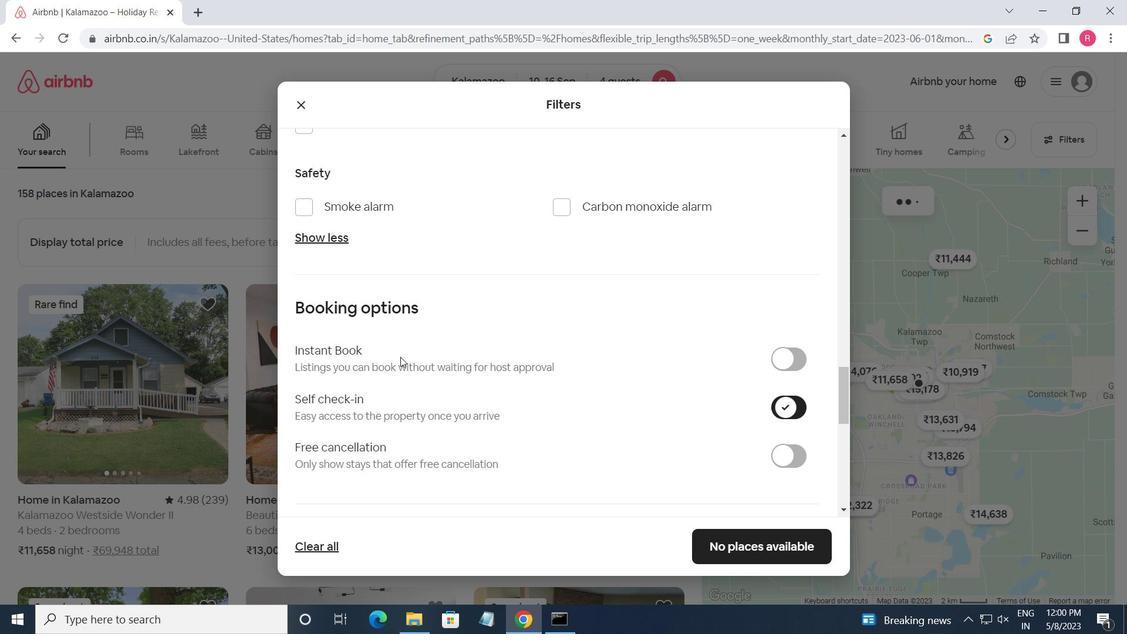 
Action: Mouse scrolled (398, 357) with delta (0, 0)
Screenshot: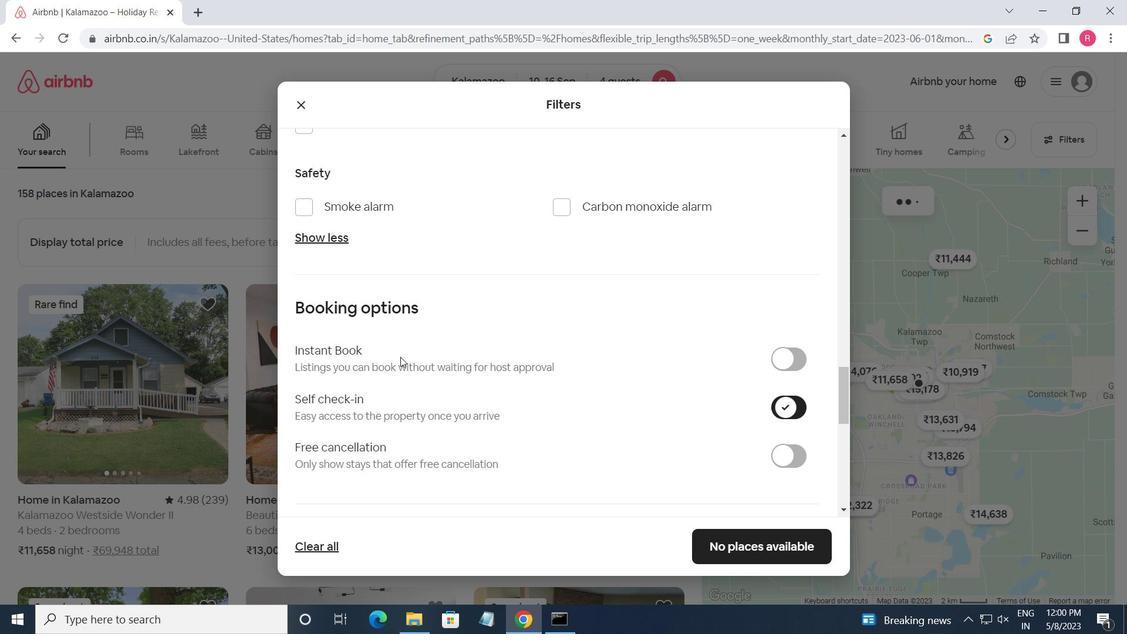 
Action: Mouse moved to (397, 357)
Screenshot: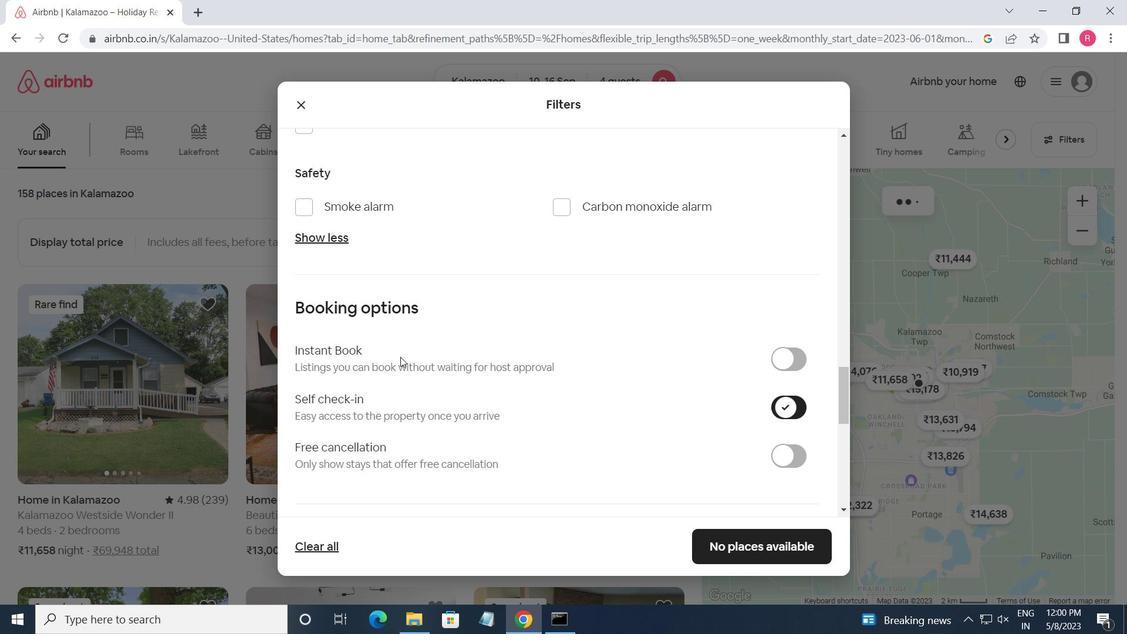 
Action: Mouse scrolled (397, 357) with delta (0, 0)
Screenshot: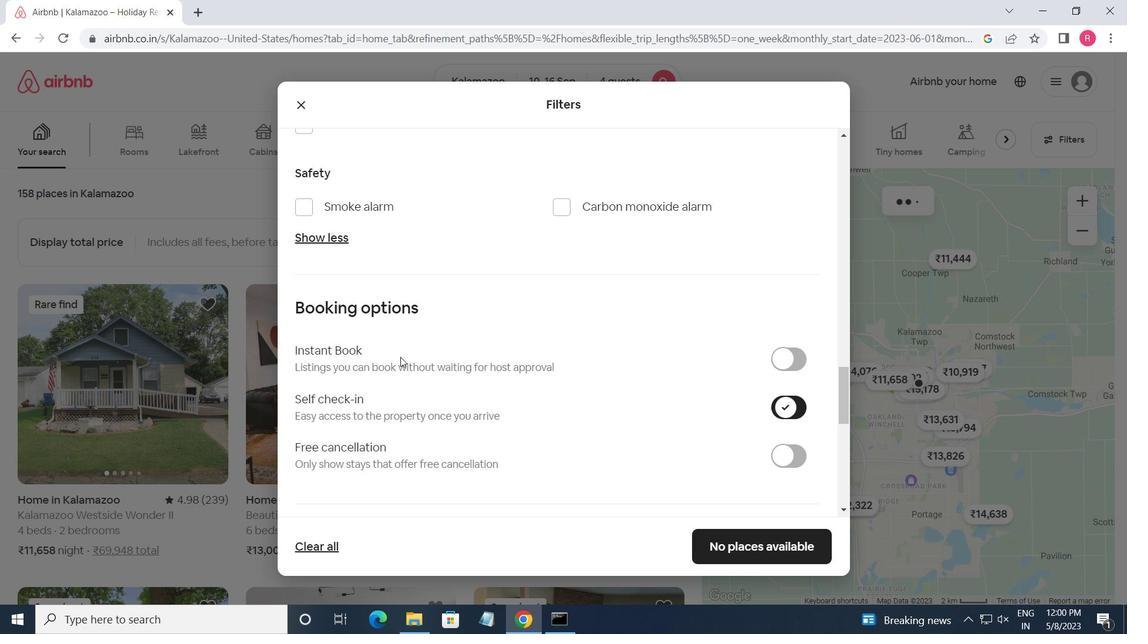 
Action: Mouse moved to (396, 359)
Screenshot: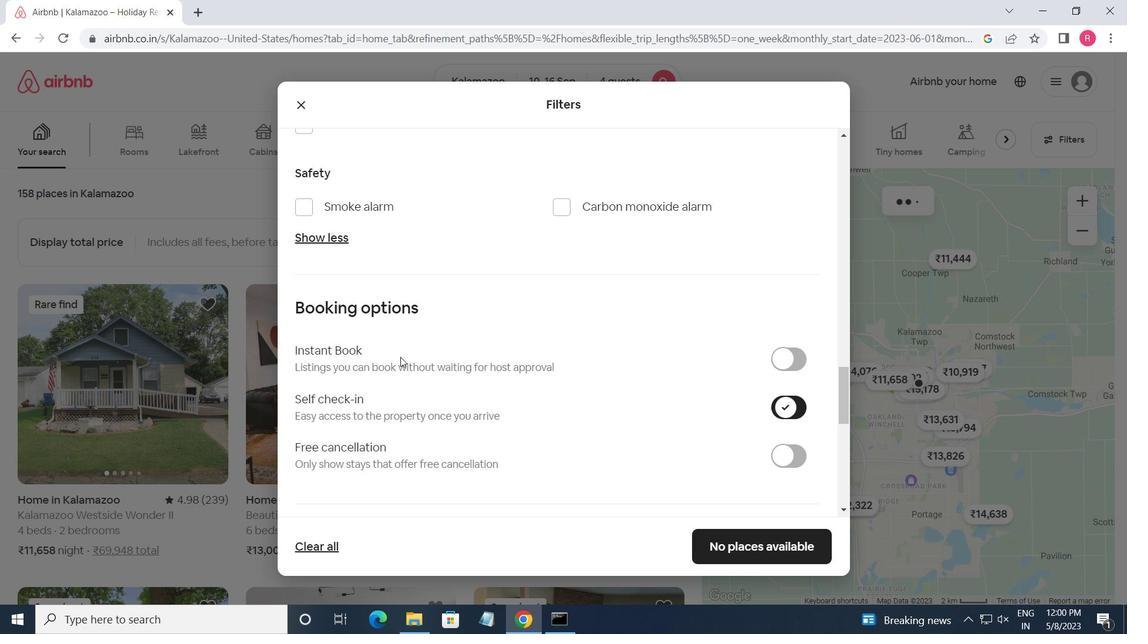 
Action: Mouse scrolled (396, 358) with delta (0, 0)
Screenshot: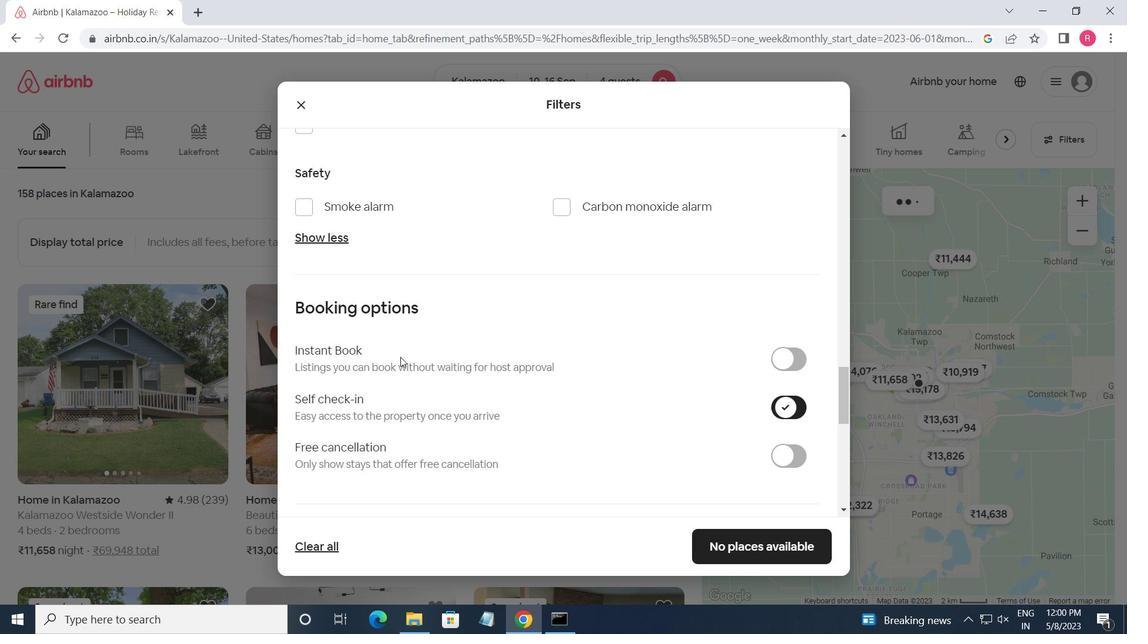 
Action: Mouse moved to (395, 359)
Screenshot: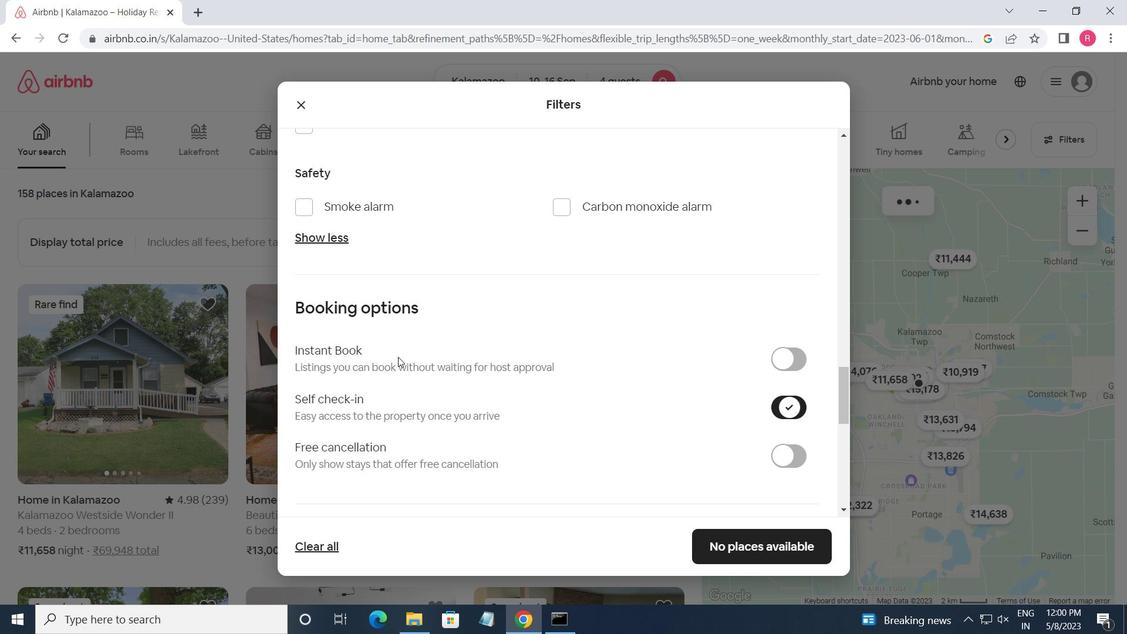 
Action: Mouse scrolled (395, 358) with delta (0, 0)
Screenshot: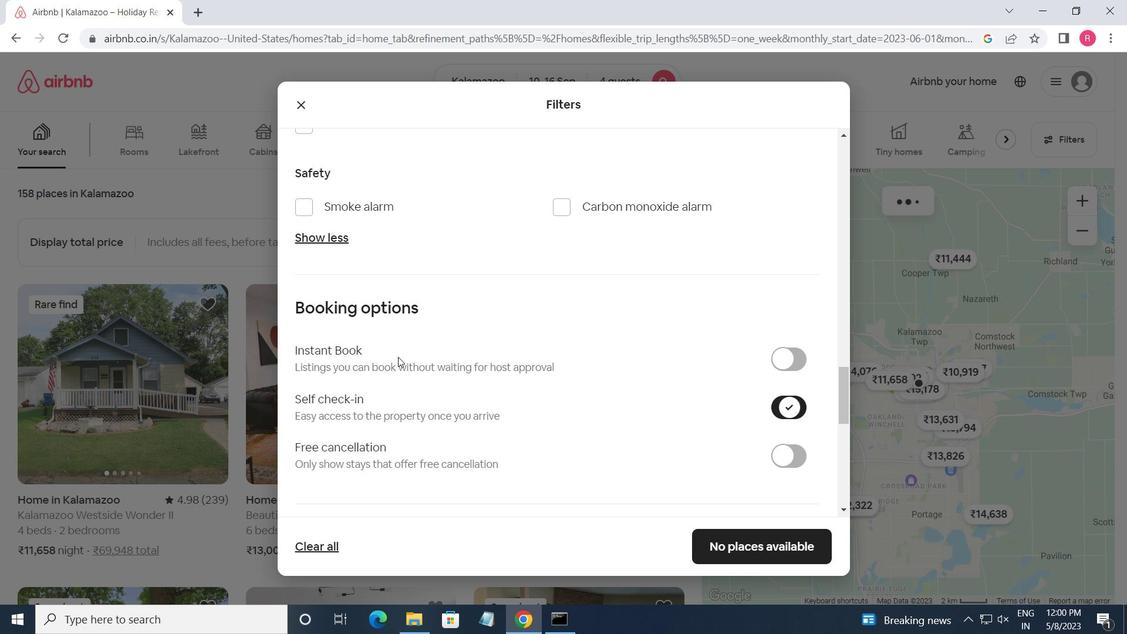 
Action: Mouse moved to (341, 425)
Screenshot: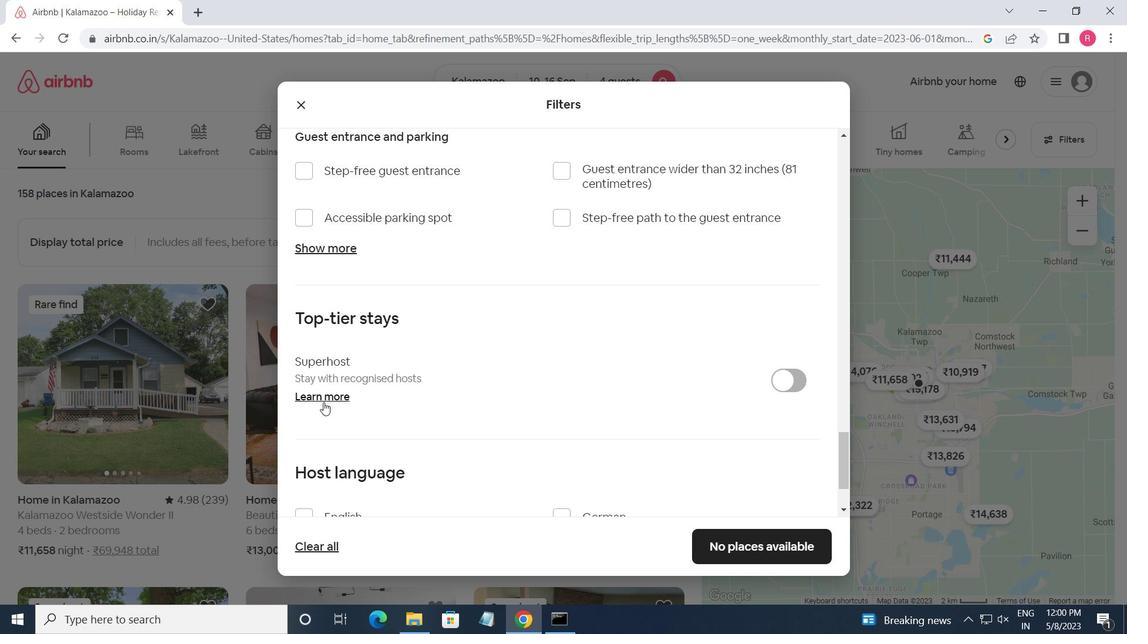 
Action: Mouse scrolled (341, 425) with delta (0, 0)
Screenshot: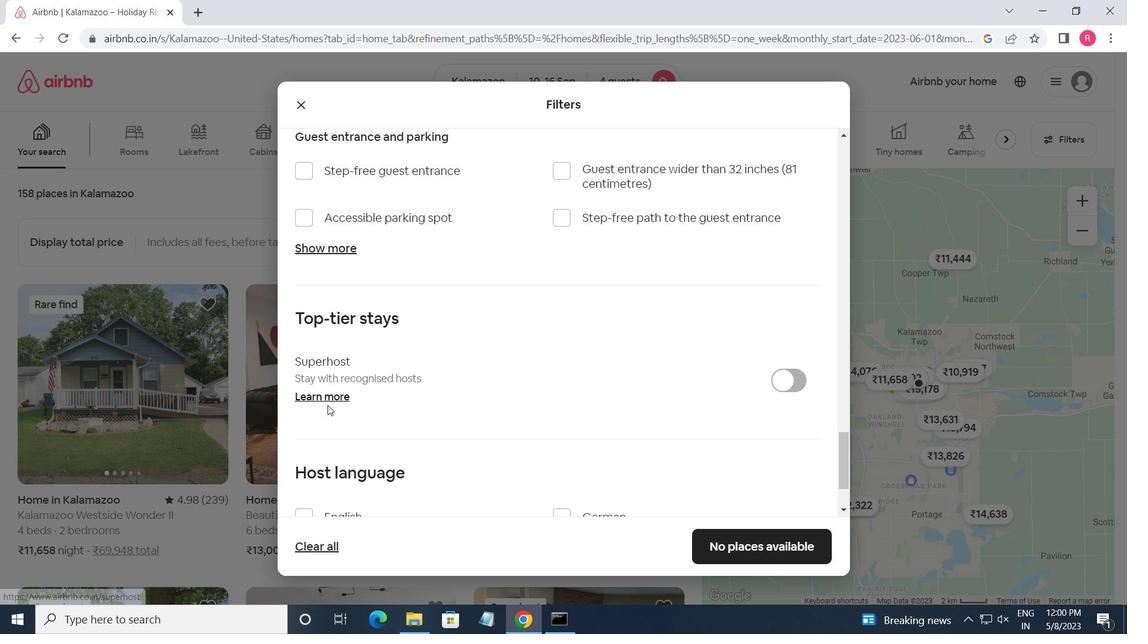 
Action: Mouse moved to (342, 427)
Screenshot: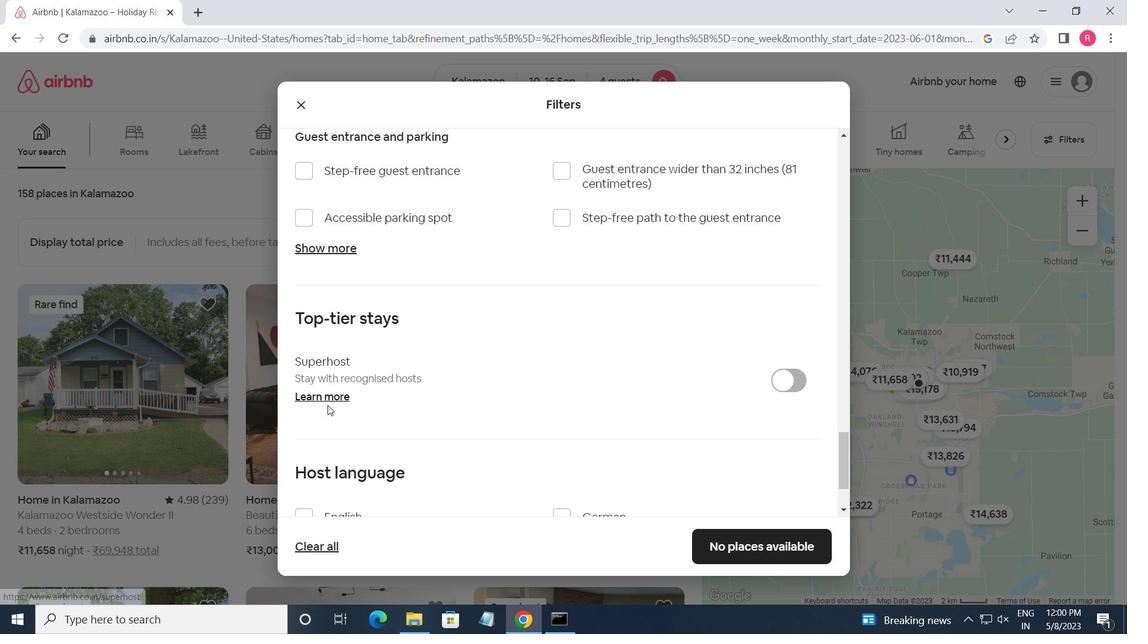 
Action: Mouse scrolled (342, 426) with delta (0, 0)
Screenshot: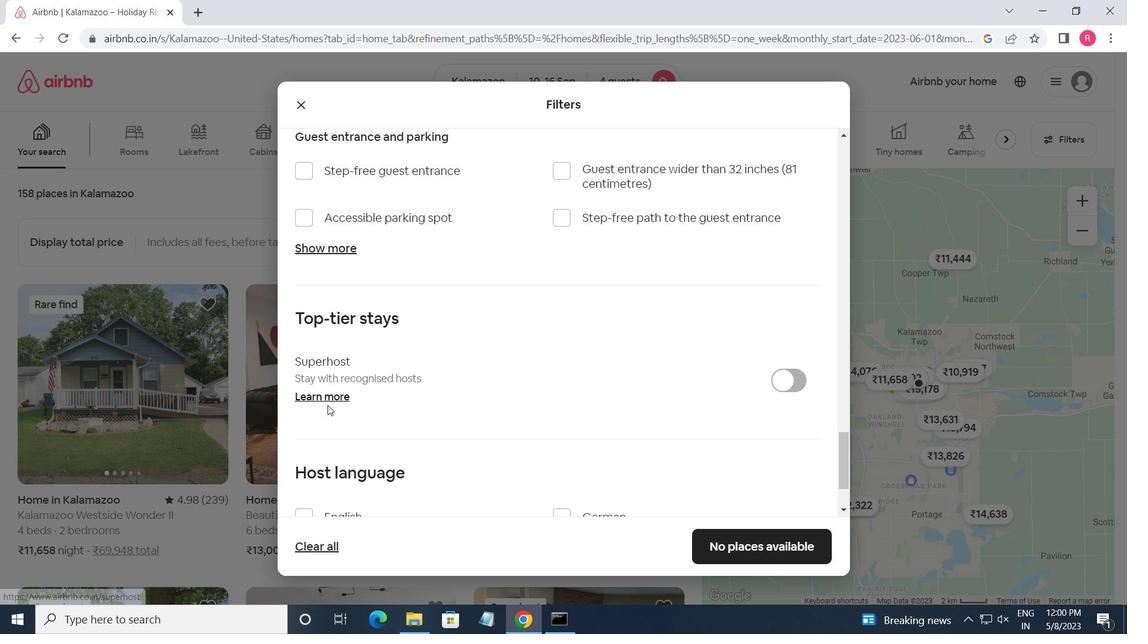 
Action: Mouse scrolled (342, 426) with delta (0, 0)
Screenshot: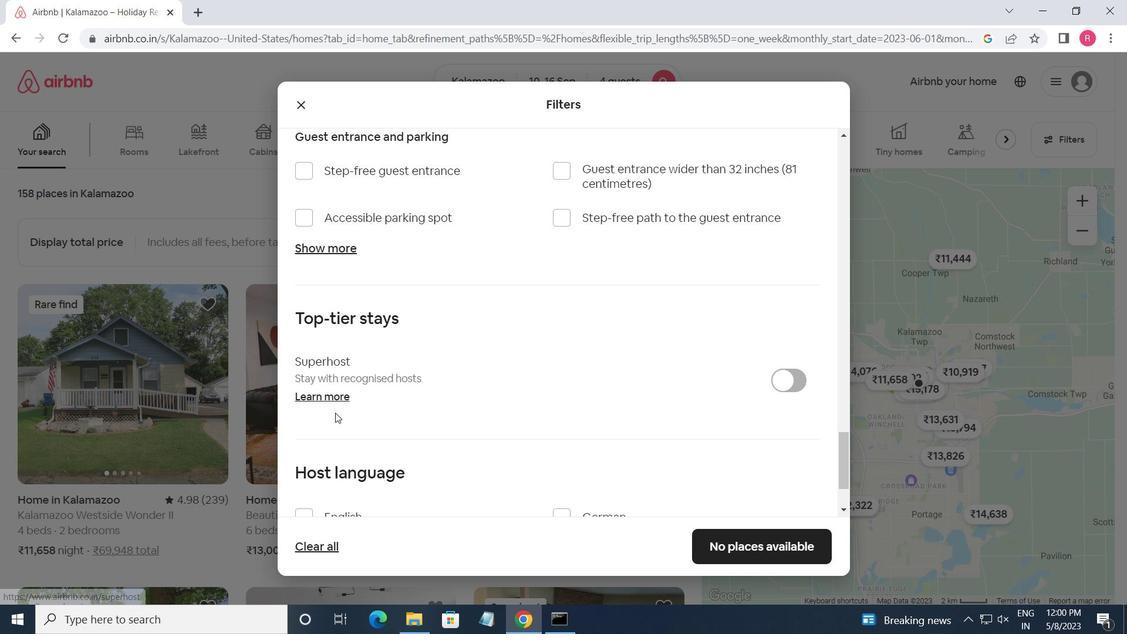 
Action: Mouse moved to (307, 418)
Screenshot: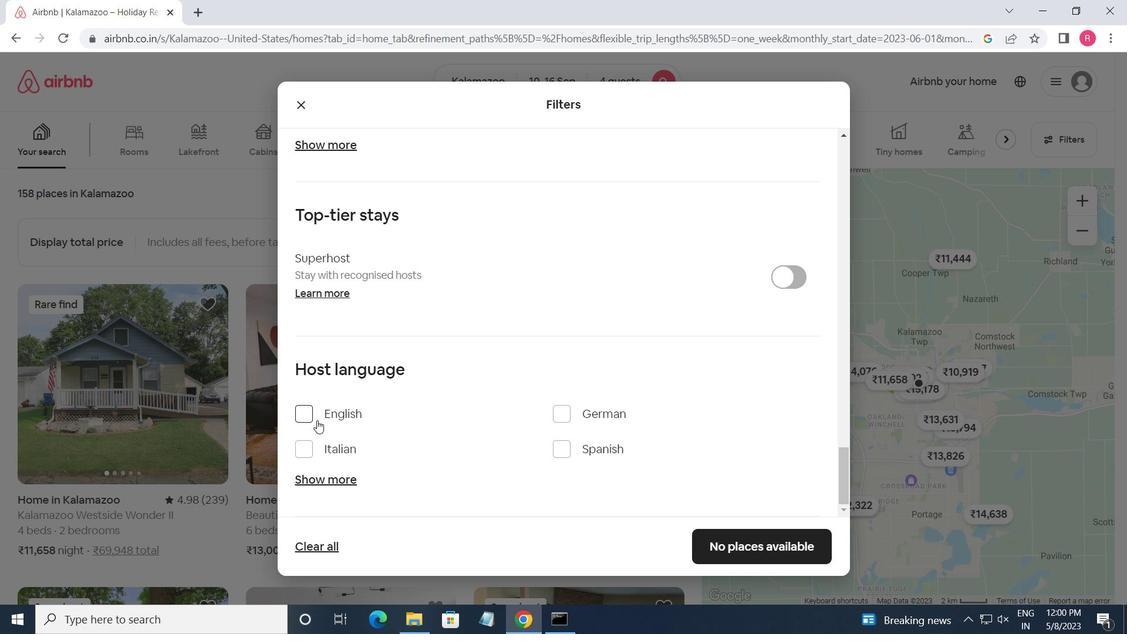 
Action: Mouse pressed left at (307, 418)
Screenshot: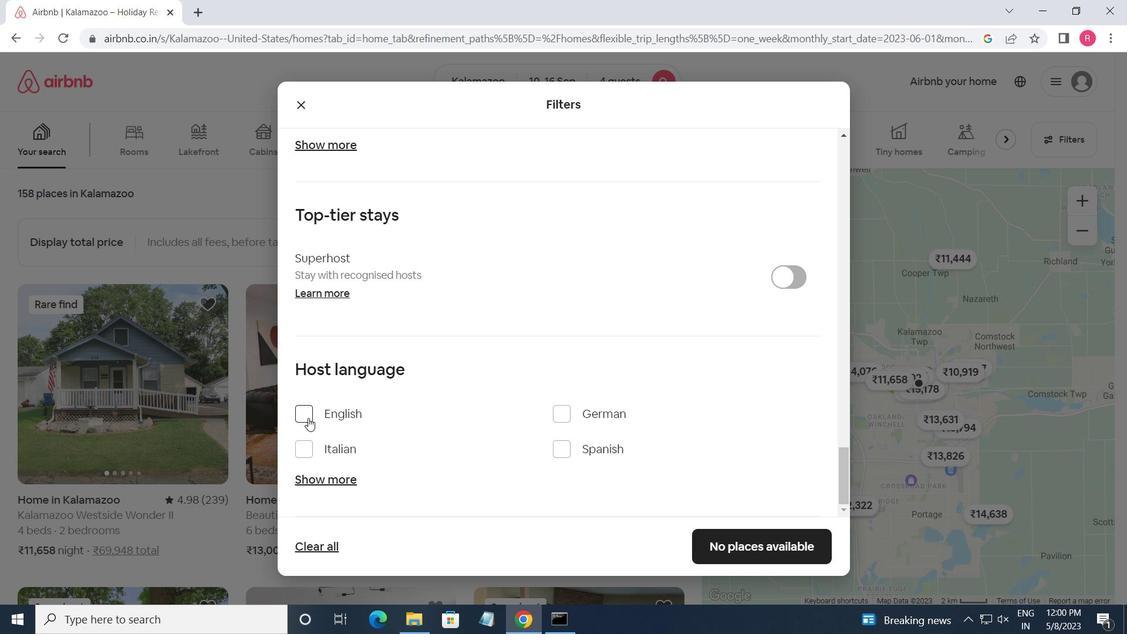 
Action: Mouse moved to (301, 409)
Screenshot: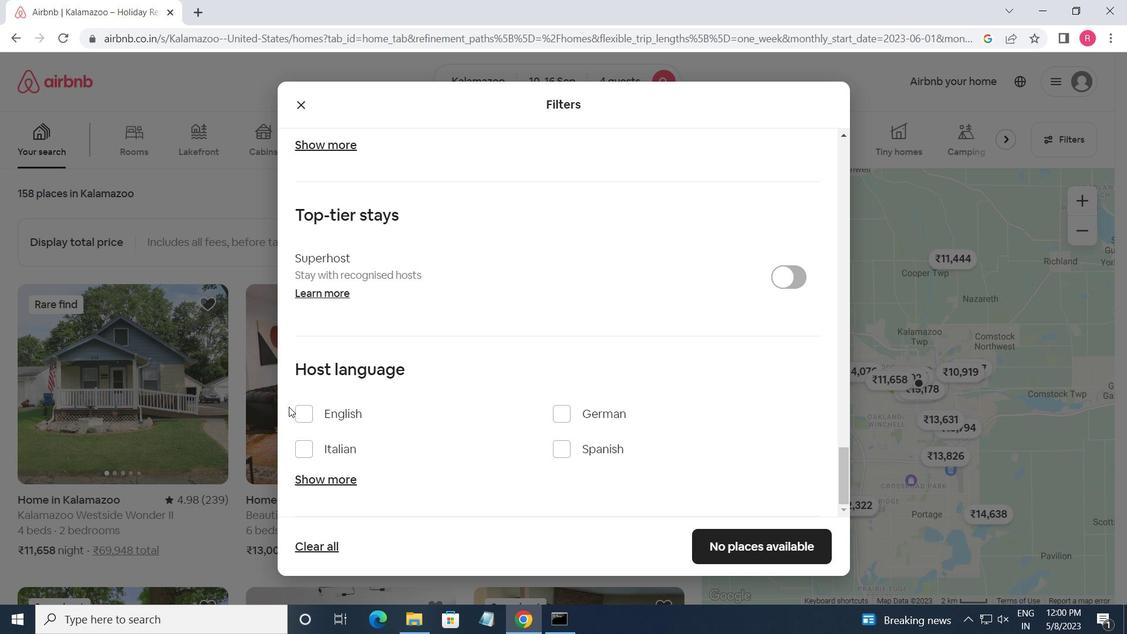
Action: Mouse pressed left at (301, 409)
Screenshot: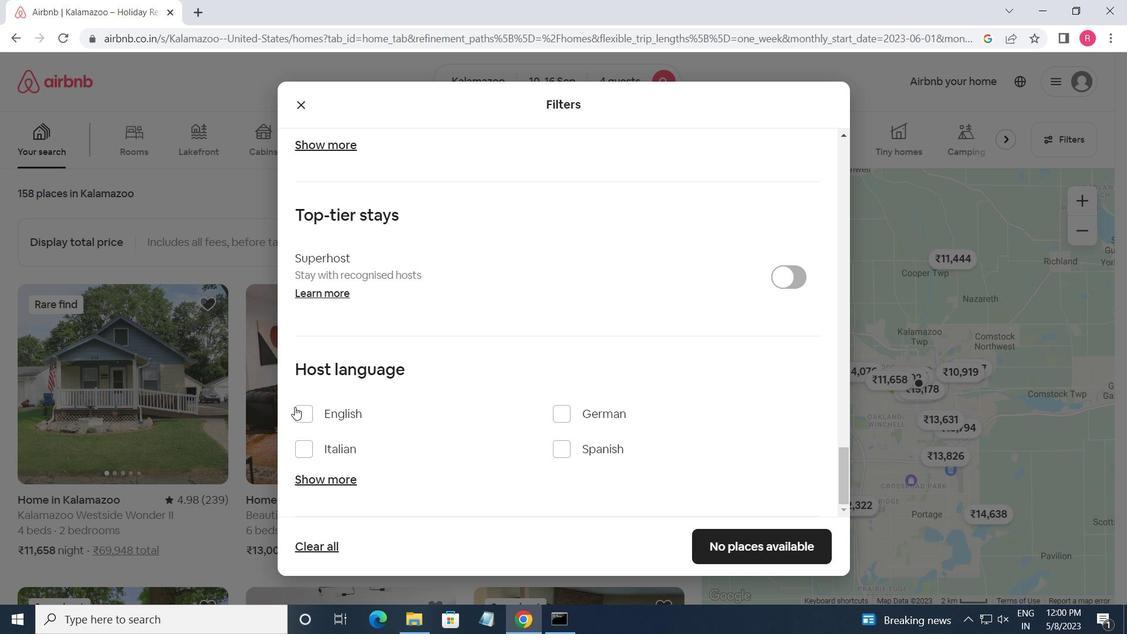
Action: Mouse moved to (699, 544)
Screenshot: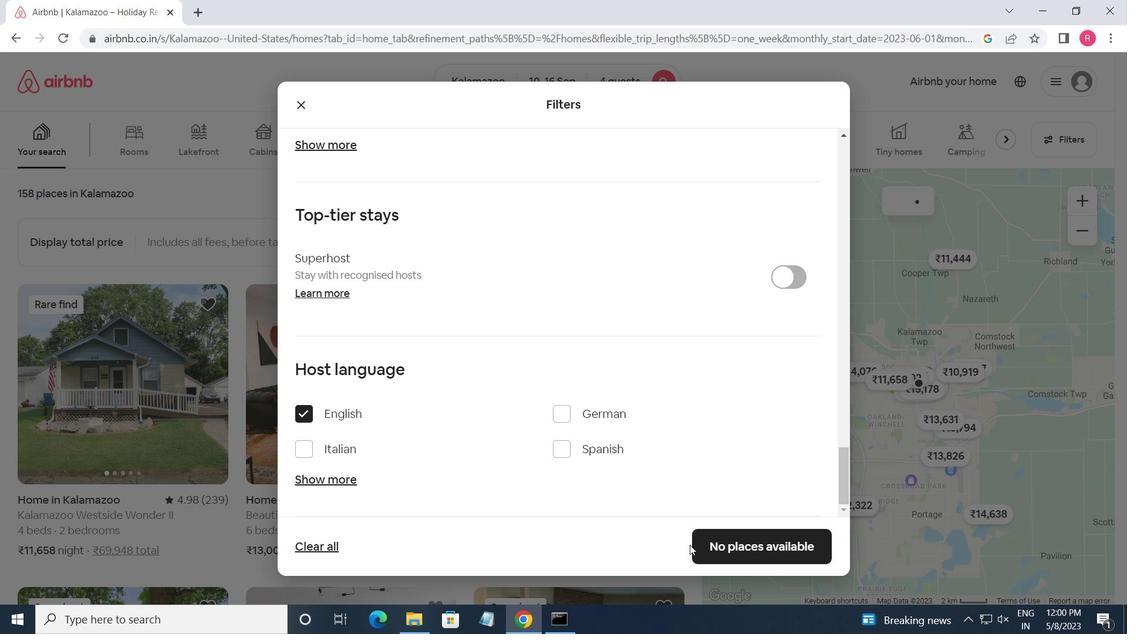 
Action: Mouse pressed left at (699, 544)
Screenshot: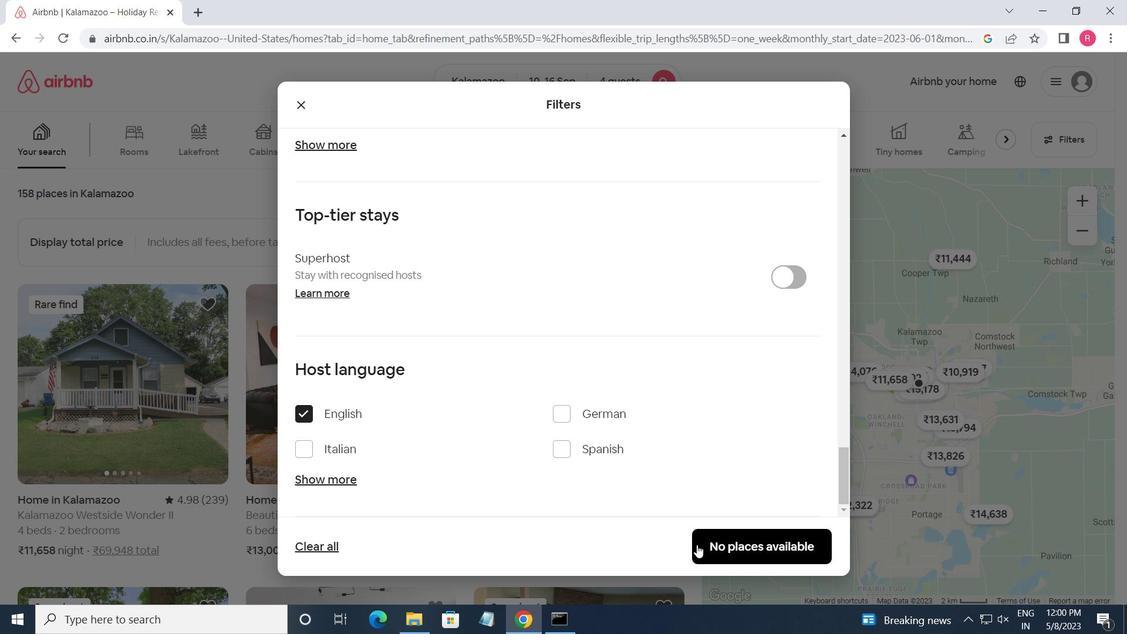 
Action: Mouse moved to (727, 555)
Screenshot: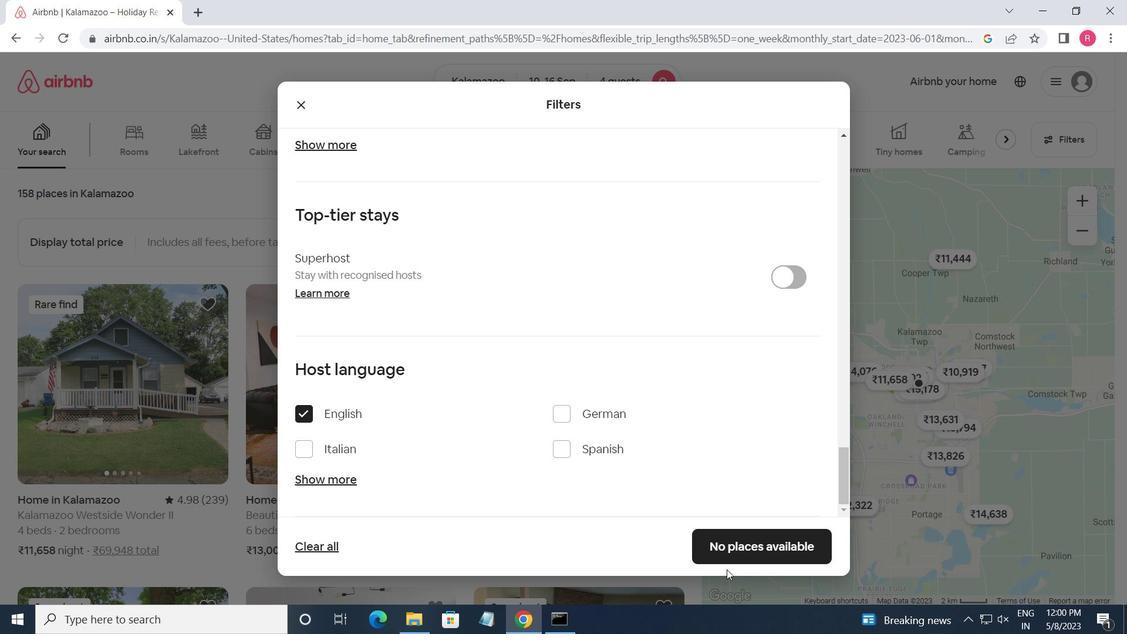 
Action: Mouse pressed left at (727, 555)
Screenshot: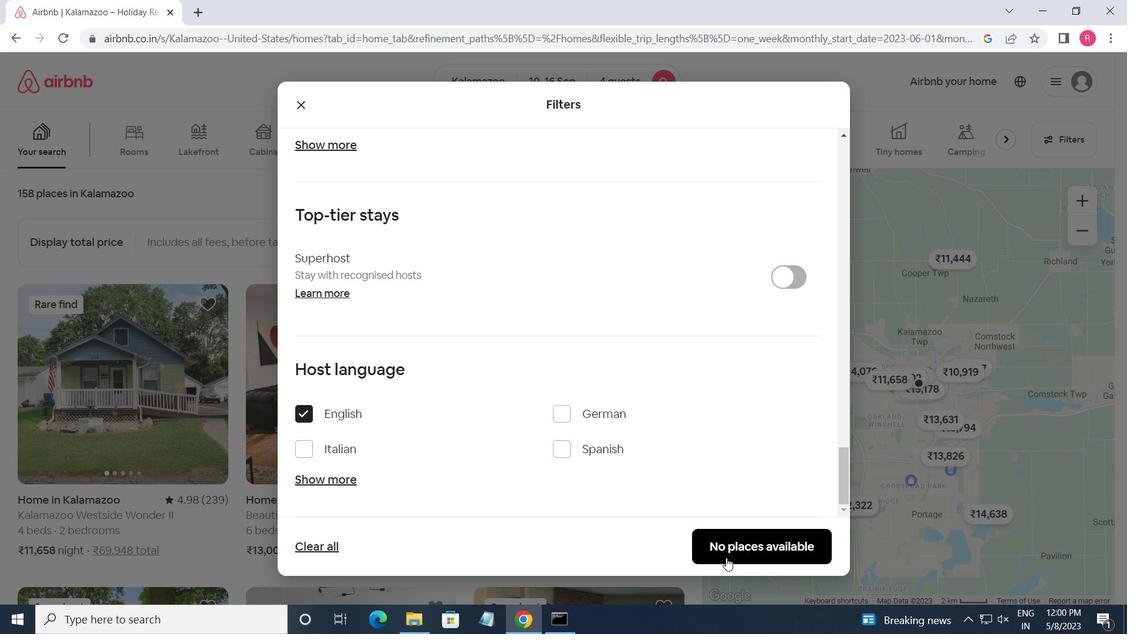 
Action: Mouse moved to (708, 535)
Screenshot: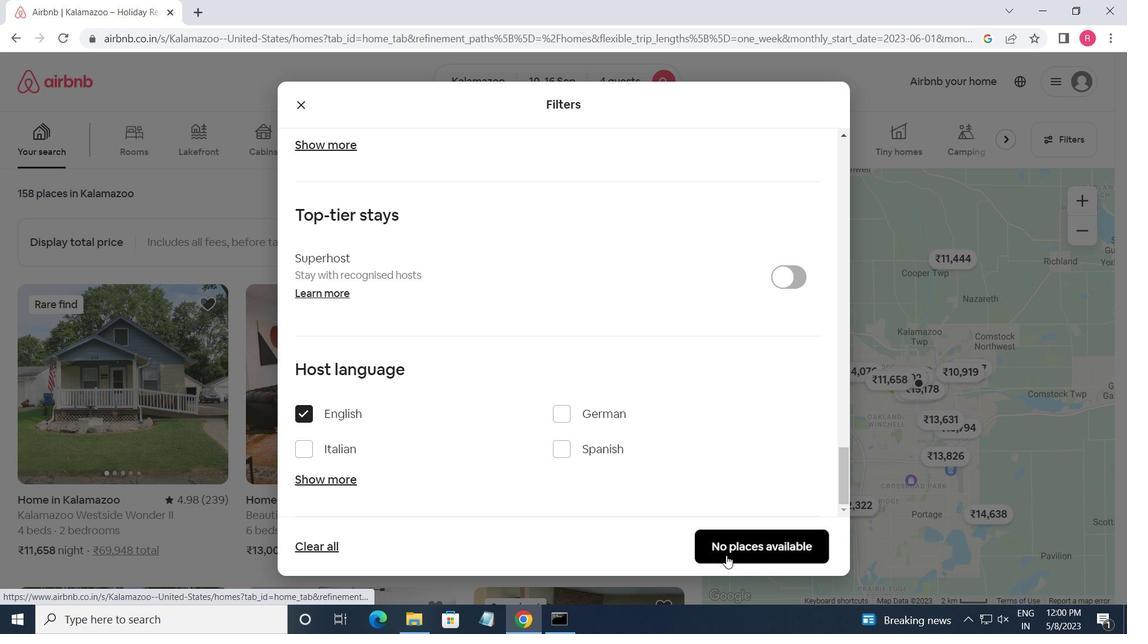 
